Task: Search round trip flight ticket for 5 adults, 2 children, 1 infant in seat and 2 infants on lap in economy from Greenville: Pitt-greenville Airport to Springfield: Abraham Lincoln Capital Airport on 5-2-2023 and return on 5-2-2023. Choice of flights is American. Number of bags: 2 checked bags. Price is upto 82000. Outbound departure time preference is 16:00. Return departure time preference is 23:00.
Action: Mouse moved to (269, 413)
Screenshot: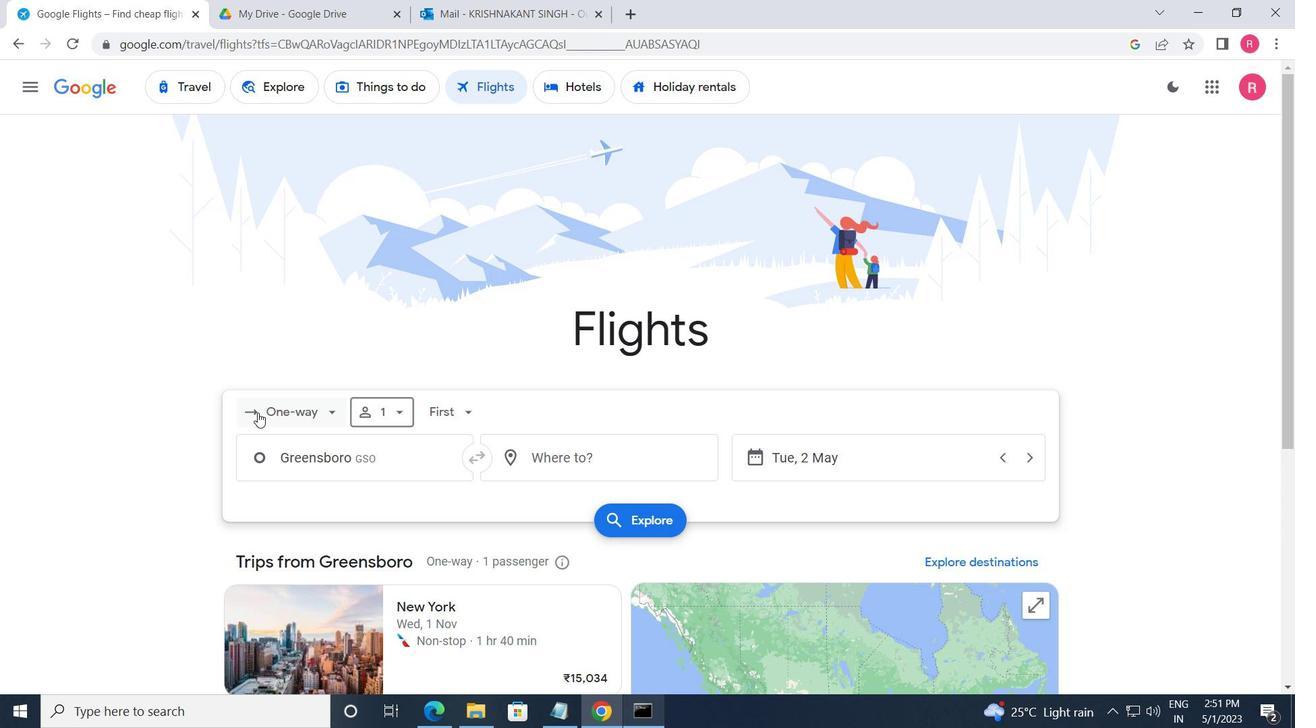 
Action: Mouse pressed left at (269, 413)
Screenshot: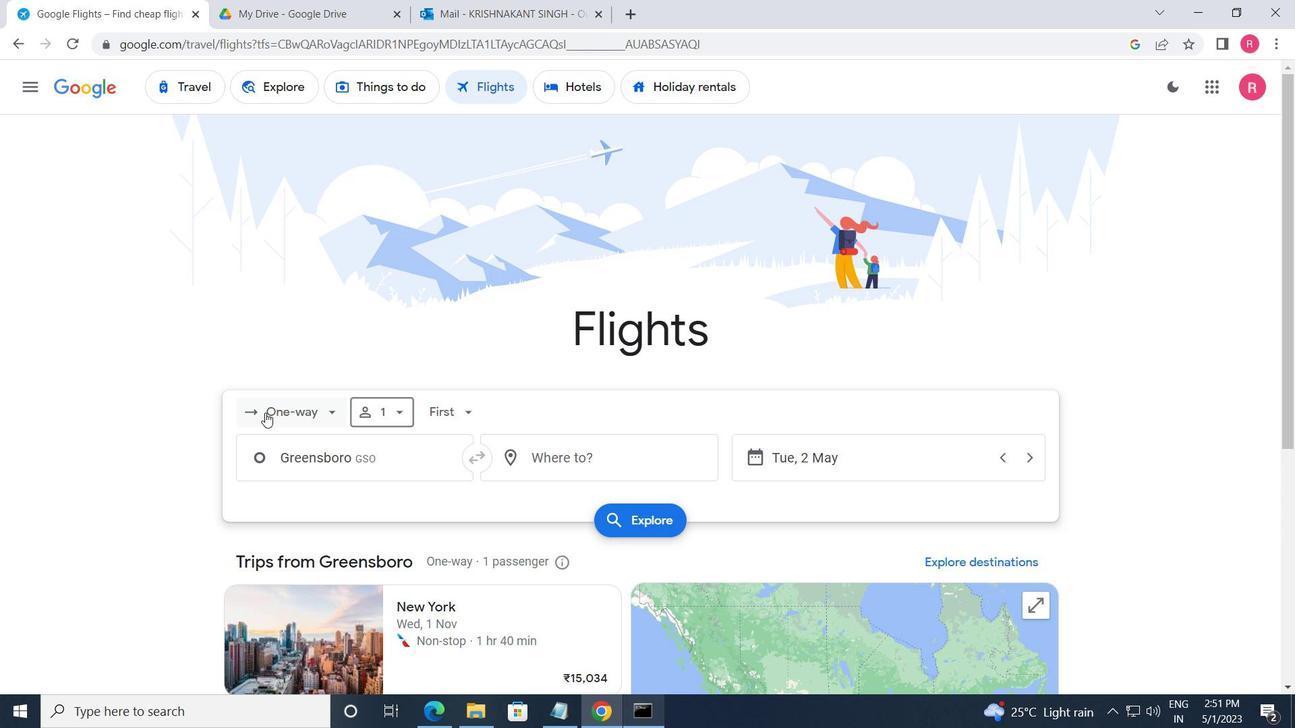 
Action: Mouse moved to (316, 454)
Screenshot: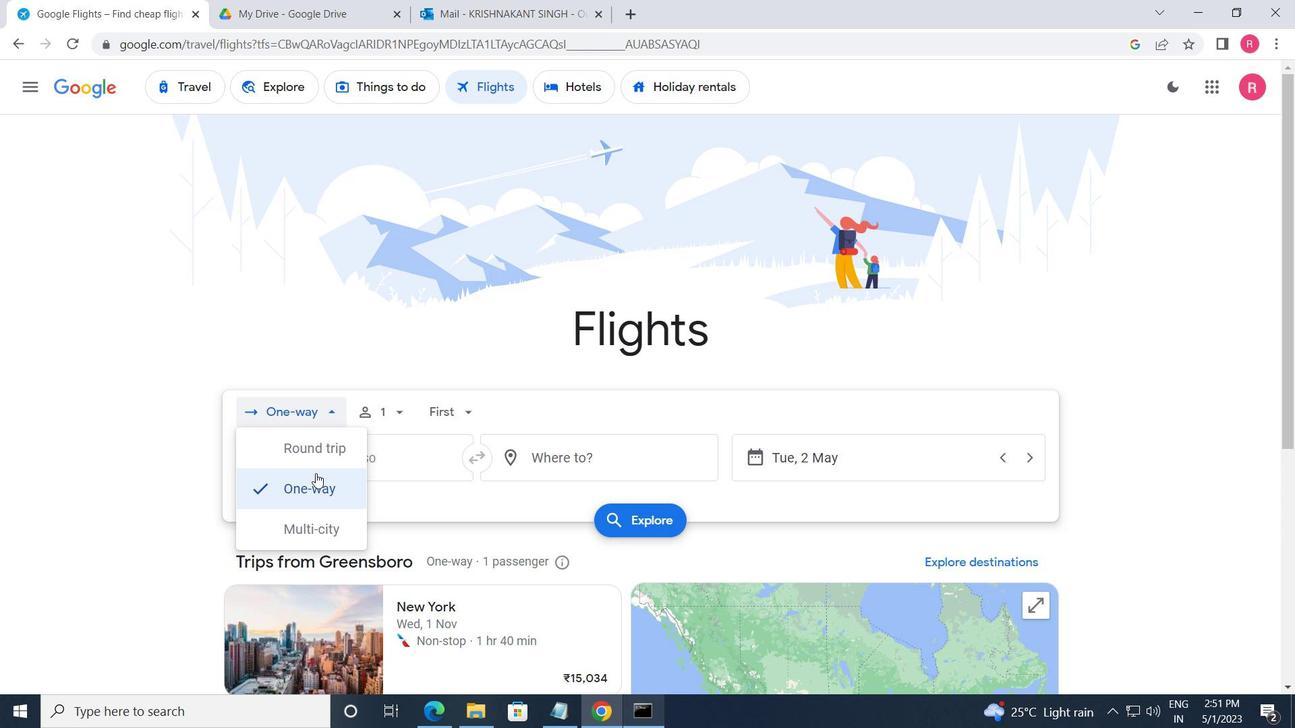 
Action: Mouse pressed left at (316, 454)
Screenshot: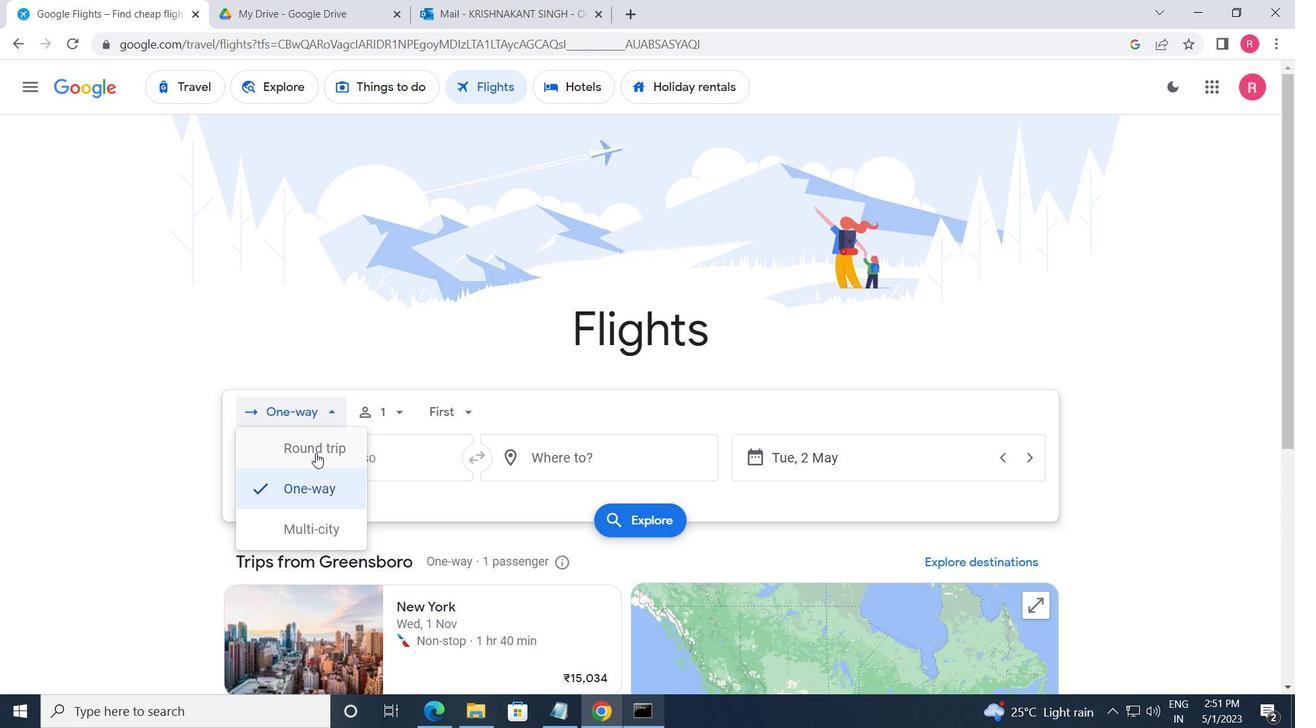 
Action: Mouse moved to (408, 417)
Screenshot: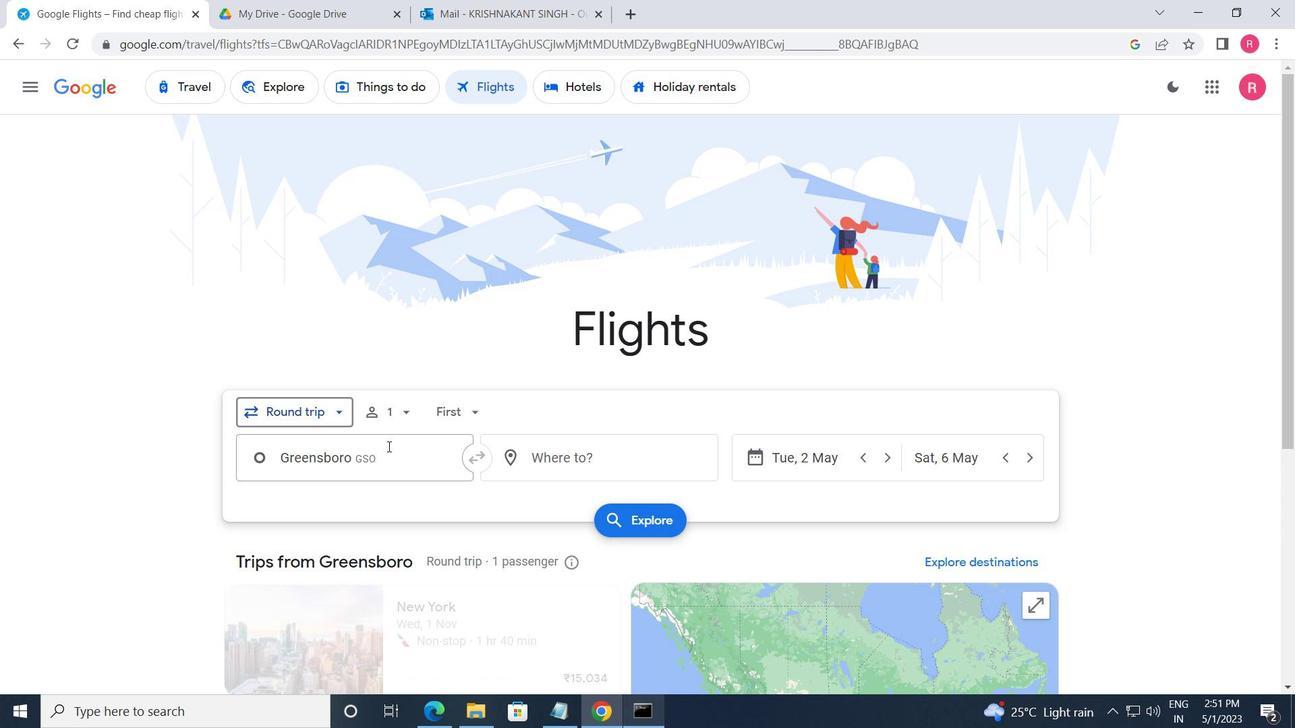 
Action: Mouse pressed left at (408, 417)
Screenshot: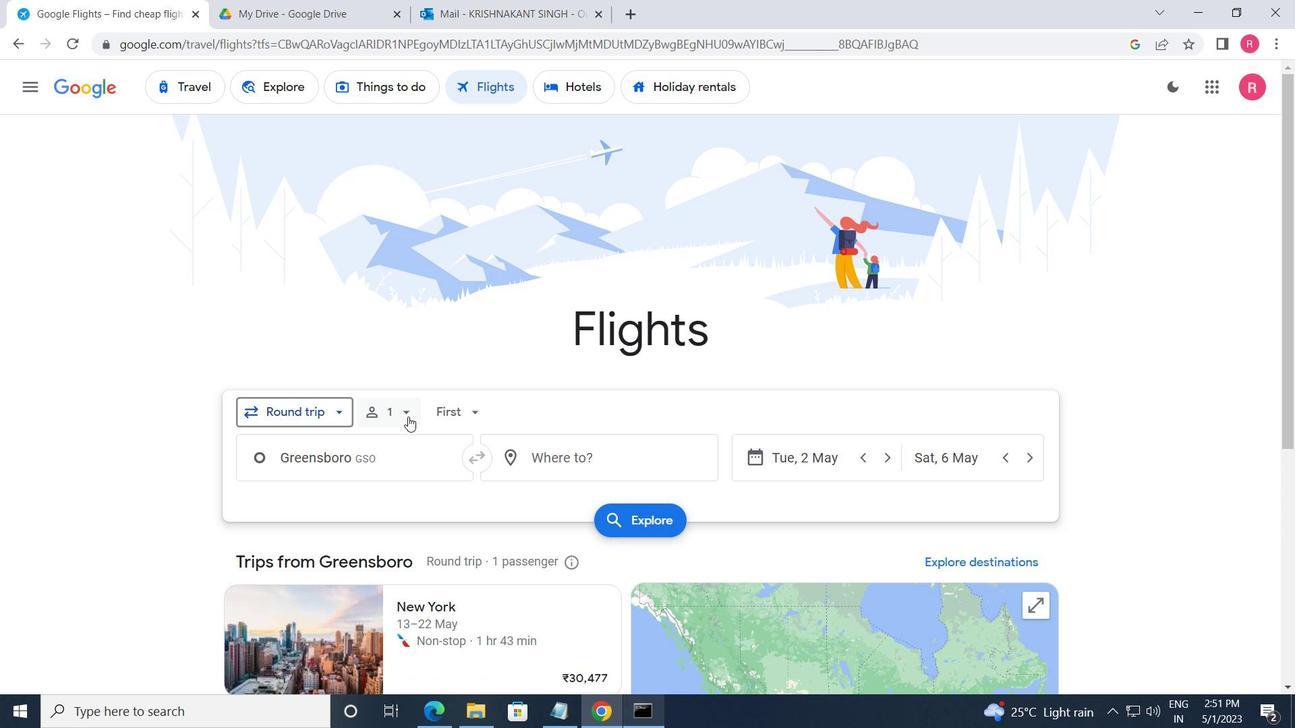 
Action: Mouse moved to (533, 454)
Screenshot: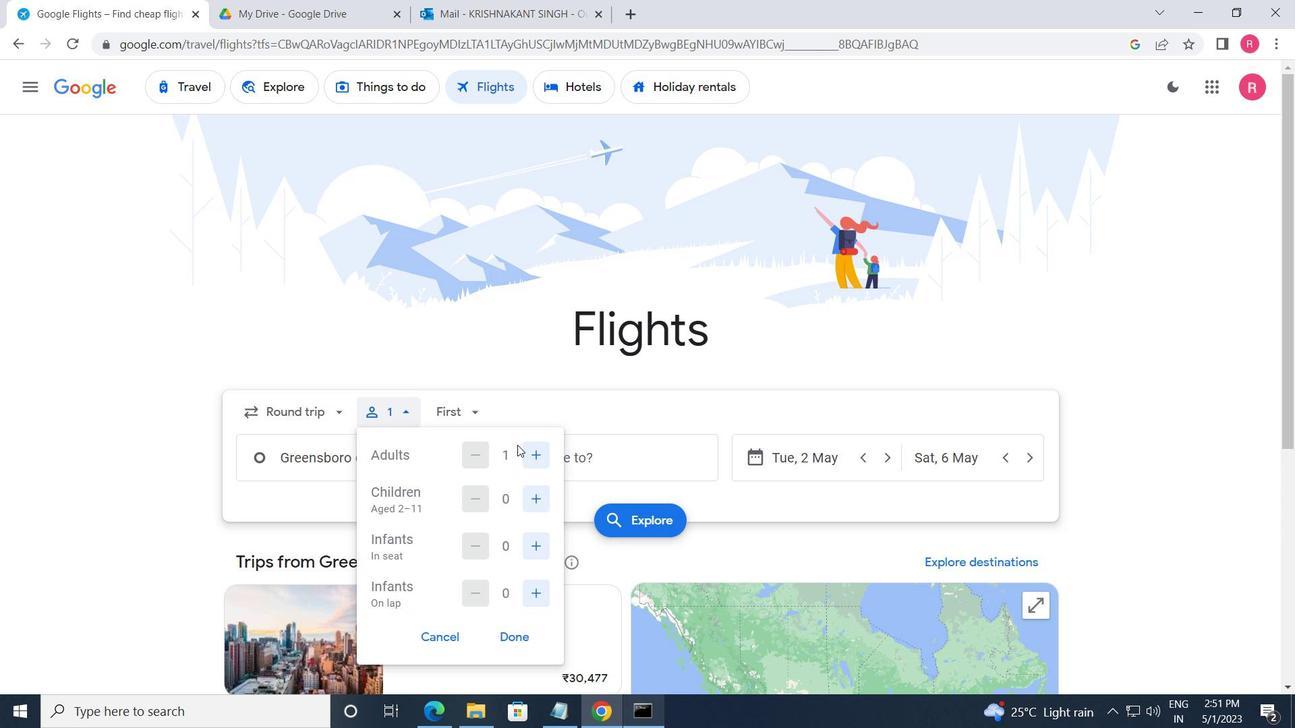 
Action: Mouse pressed left at (533, 454)
Screenshot: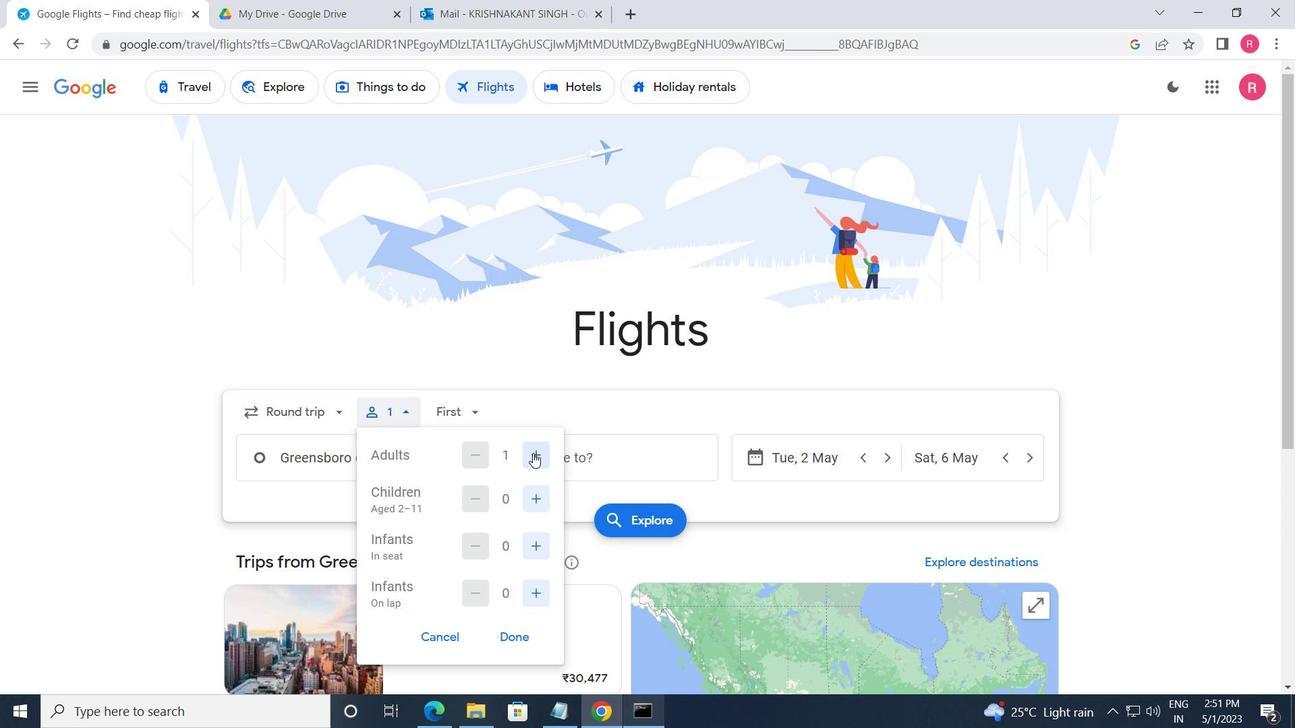 
Action: Mouse pressed left at (533, 454)
Screenshot: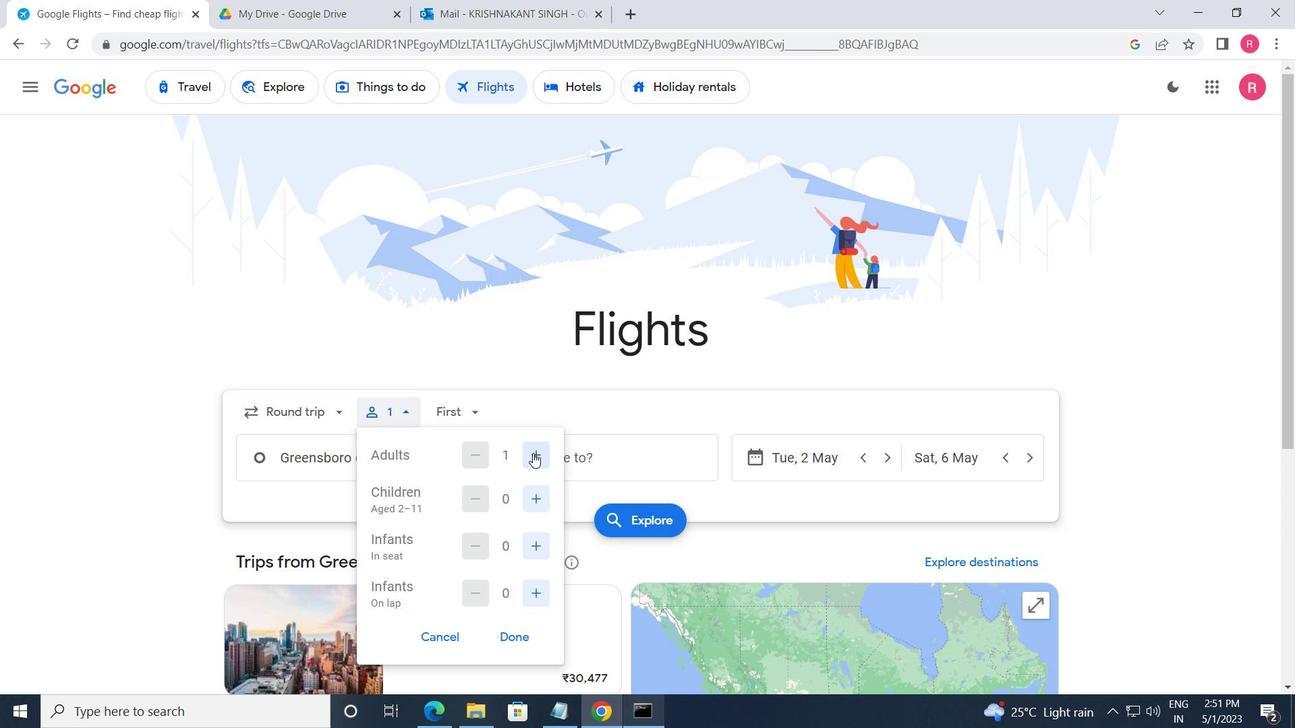 
Action: Mouse pressed left at (533, 454)
Screenshot: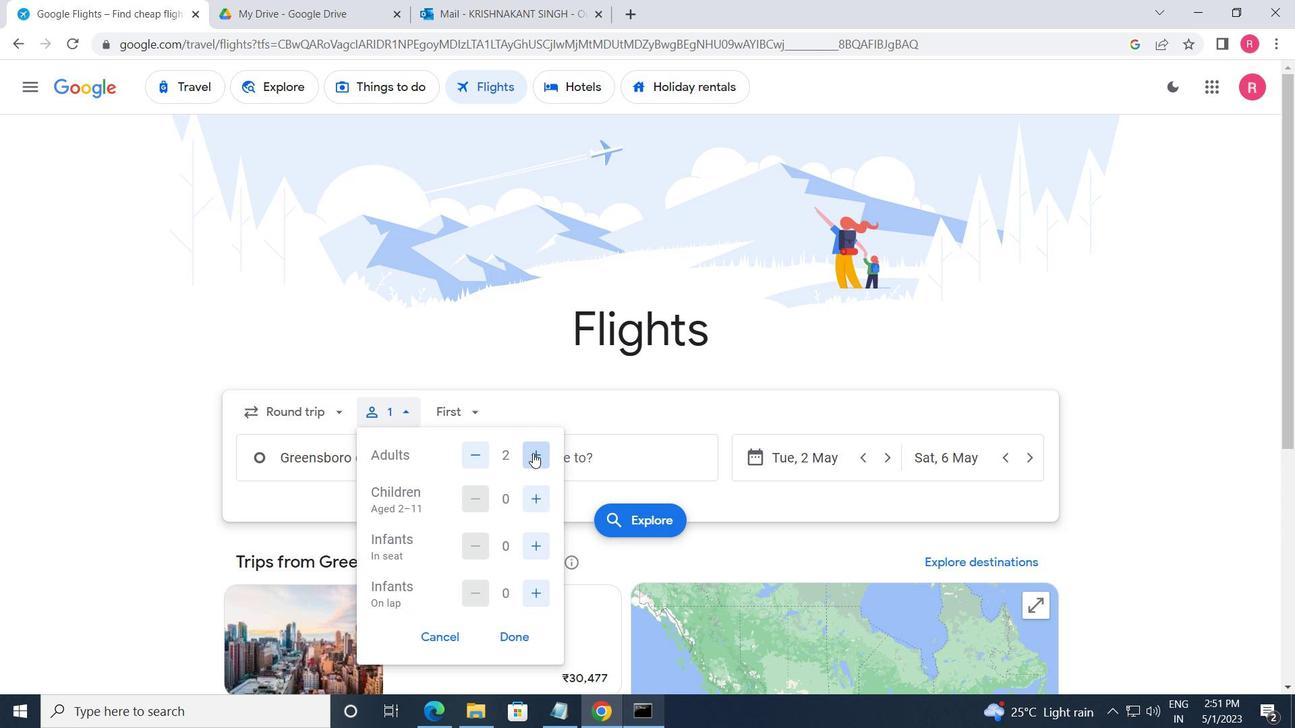 
Action: Mouse pressed left at (533, 454)
Screenshot: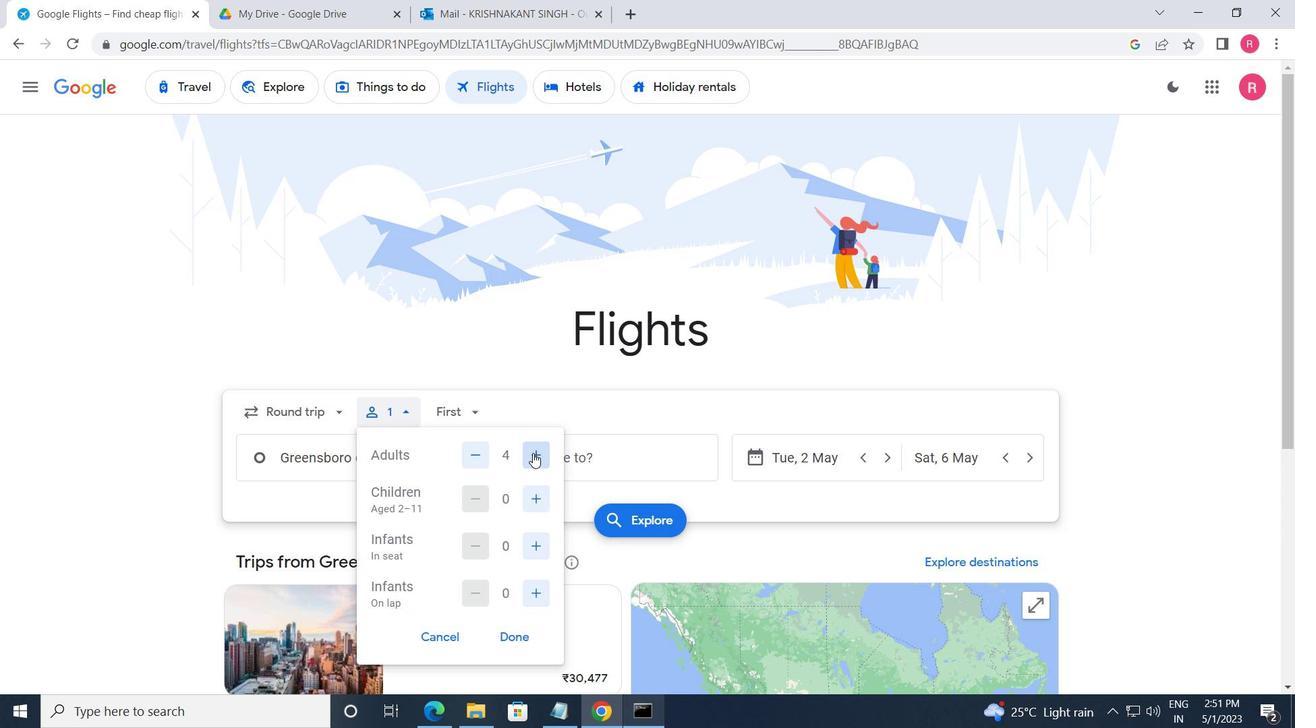 
Action: Mouse moved to (535, 499)
Screenshot: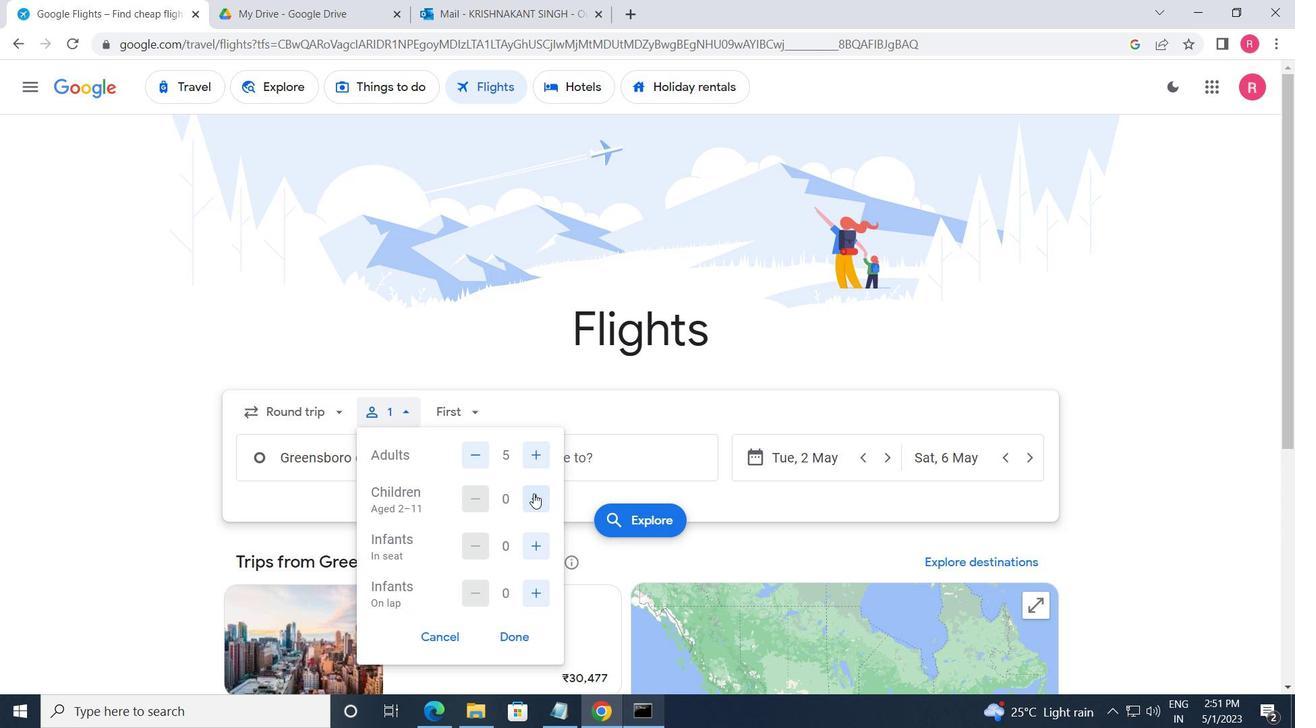 
Action: Mouse pressed left at (535, 499)
Screenshot: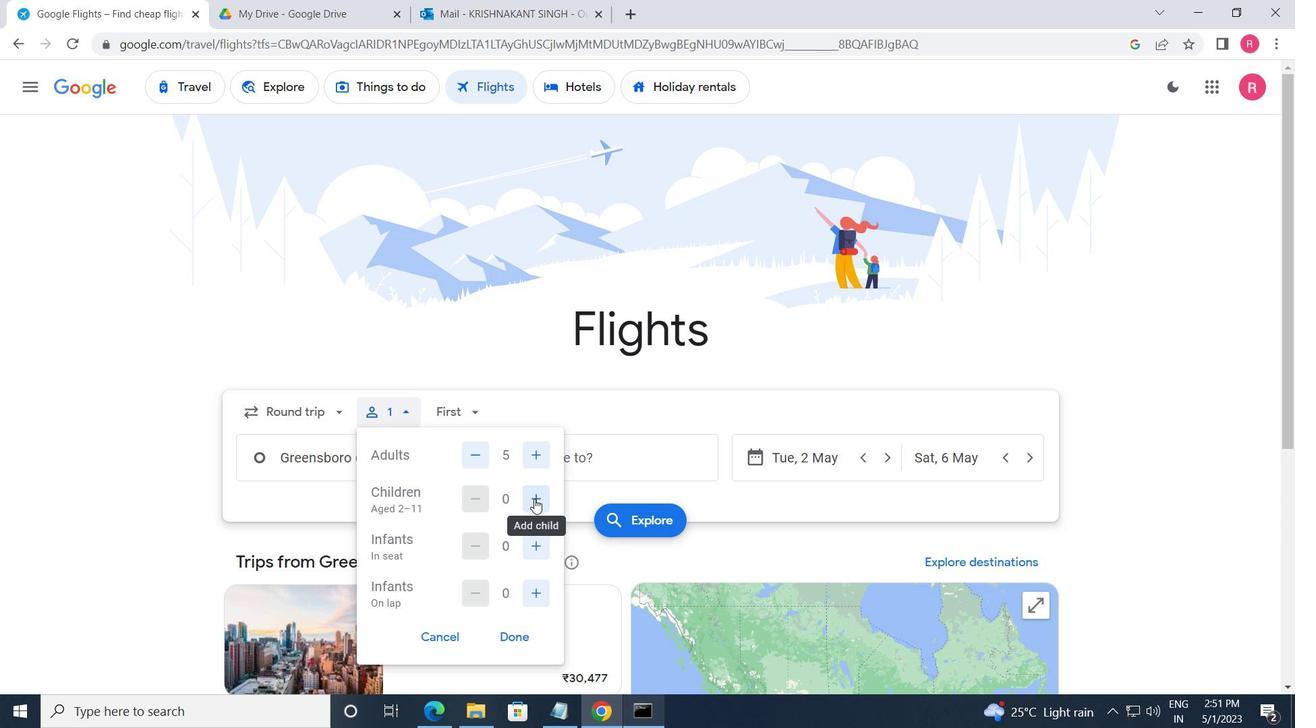 
Action: Mouse pressed left at (535, 499)
Screenshot: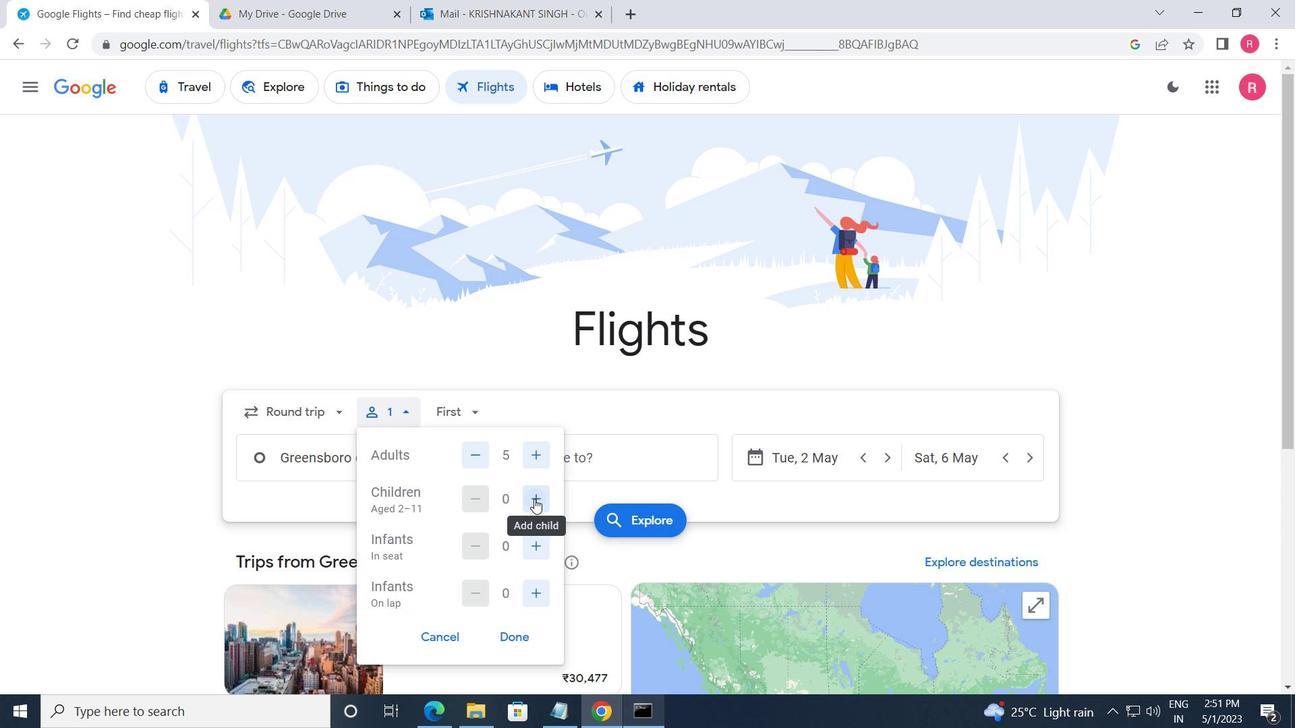 
Action: Mouse moved to (539, 548)
Screenshot: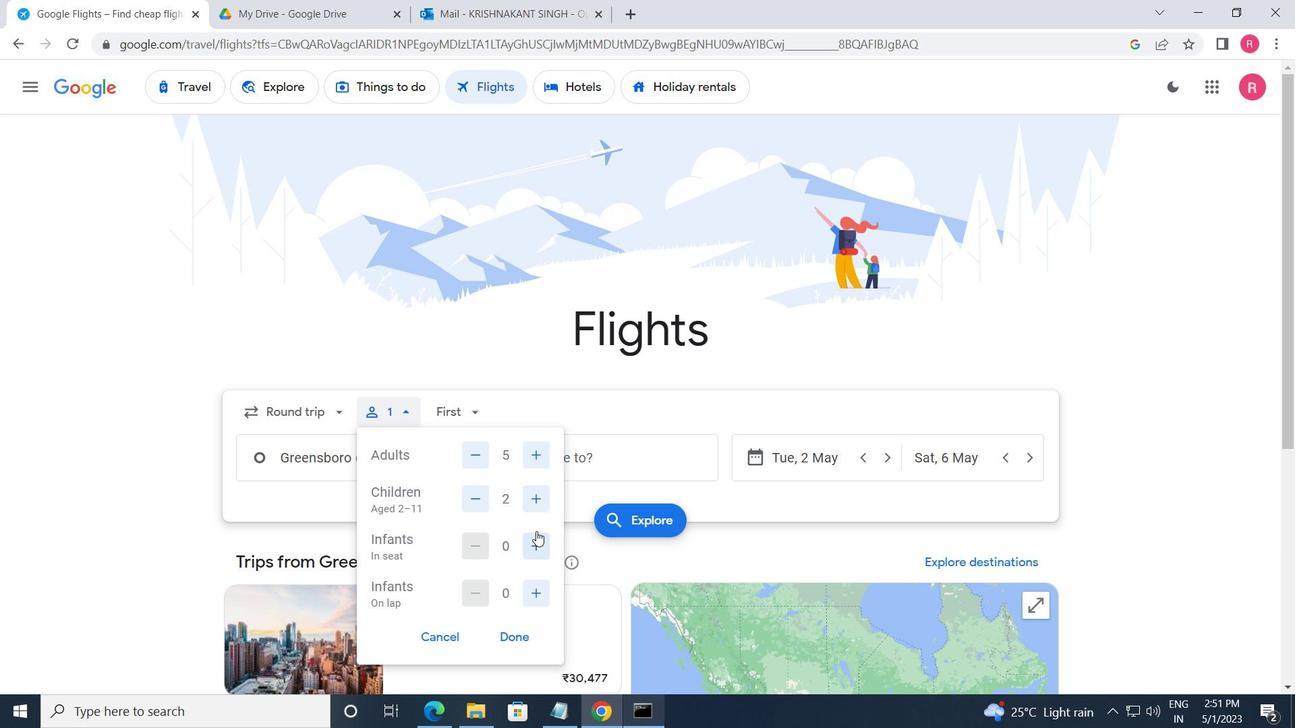 
Action: Mouse pressed left at (539, 548)
Screenshot: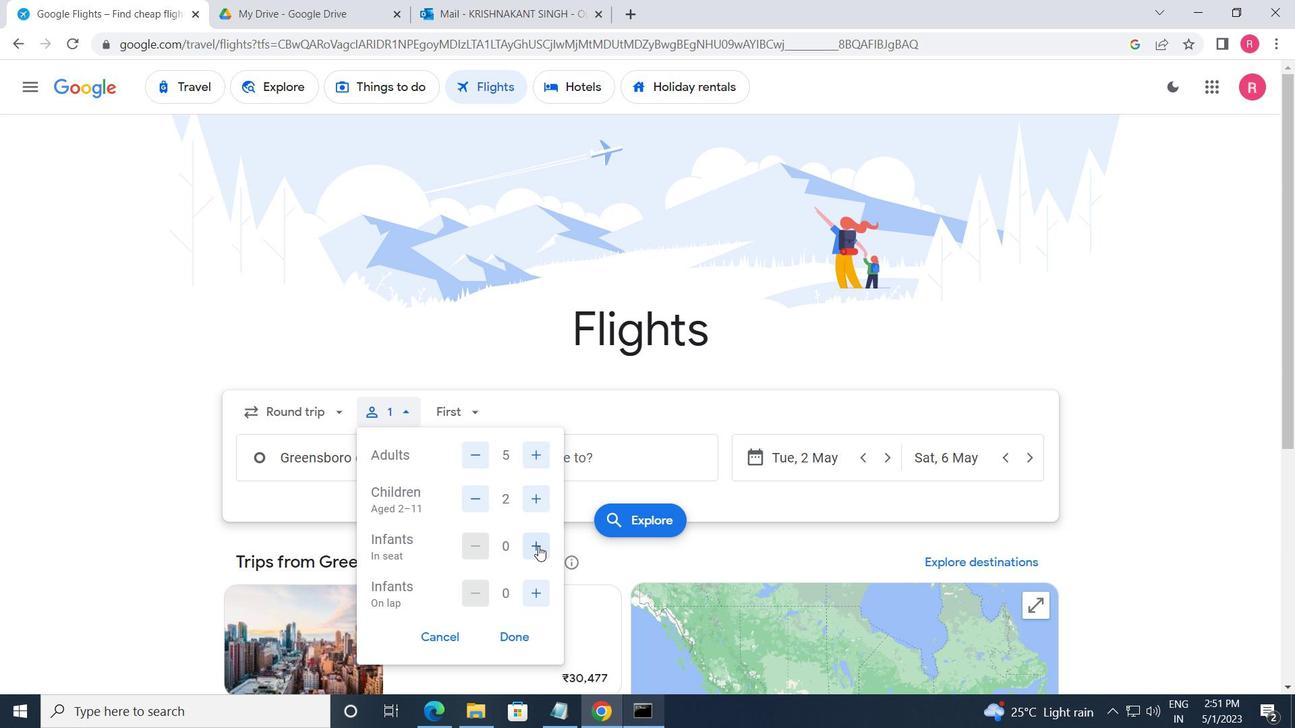 
Action: Mouse moved to (543, 586)
Screenshot: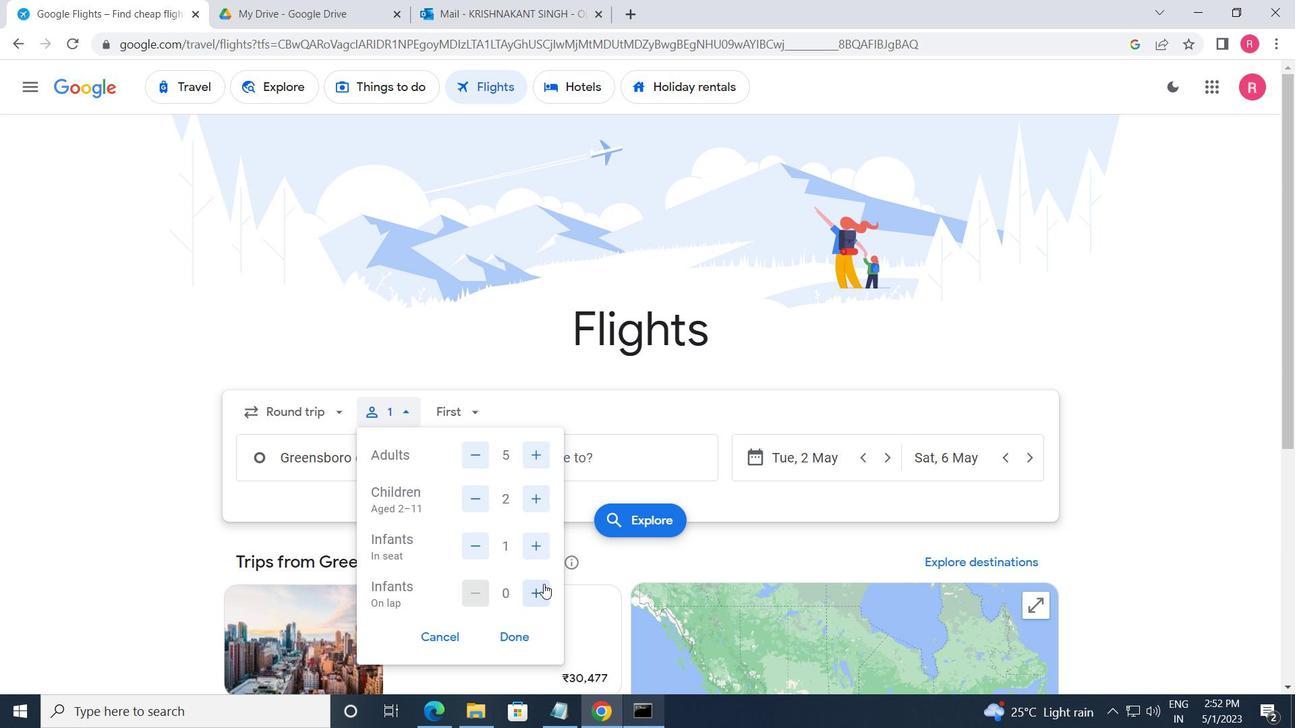 
Action: Mouse pressed left at (543, 586)
Screenshot: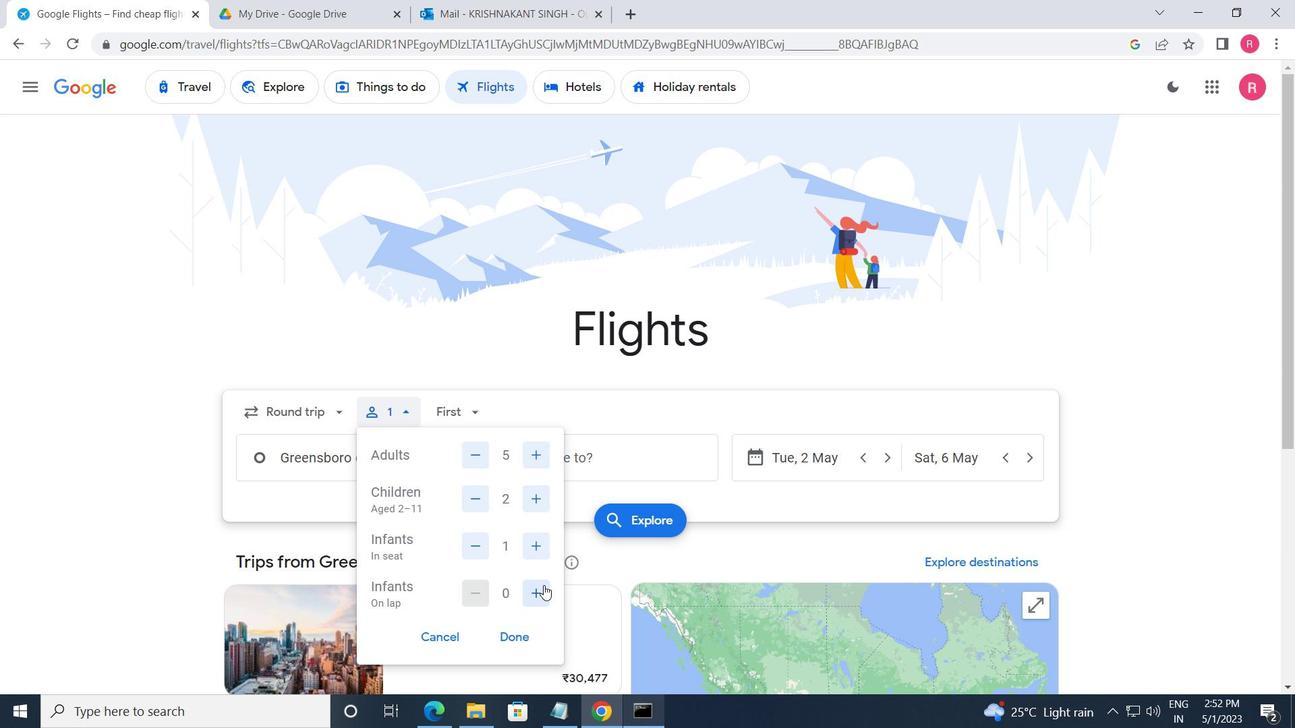 
Action: Mouse moved to (448, 416)
Screenshot: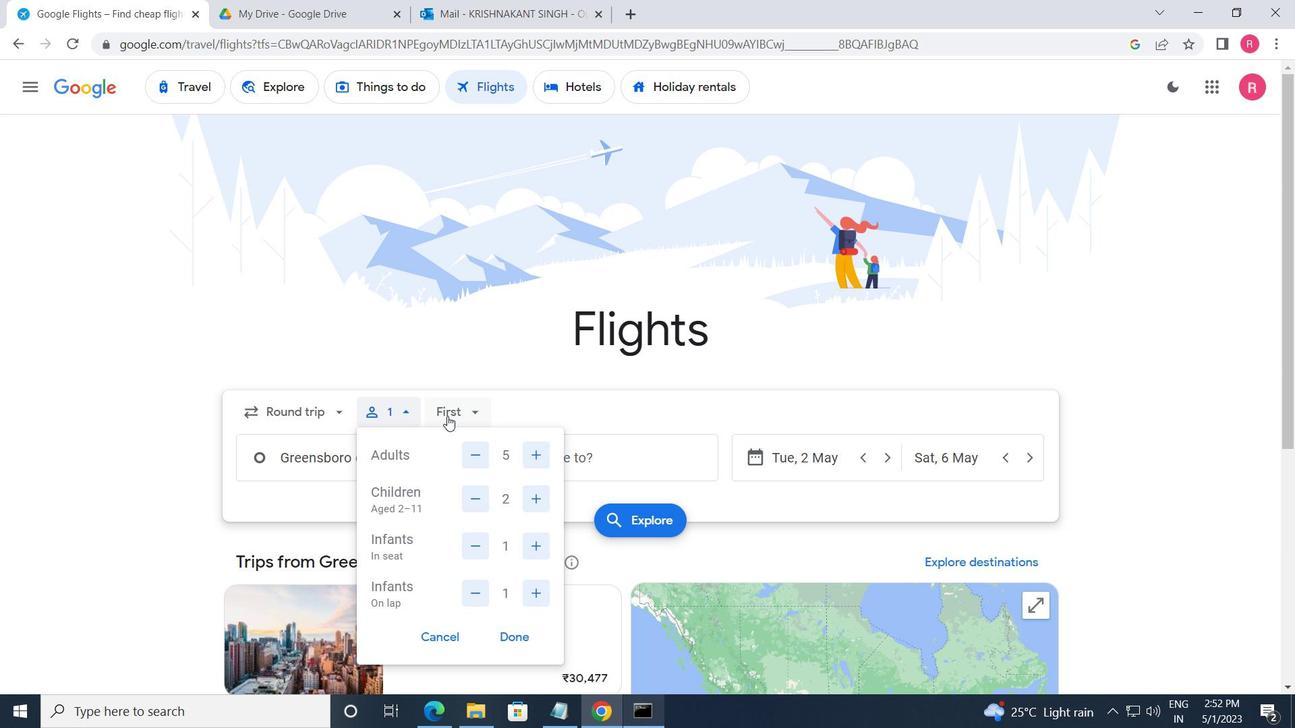 
Action: Mouse pressed left at (448, 416)
Screenshot: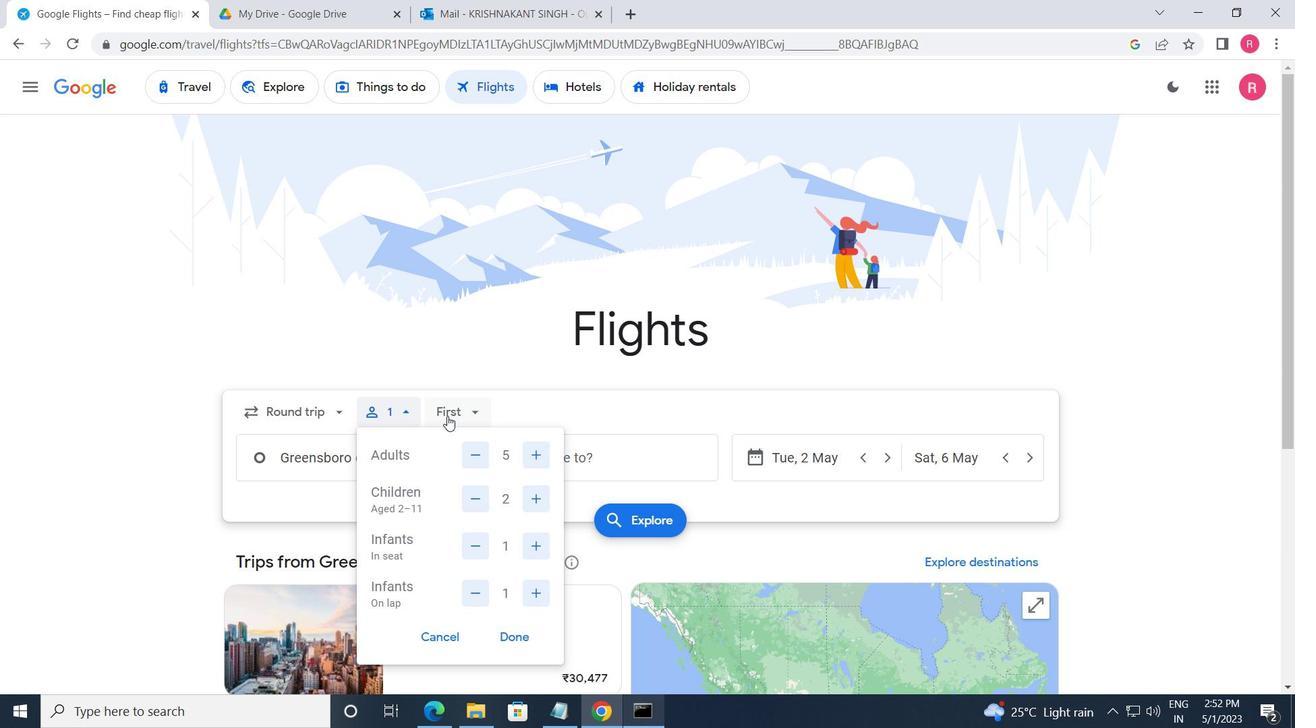 
Action: Mouse moved to (489, 463)
Screenshot: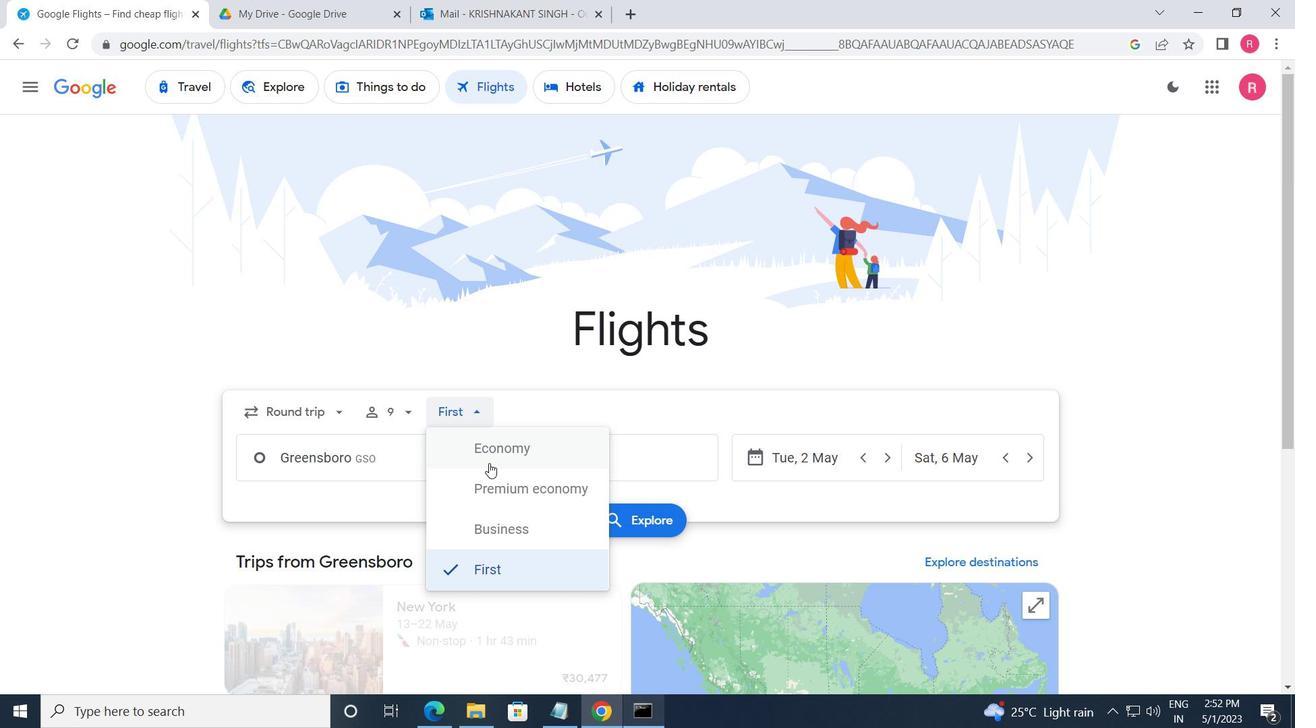 
Action: Mouse pressed left at (489, 463)
Screenshot: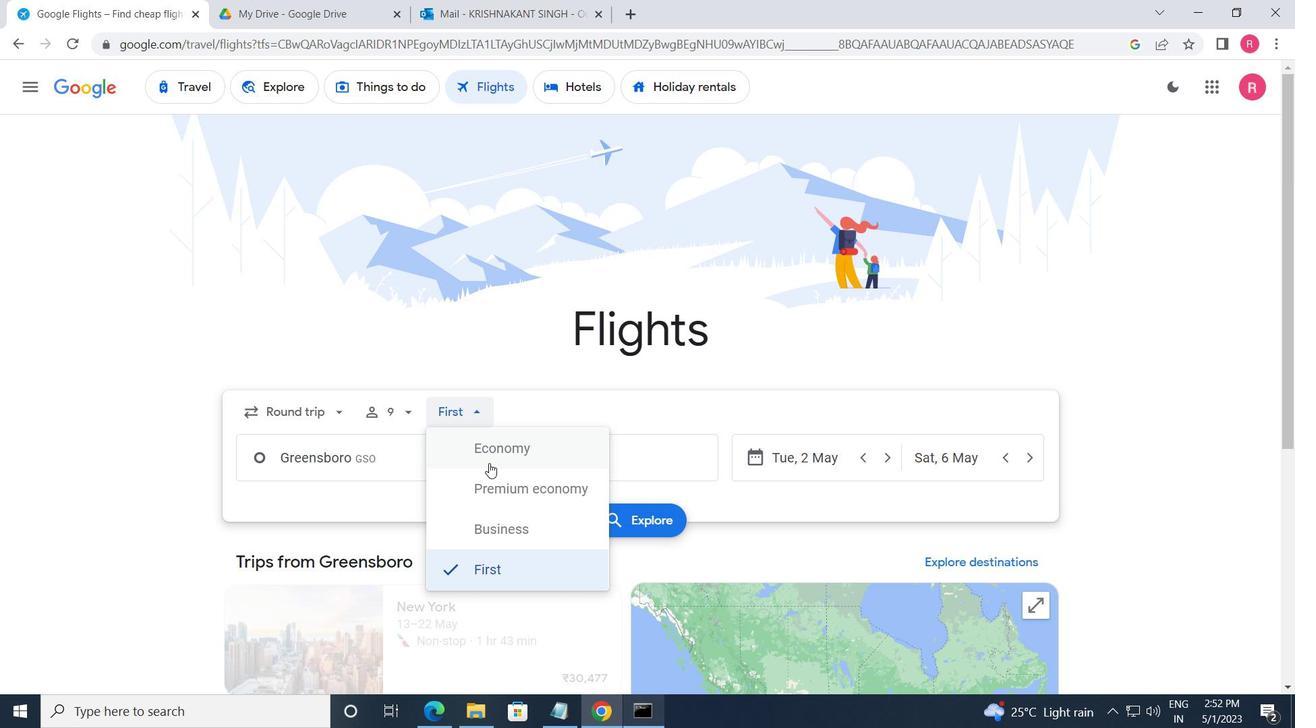 
Action: Mouse moved to (412, 467)
Screenshot: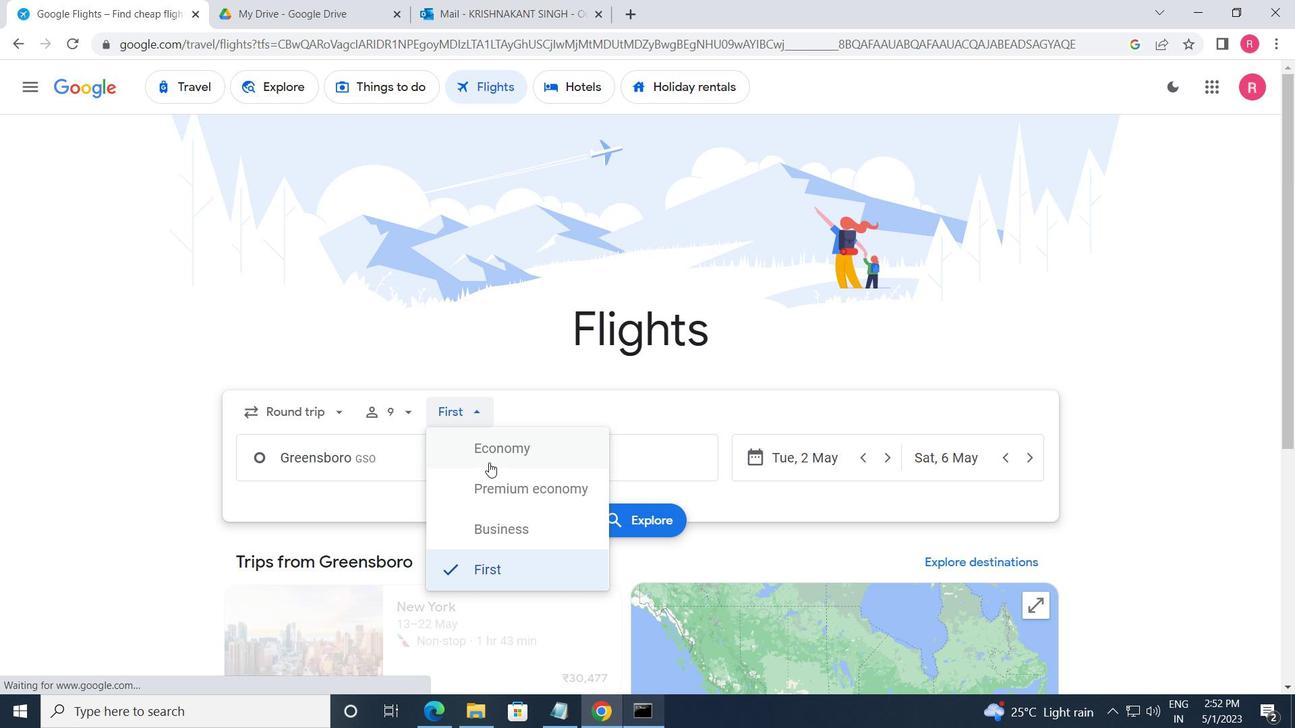 
Action: Mouse pressed left at (412, 467)
Screenshot: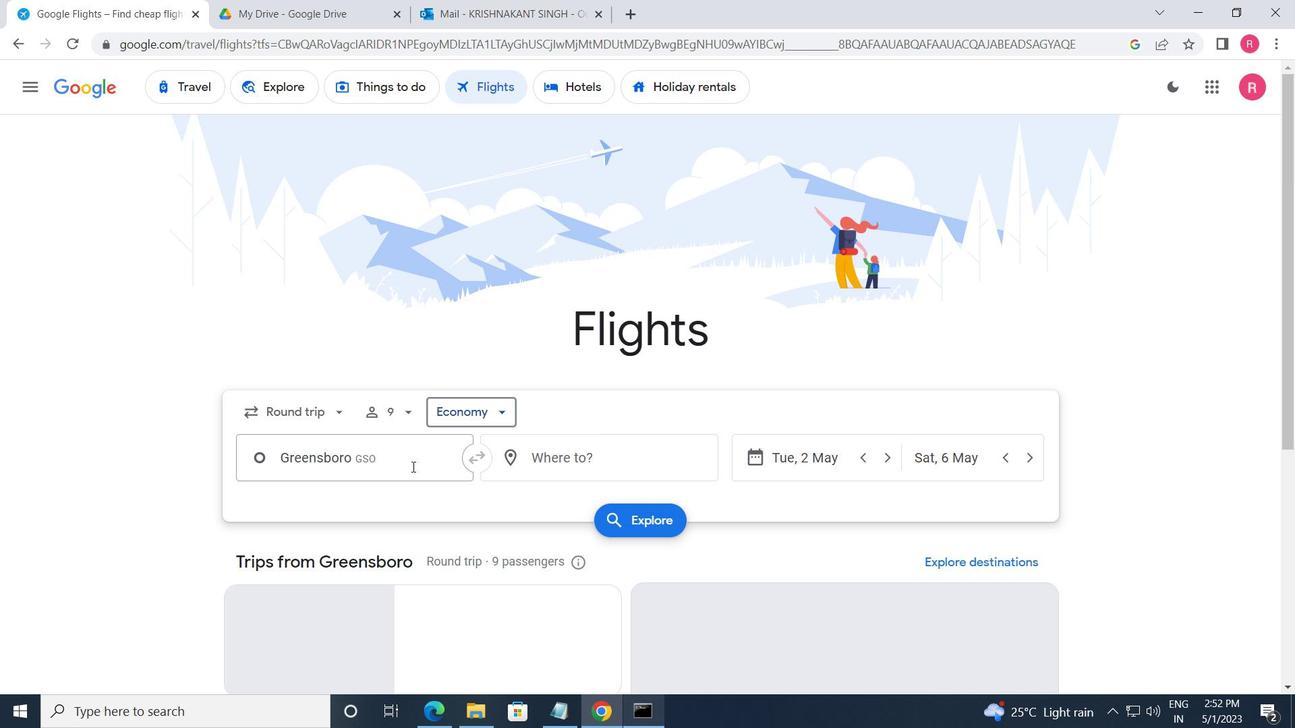 
Action: Mouse moved to (405, 521)
Screenshot: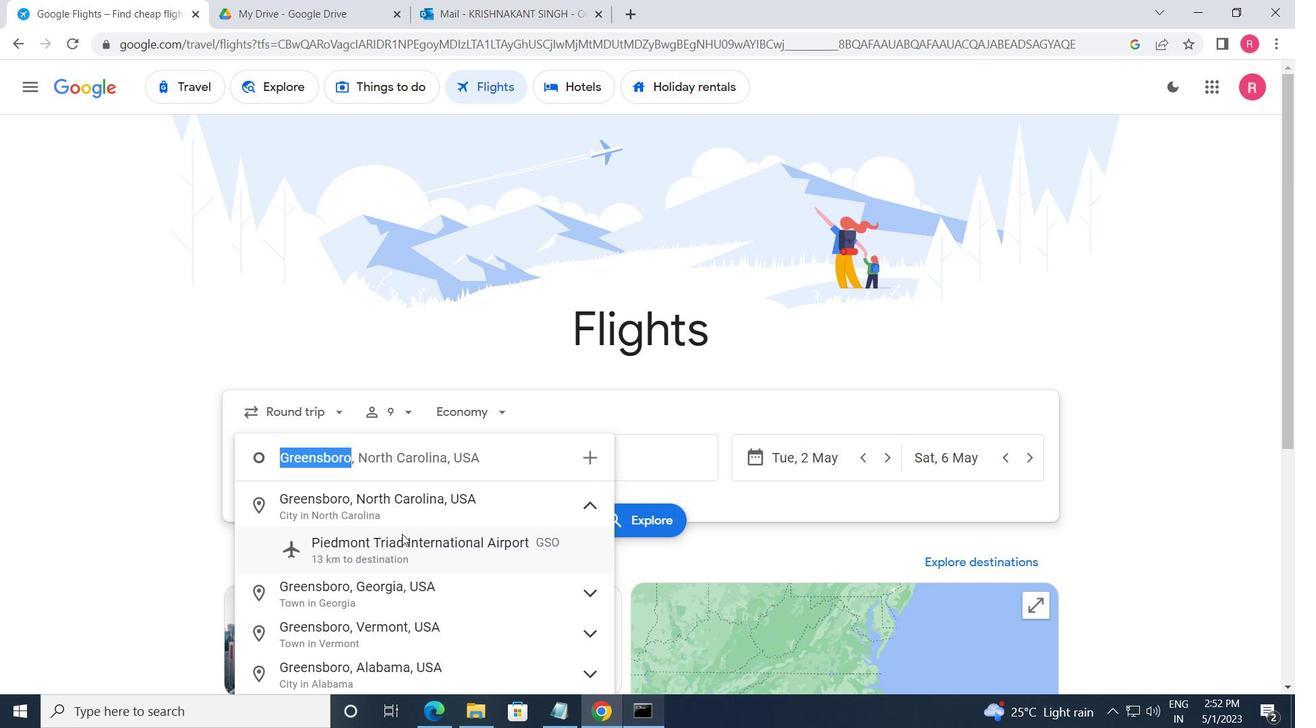 
Action: Key pressed <Key.shift_r>Pitt-
Screenshot: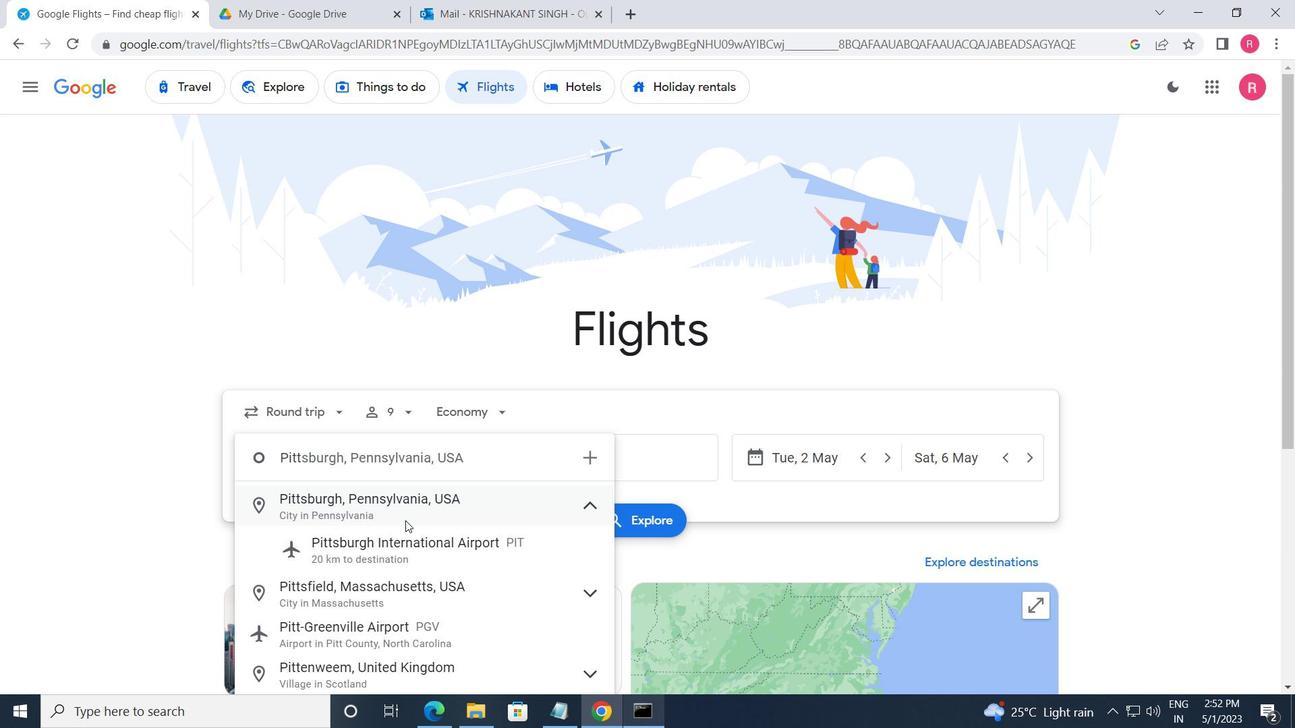 
Action: Mouse pressed left at (405, 521)
Screenshot: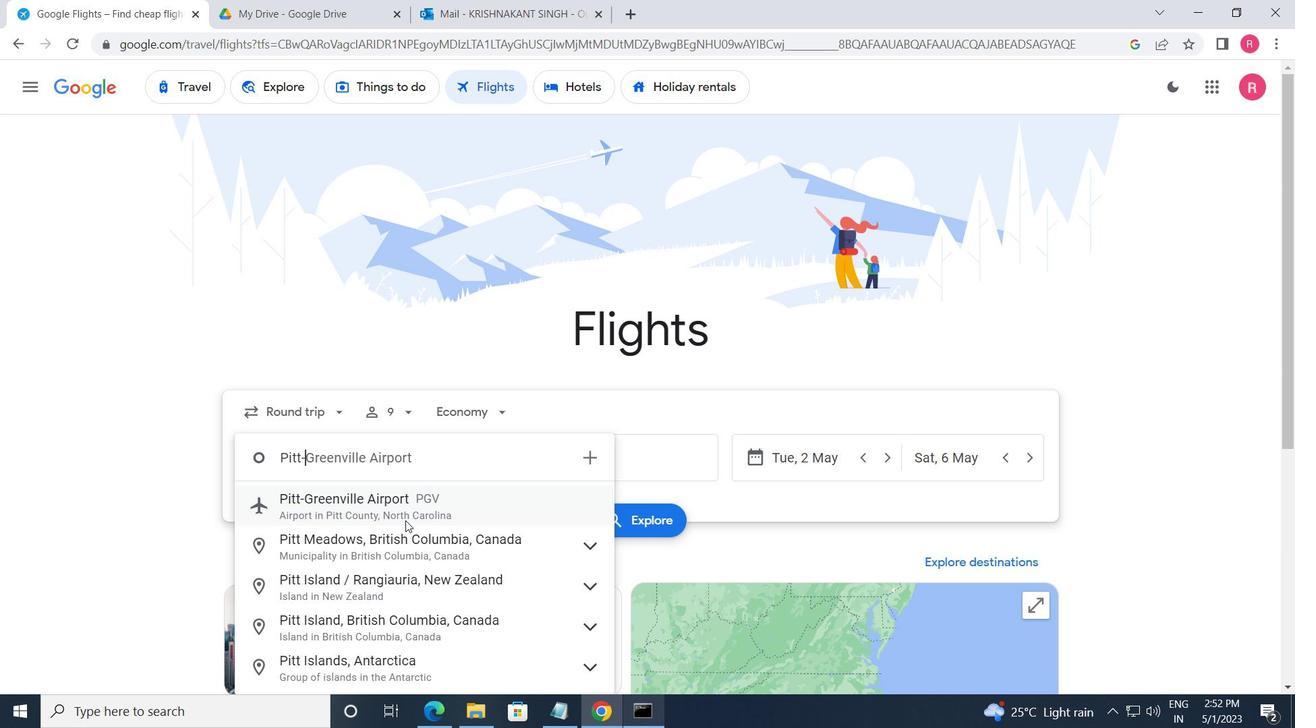 
Action: Mouse moved to (575, 454)
Screenshot: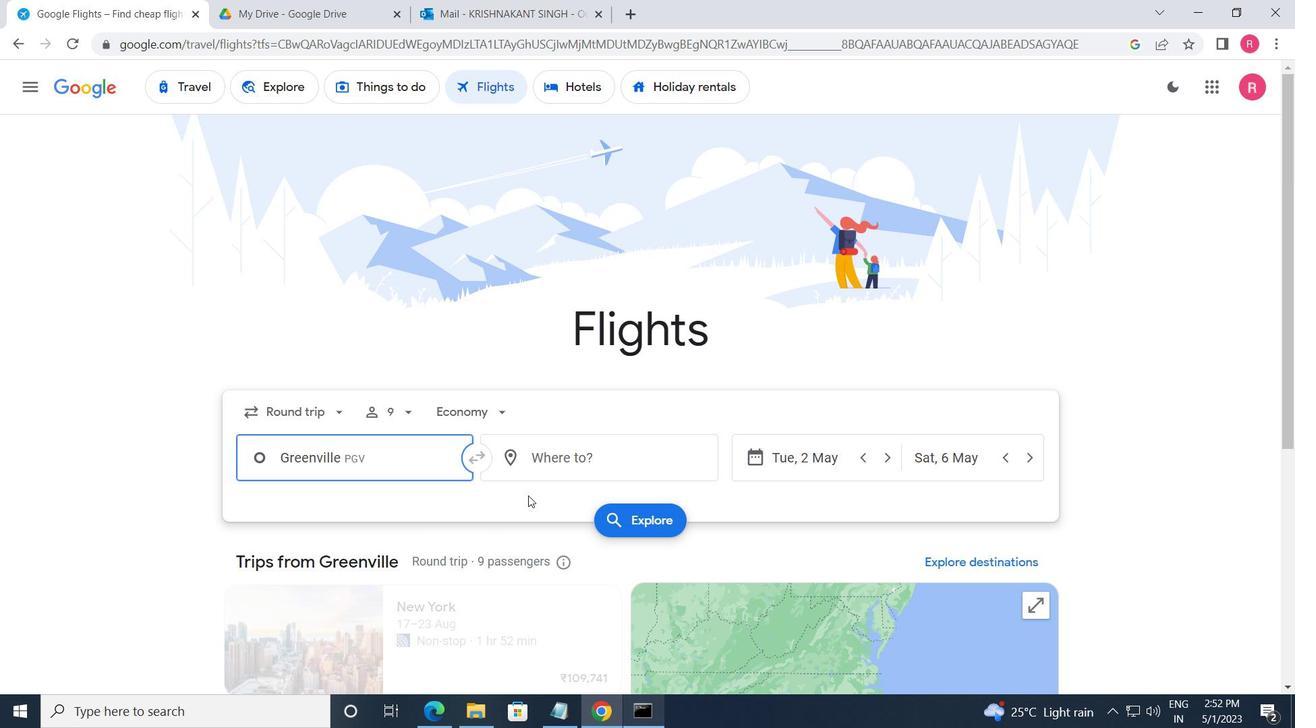 
Action: Mouse pressed left at (575, 454)
Screenshot: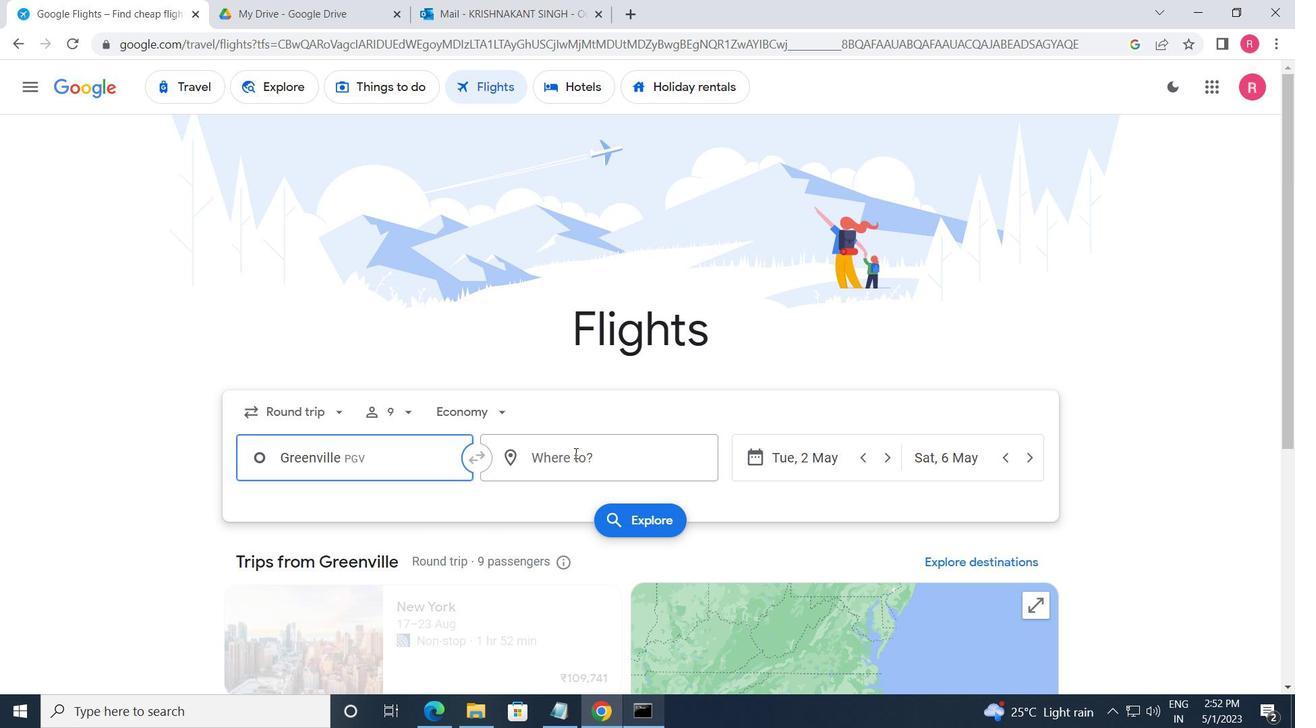 
Action: Mouse moved to (575, 639)
Screenshot: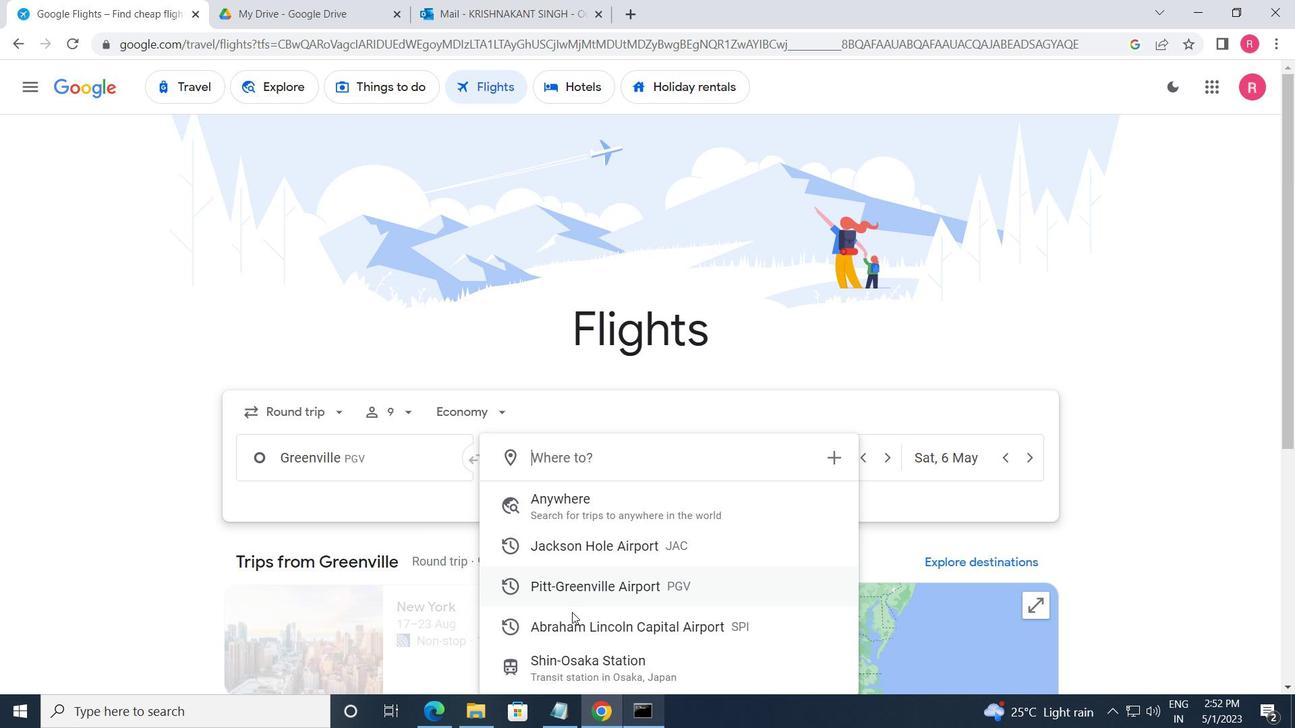 
Action: Mouse pressed left at (575, 639)
Screenshot: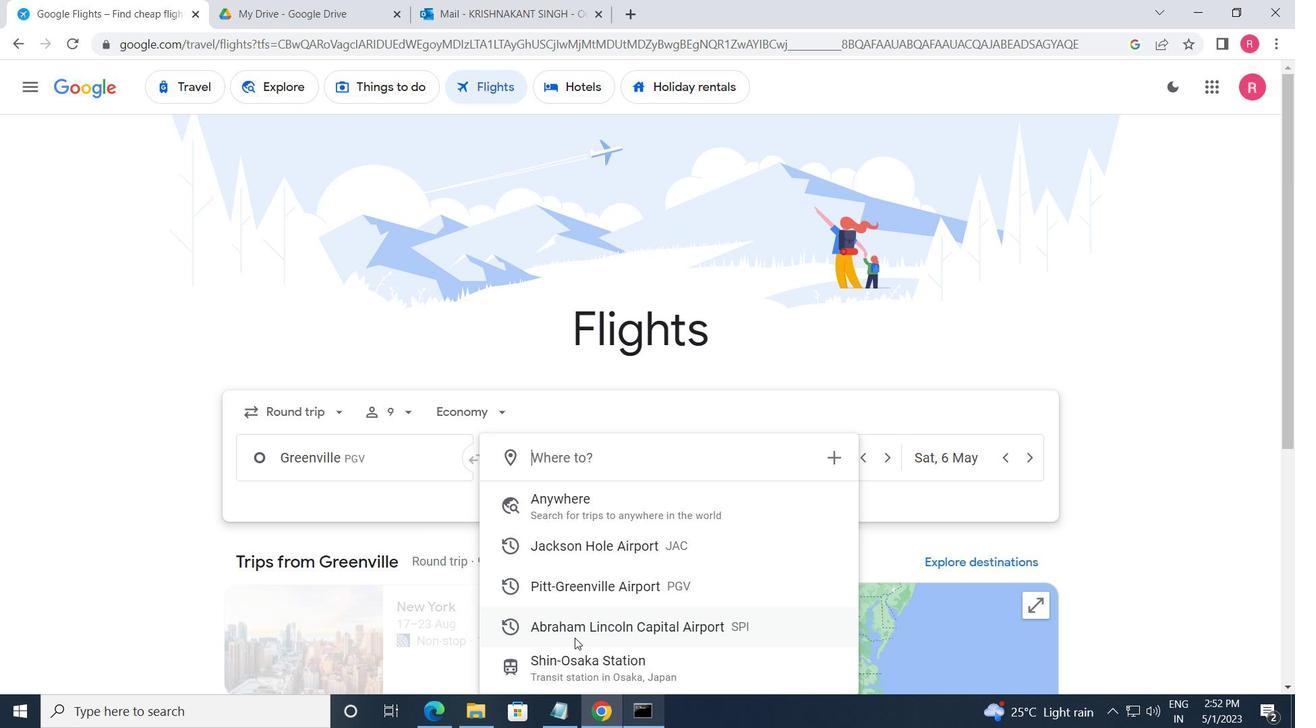 
Action: Mouse moved to (803, 468)
Screenshot: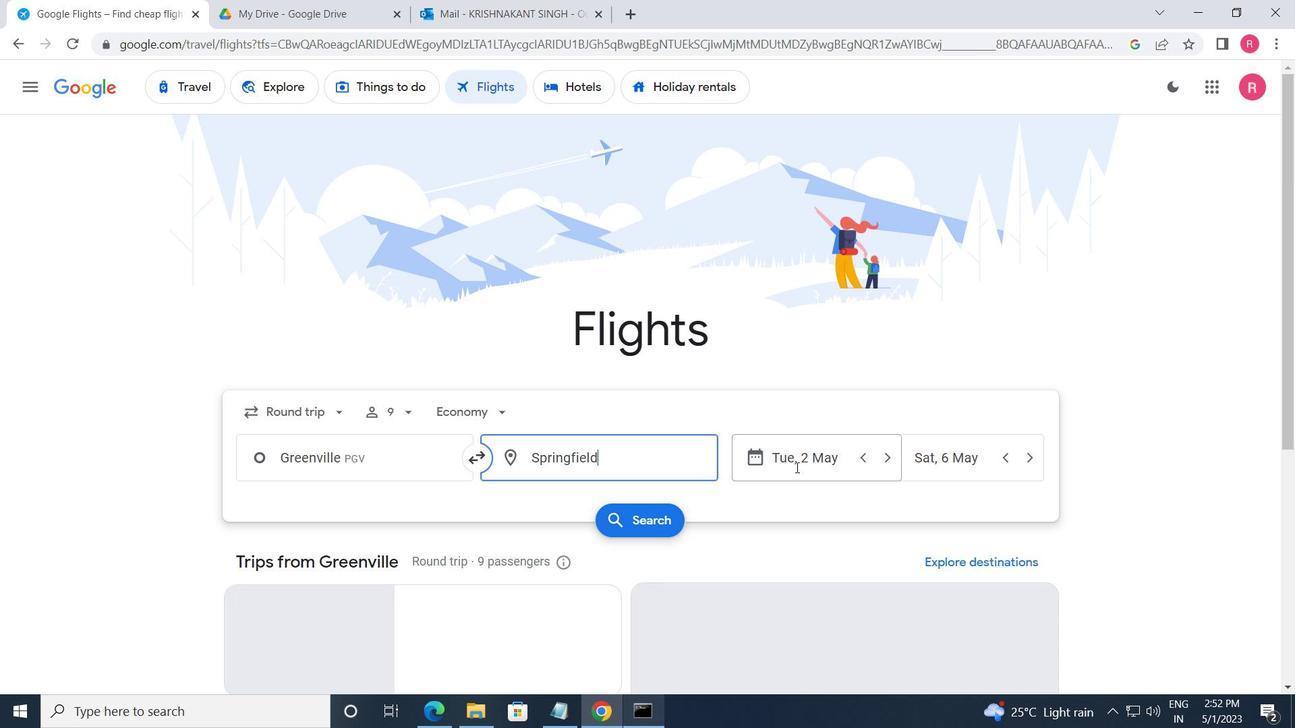 
Action: Mouse pressed left at (803, 468)
Screenshot: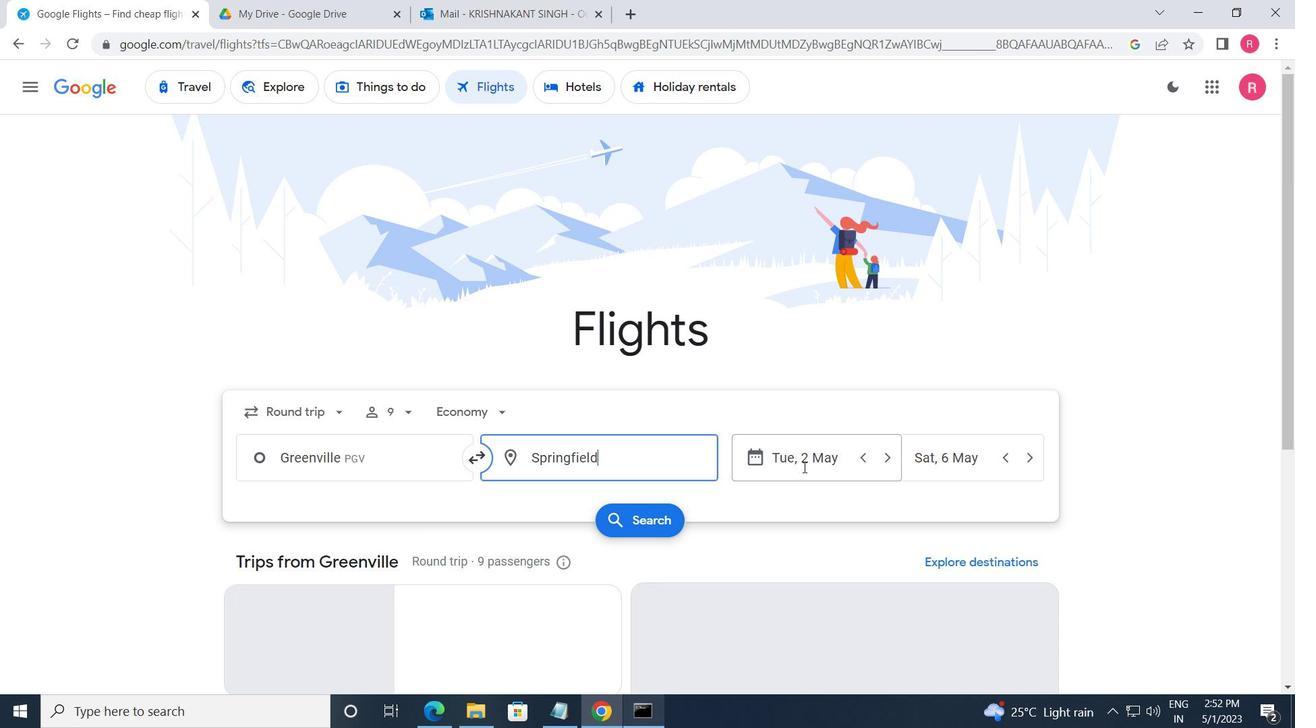 
Action: Mouse moved to (521, 396)
Screenshot: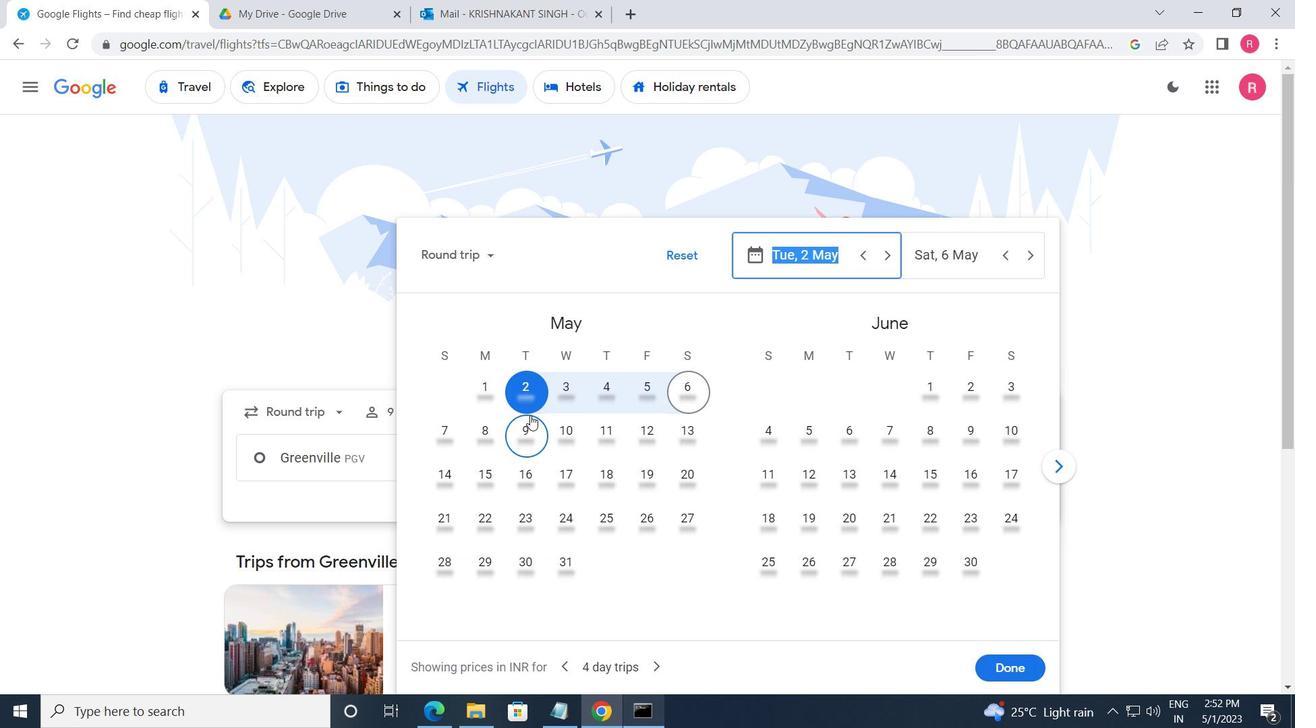 
Action: Mouse pressed left at (521, 396)
Screenshot: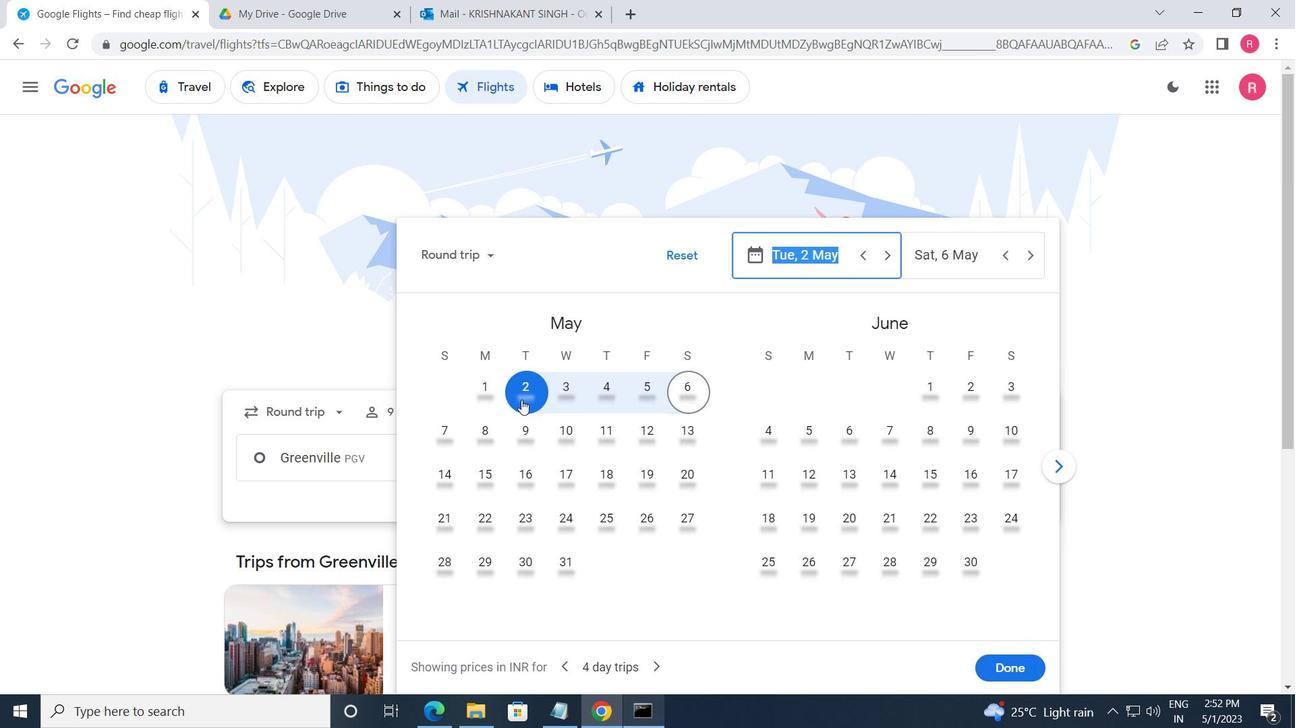 
Action: Mouse pressed left at (521, 396)
Screenshot: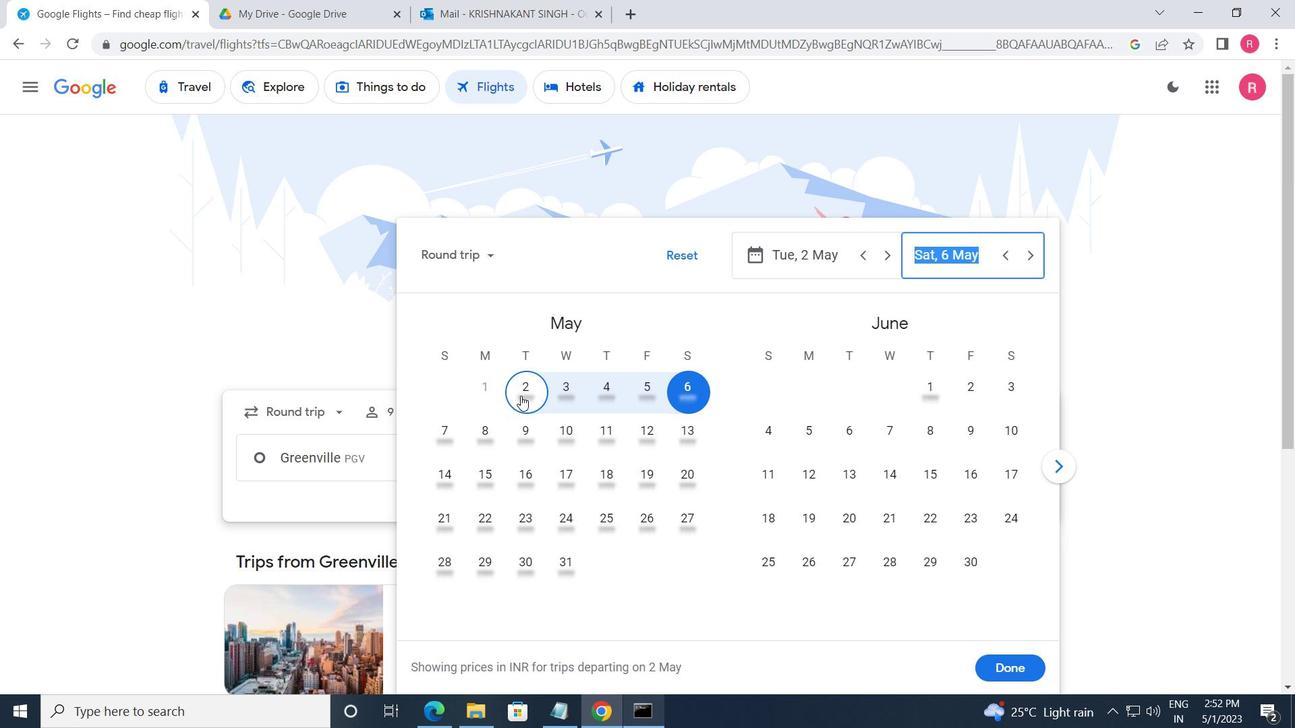 
Action: Mouse moved to (1006, 667)
Screenshot: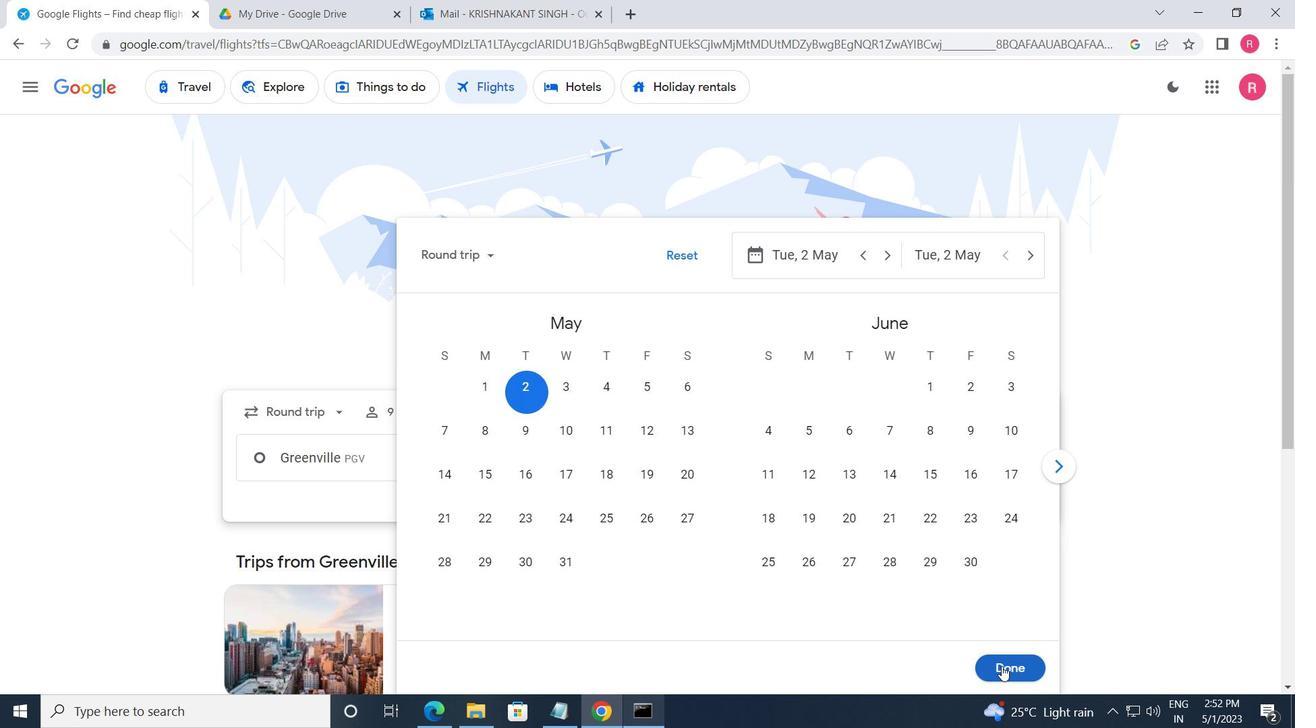 
Action: Mouse pressed left at (1006, 667)
Screenshot: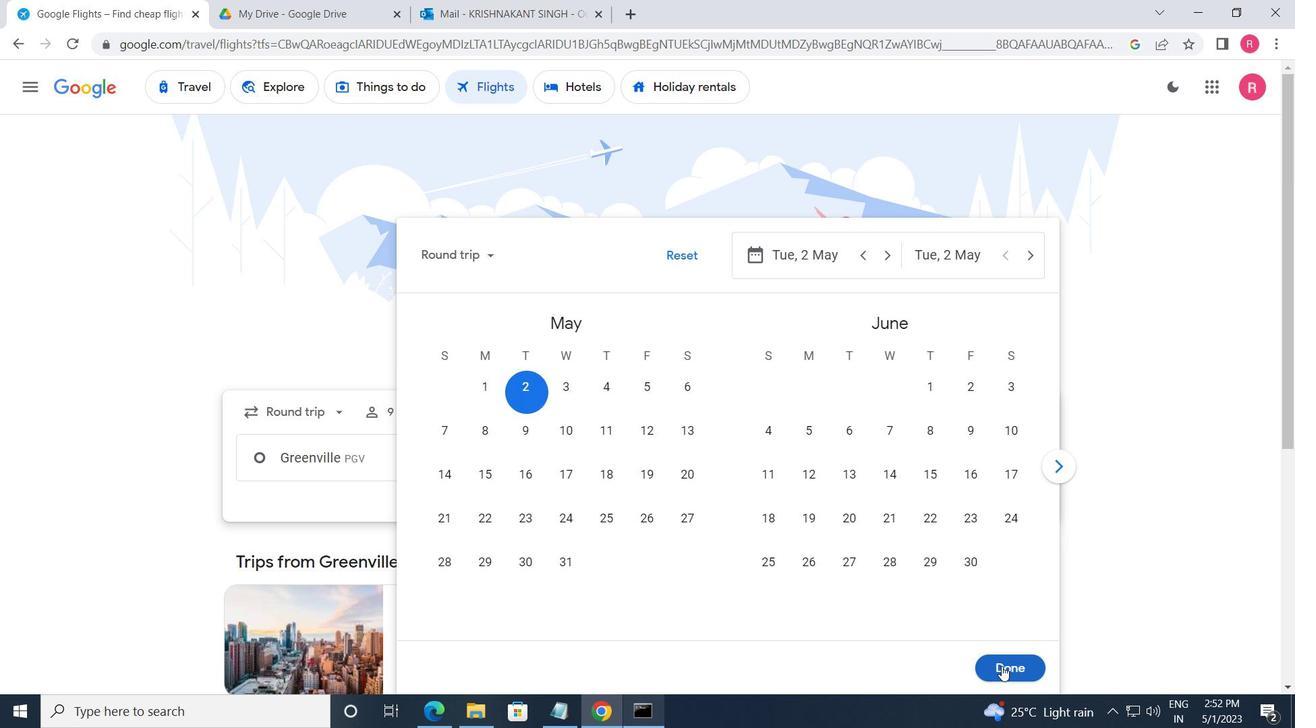 
Action: Mouse moved to (649, 533)
Screenshot: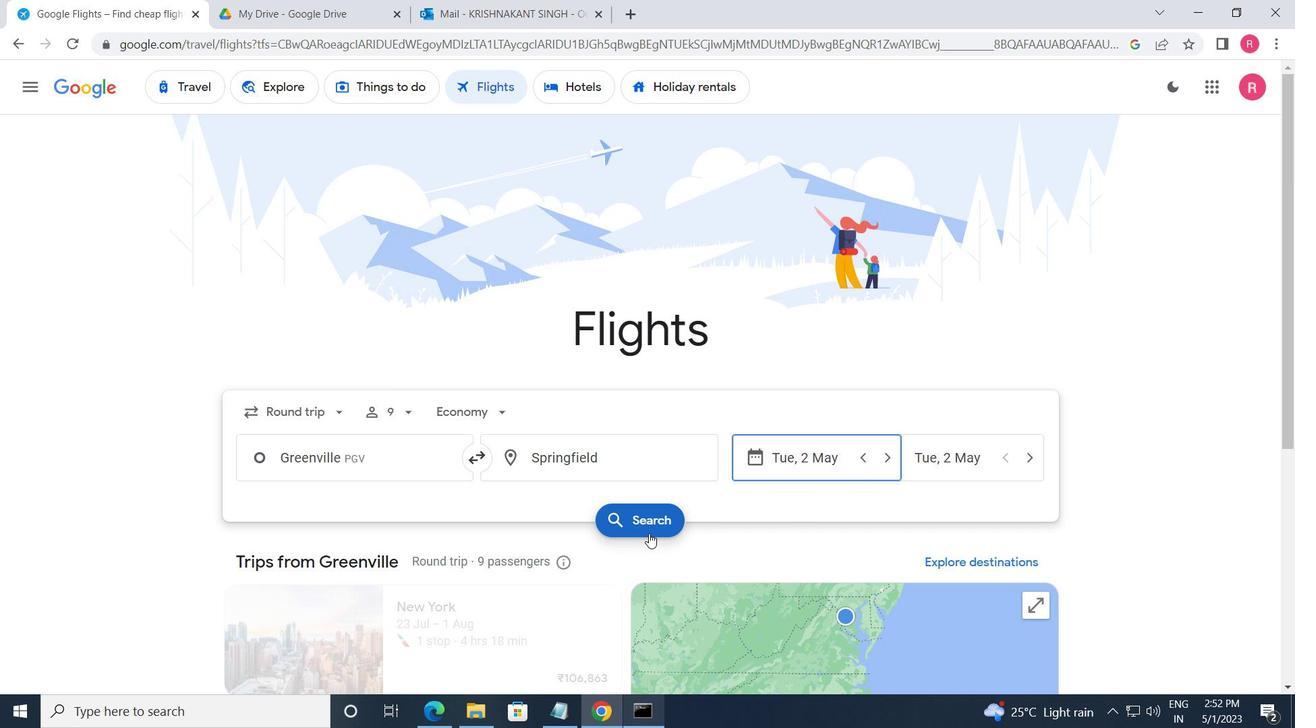 
Action: Mouse pressed left at (649, 533)
Screenshot: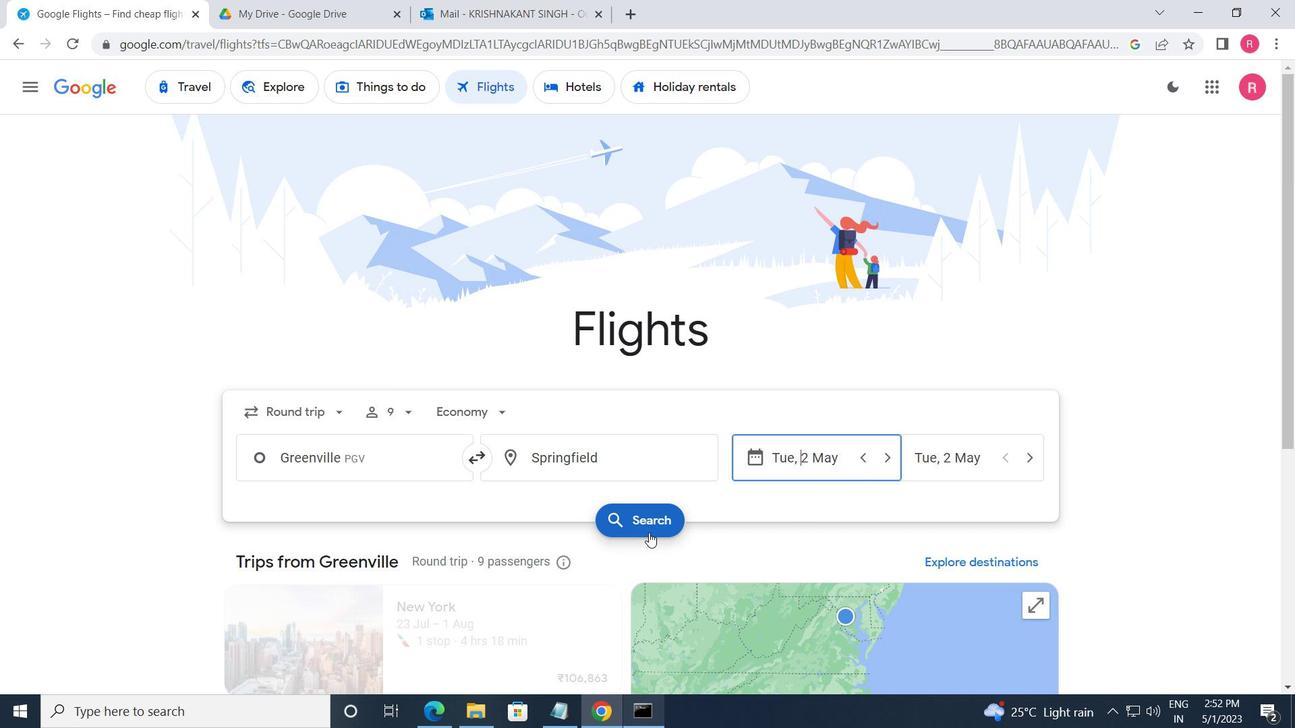 
Action: Mouse moved to (220, 236)
Screenshot: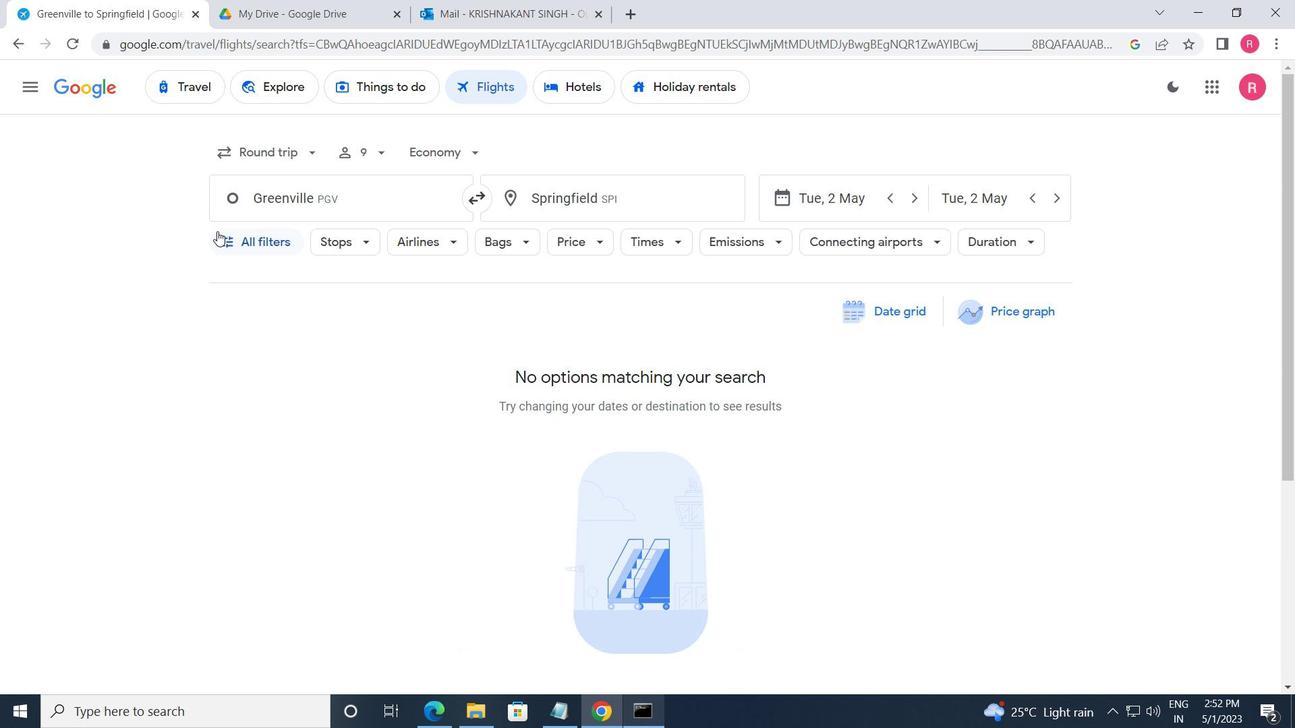 
Action: Mouse pressed left at (220, 236)
Screenshot: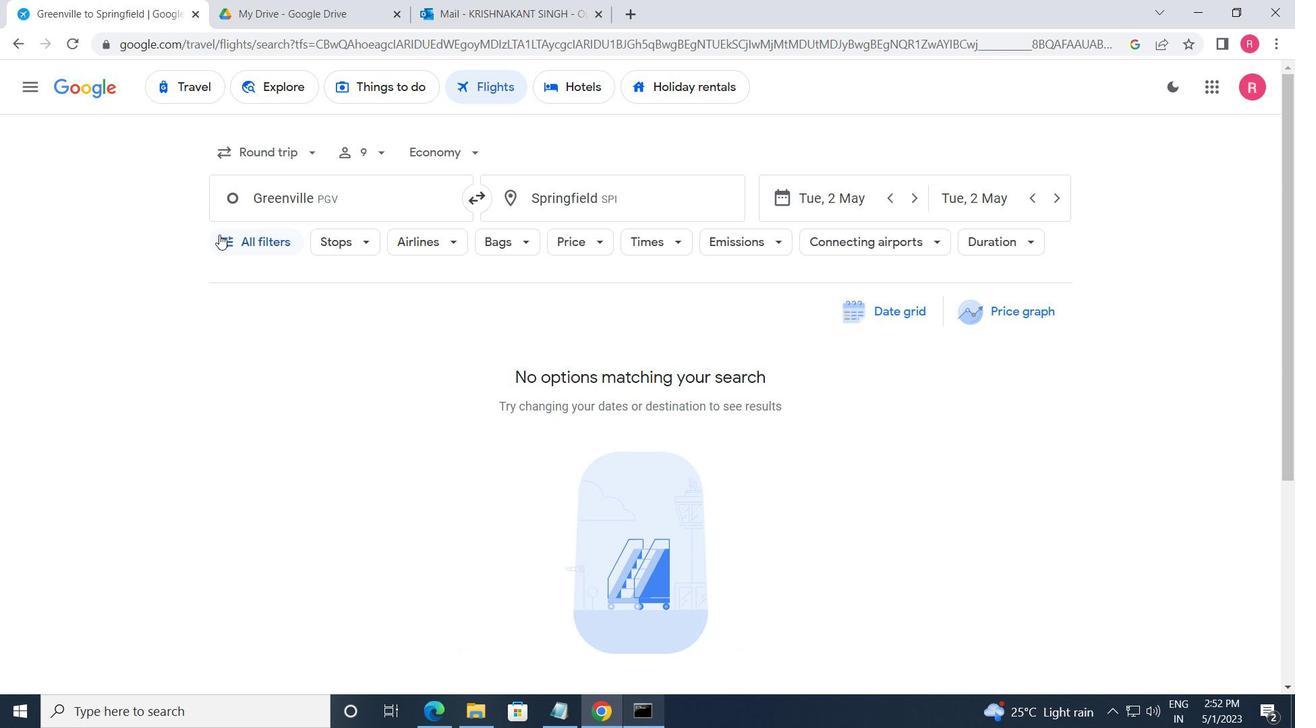 
Action: Mouse moved to (276, 415)
Screenshot: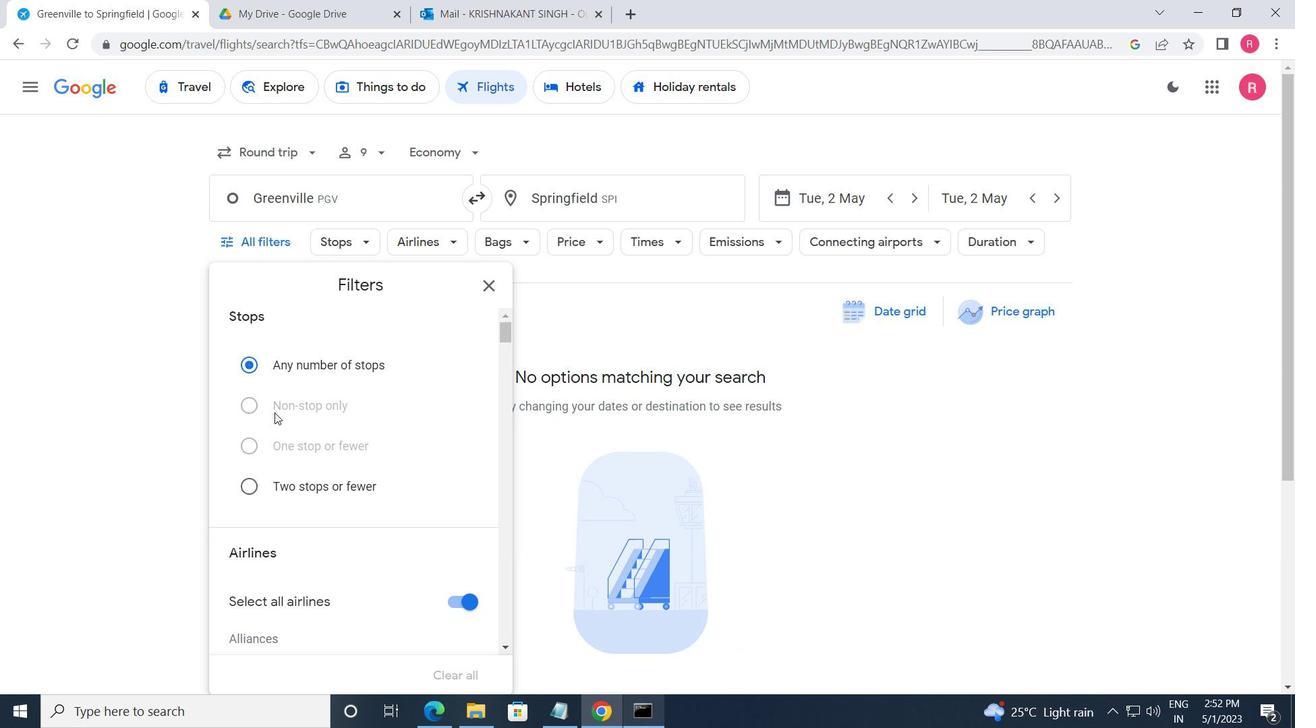 
Action: Mouse scrolled (276, 415) with delta (0, 0)
Screenshot: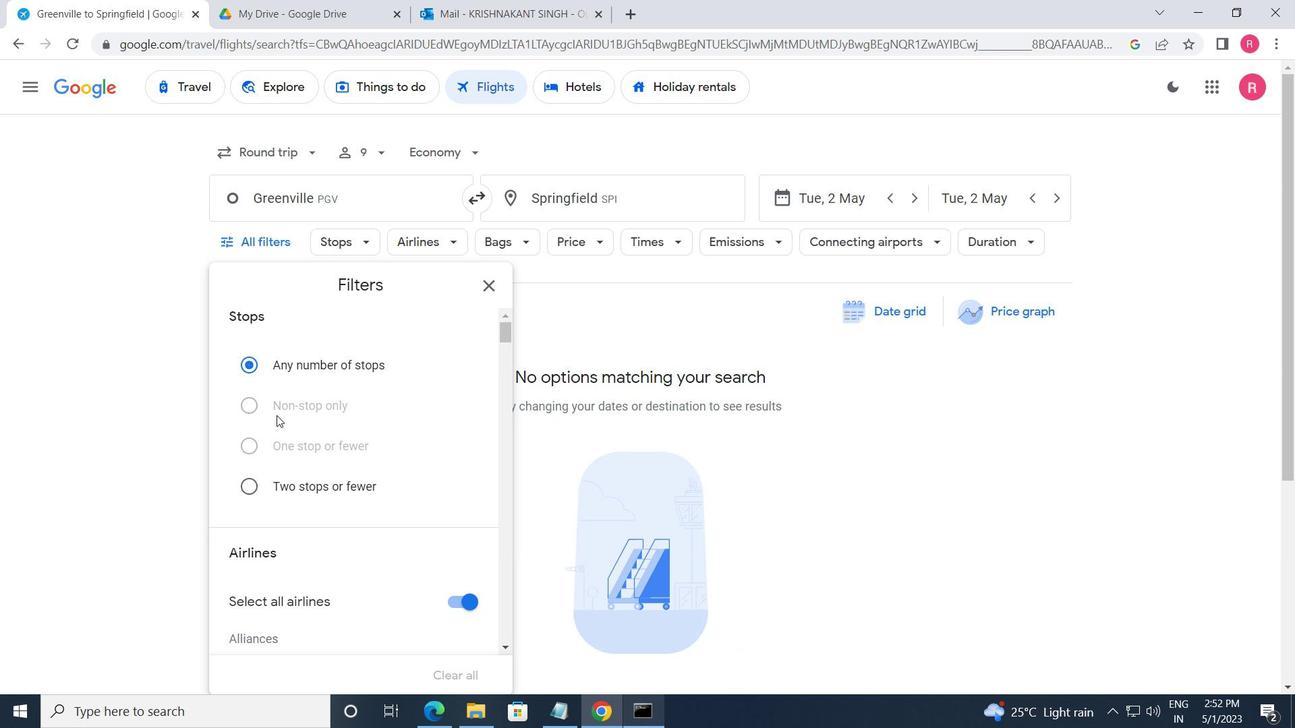 
Action: Mouse scrolled (276, 415) with delta (0, 0)
Screenshot: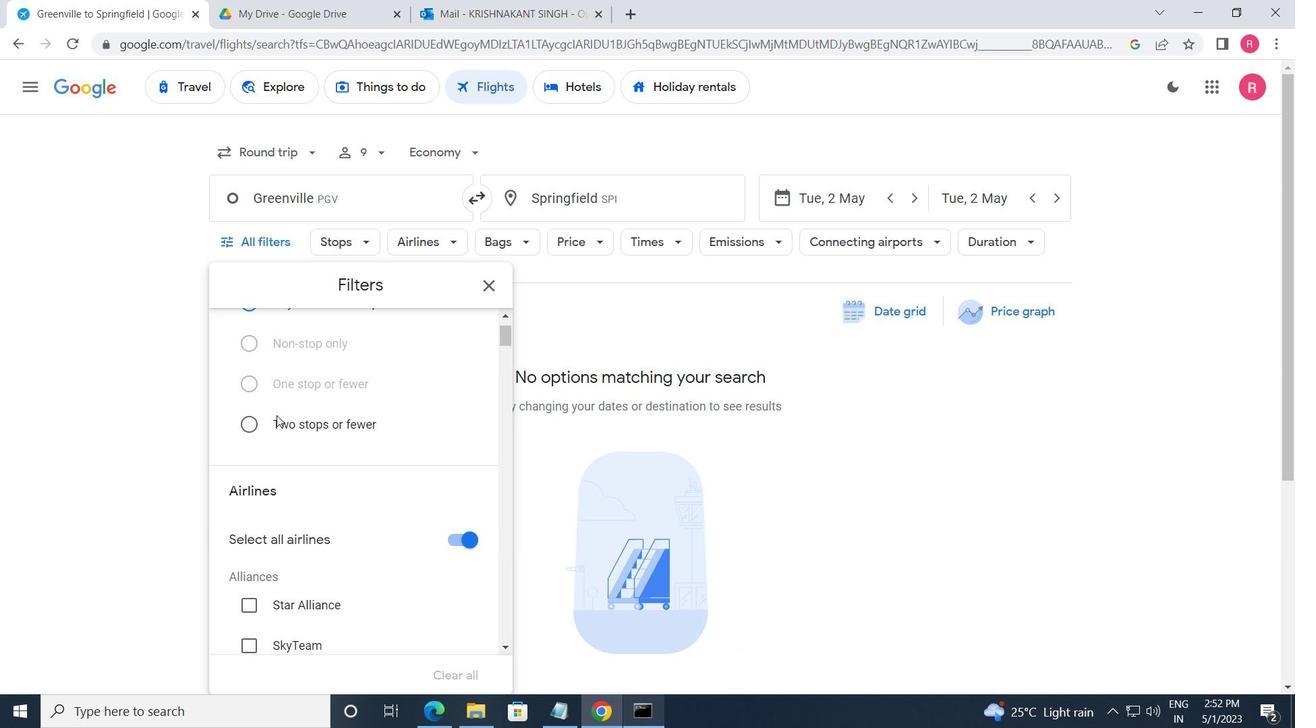 
Action: Mouse scrolled (276, 415) with delta (0, 0)
Screenshot: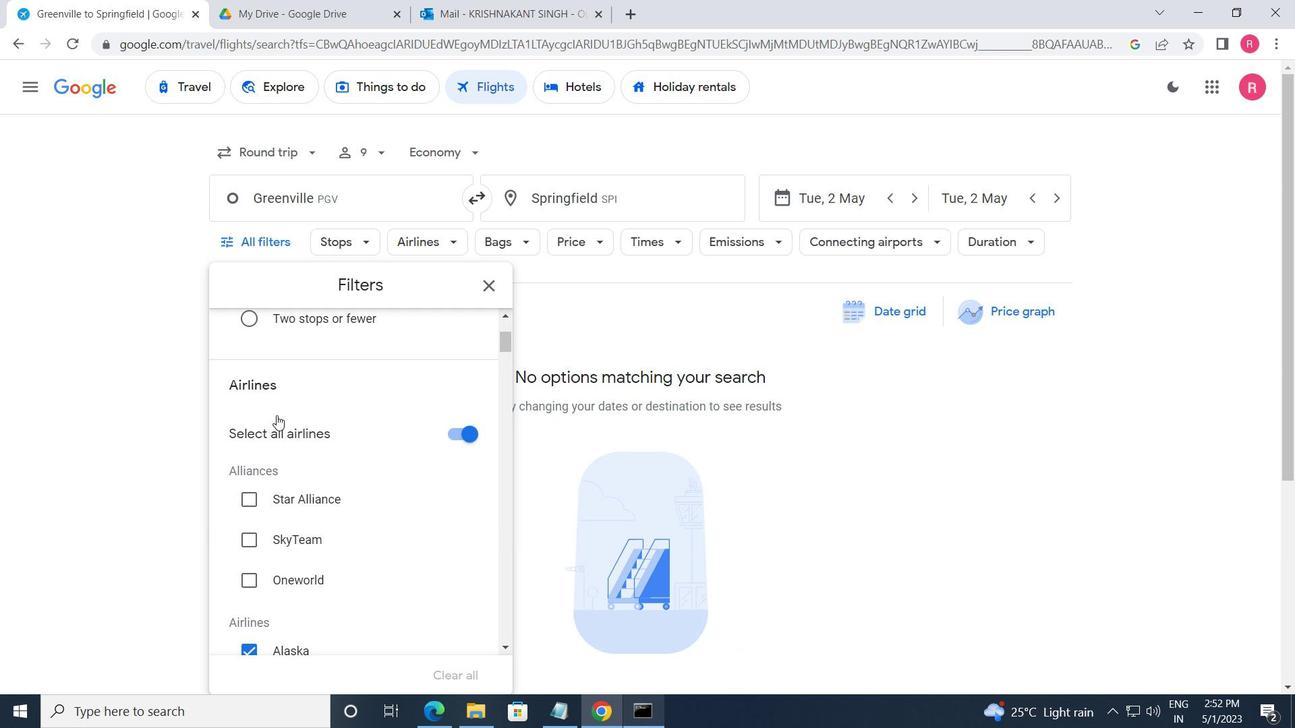 
Action: Mouse scrolled (276, 415) with delta (0, 0)
Screenshot: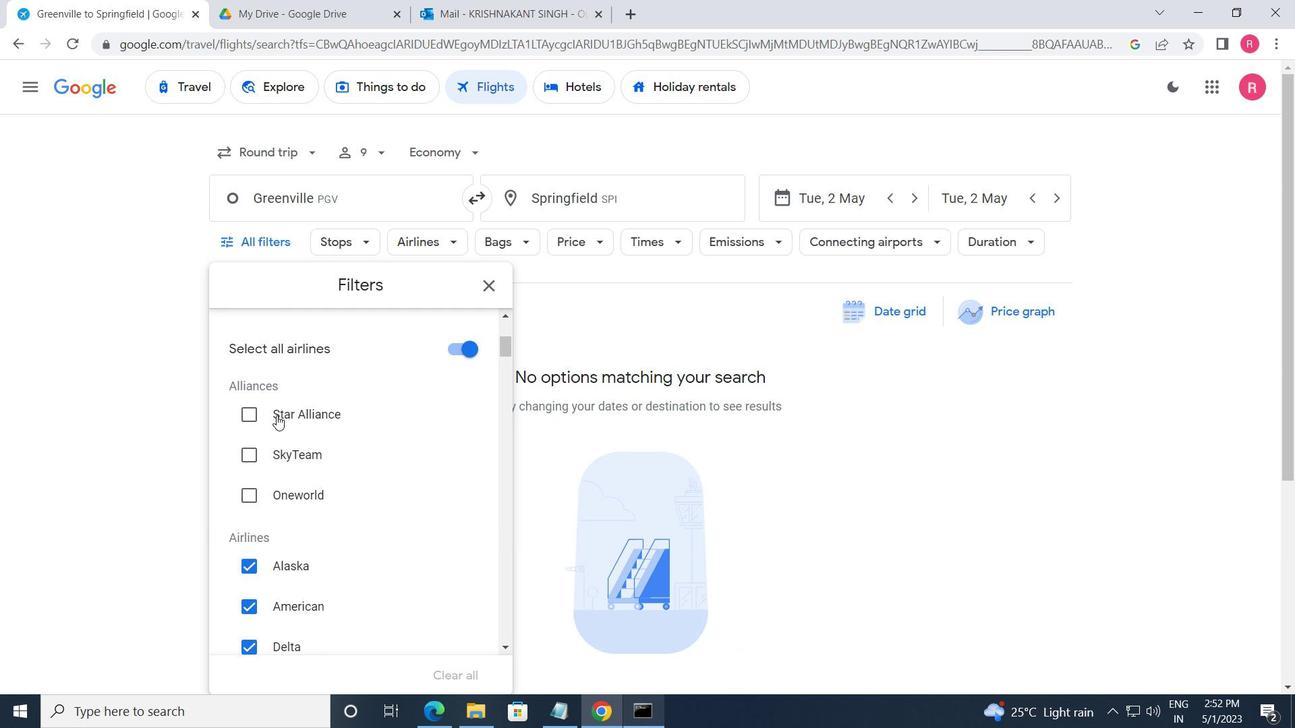 
Action: Mouse scrolled (276, 415) with delta (0, 0)
Screenshot: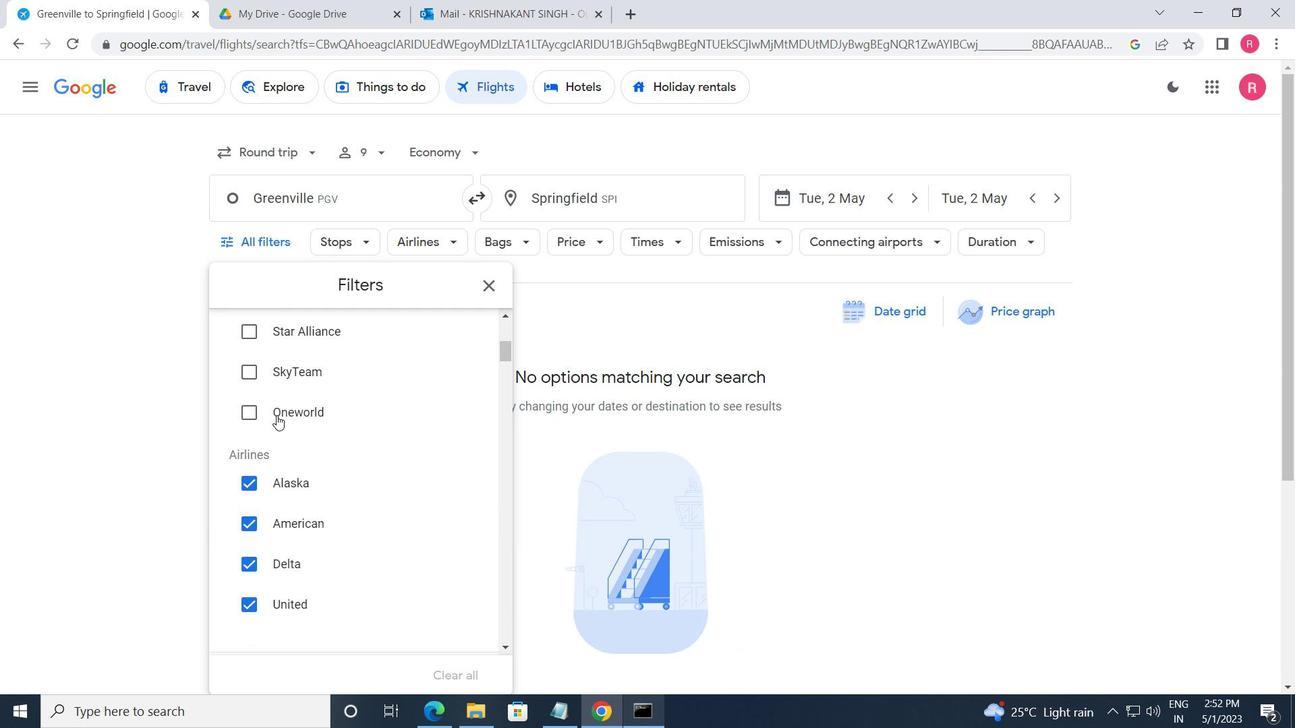 
Action: Mouse moved to (350, 486)
Screenshot: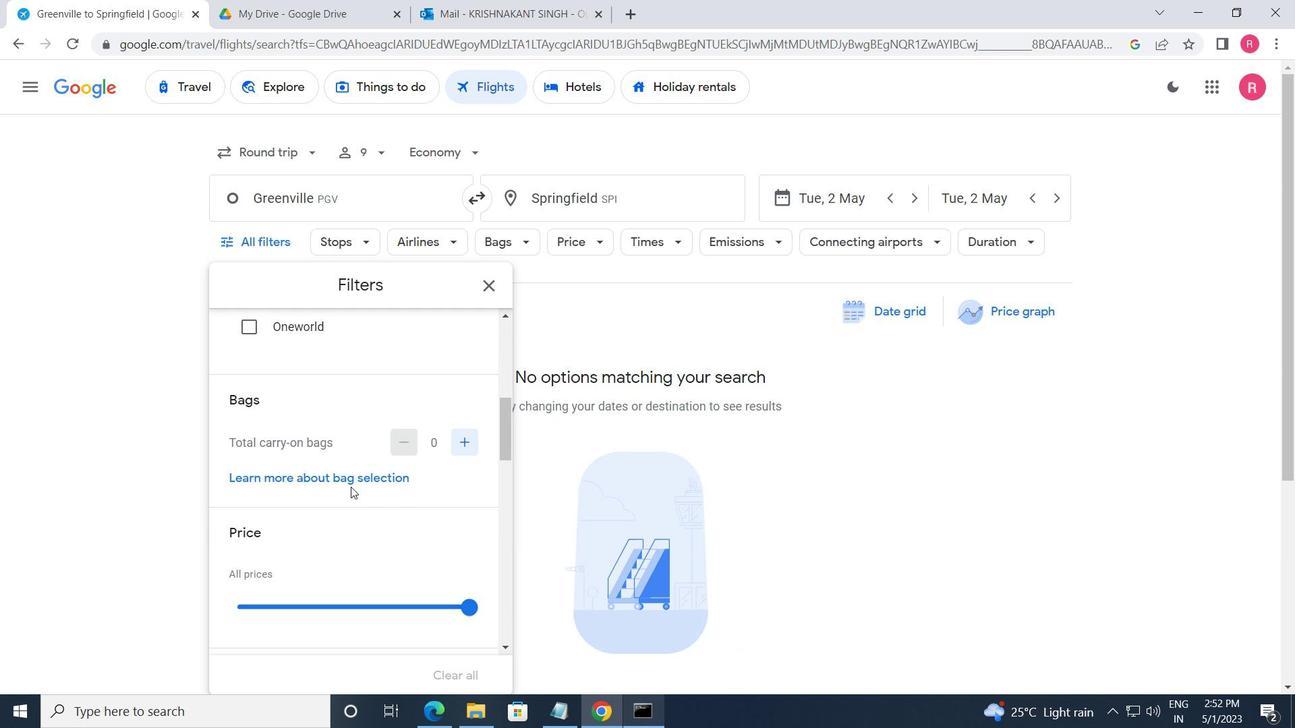 
Action: Mouse scrolled (350, 487) with delta (0, 0)
Screenshot: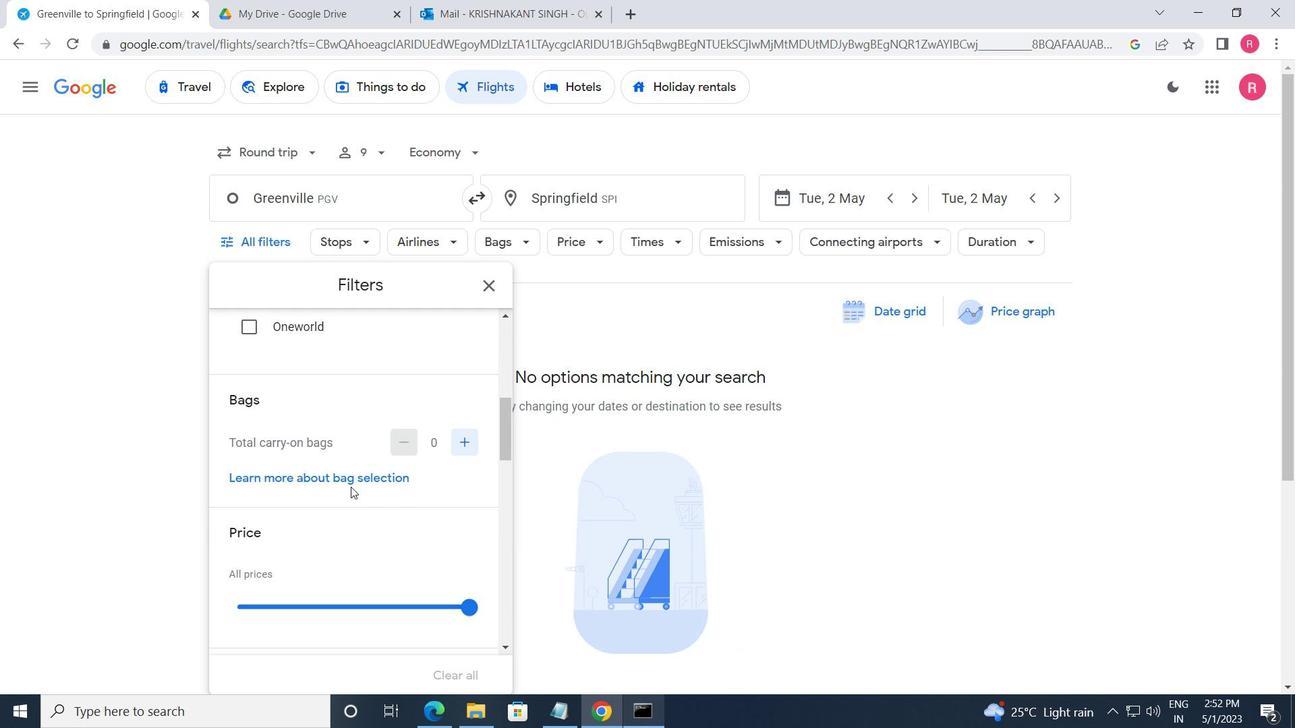 
Action: Mouse moved to (350, 486)
Screenshot: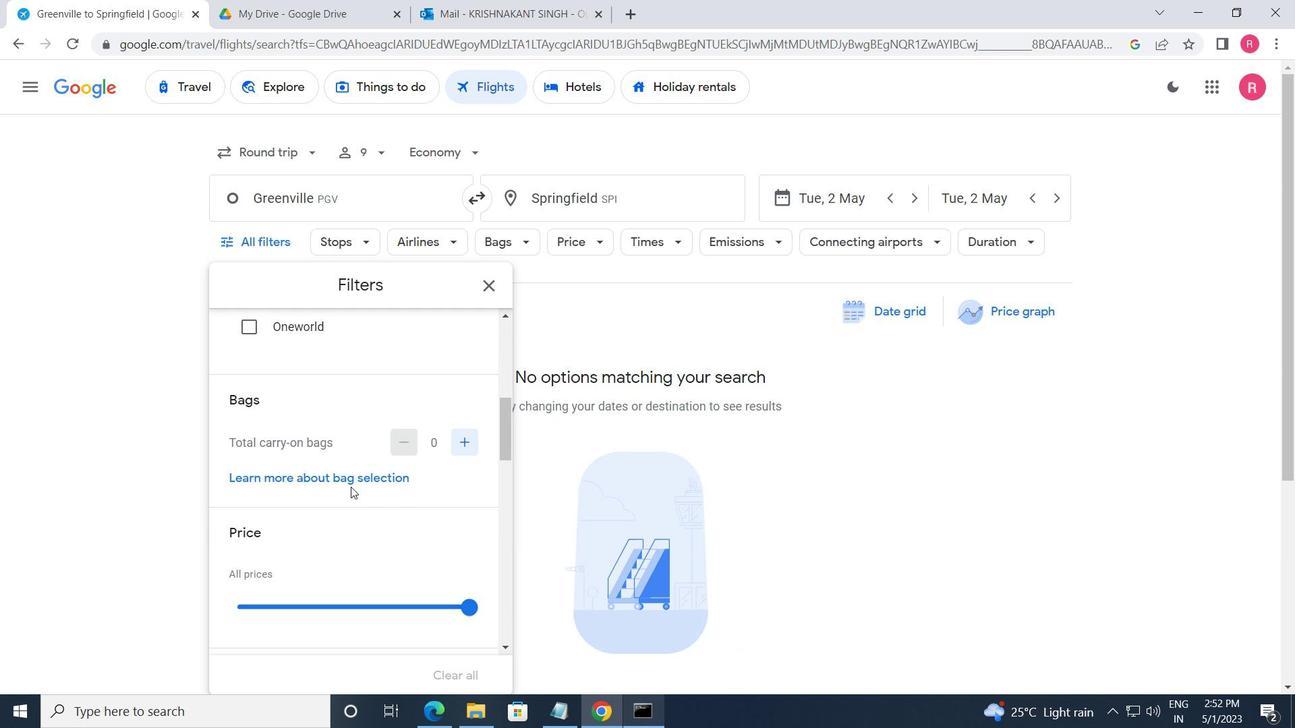 
Action: Mouse scrolled (350, 487) with delta (0, 0)
Screenshot: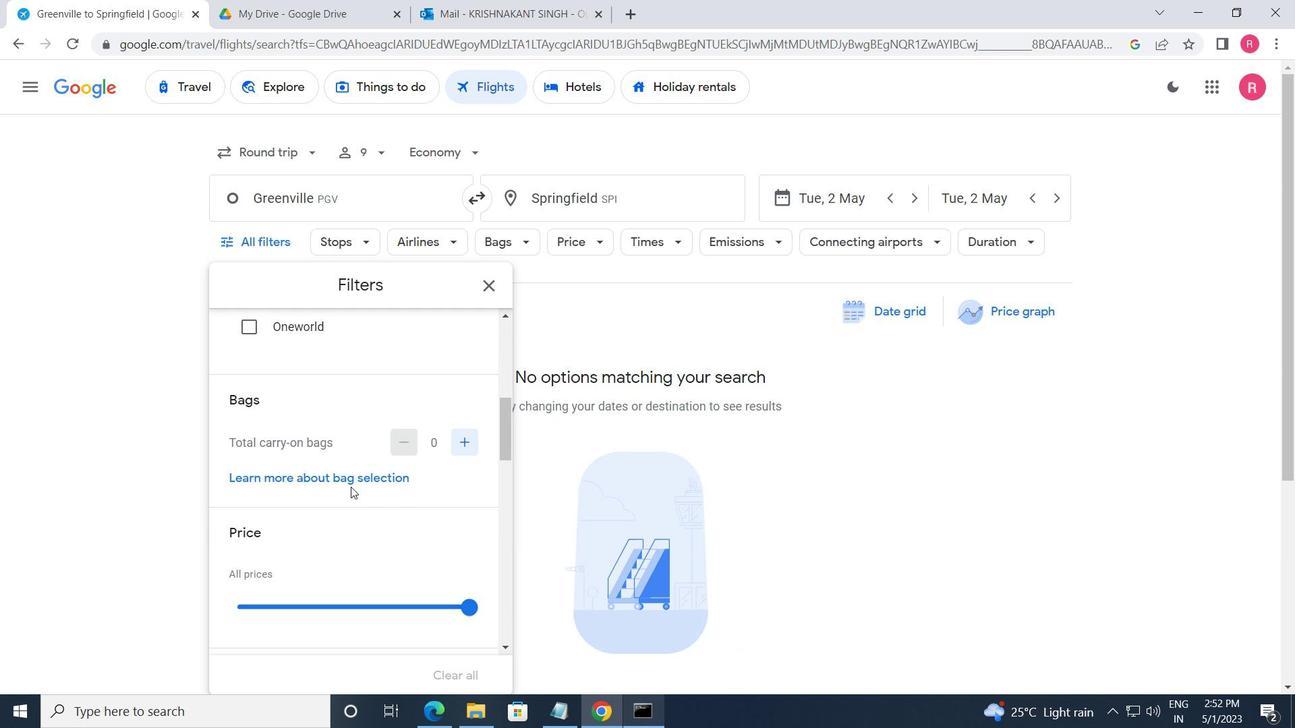 
Action: Mouse moved to (381, 450)
Screenshot: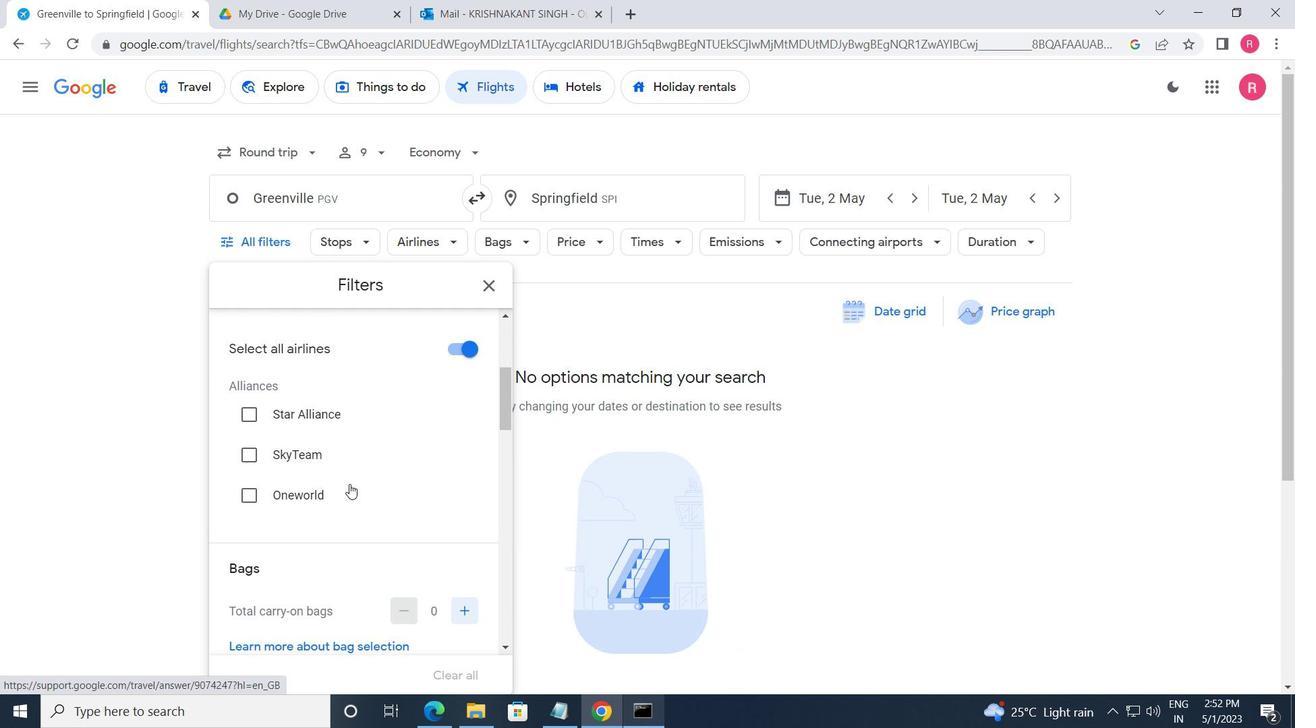 
Action: Mouse scrolled (381, 451) with delta (0, 0)
Screenshot: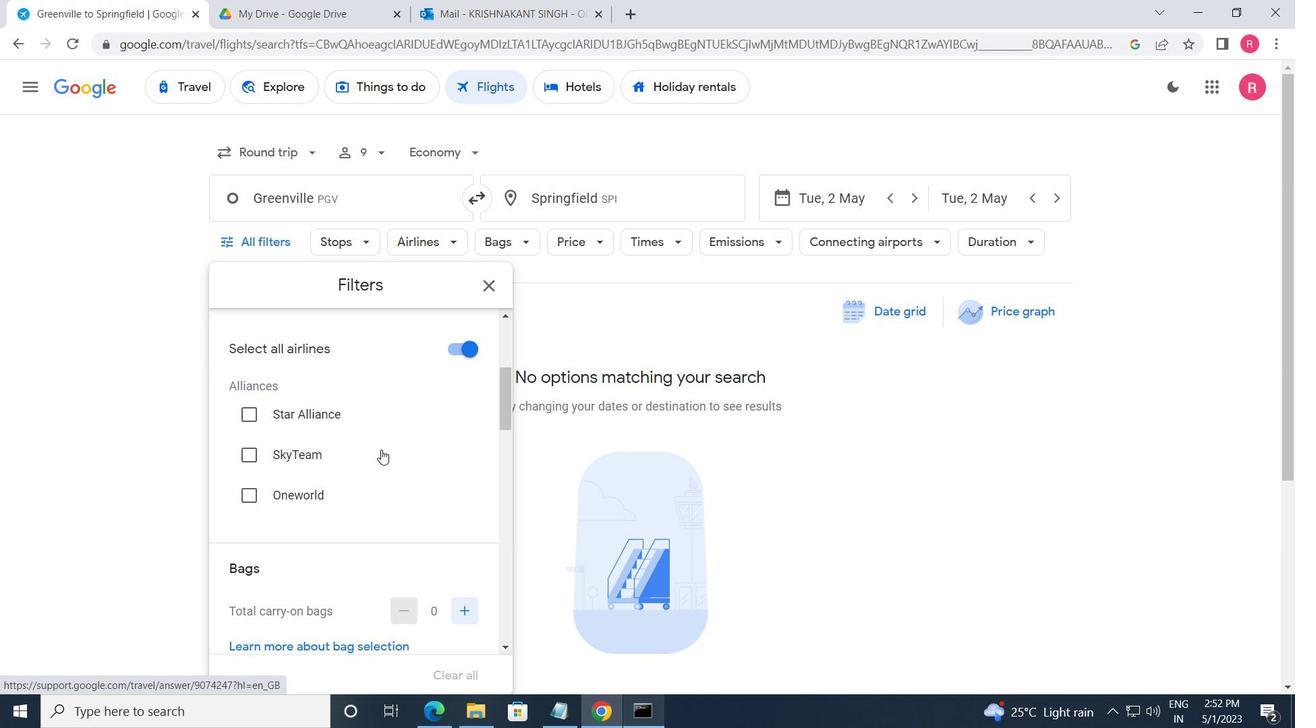 
Action: Mouse scrolled (381, 451) with delta (0, 0)
Screenshot: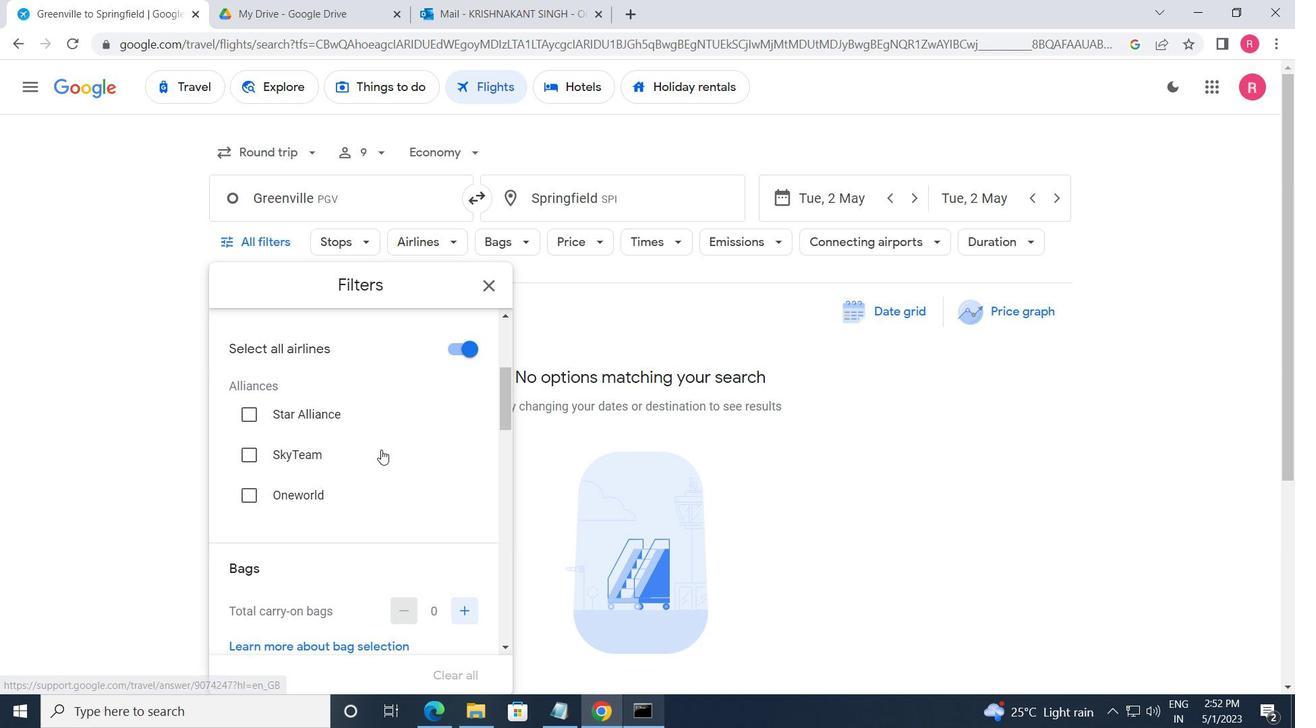 
Action: Mouse scrolled (381, 451) with delta (0, 0)
Screenshot: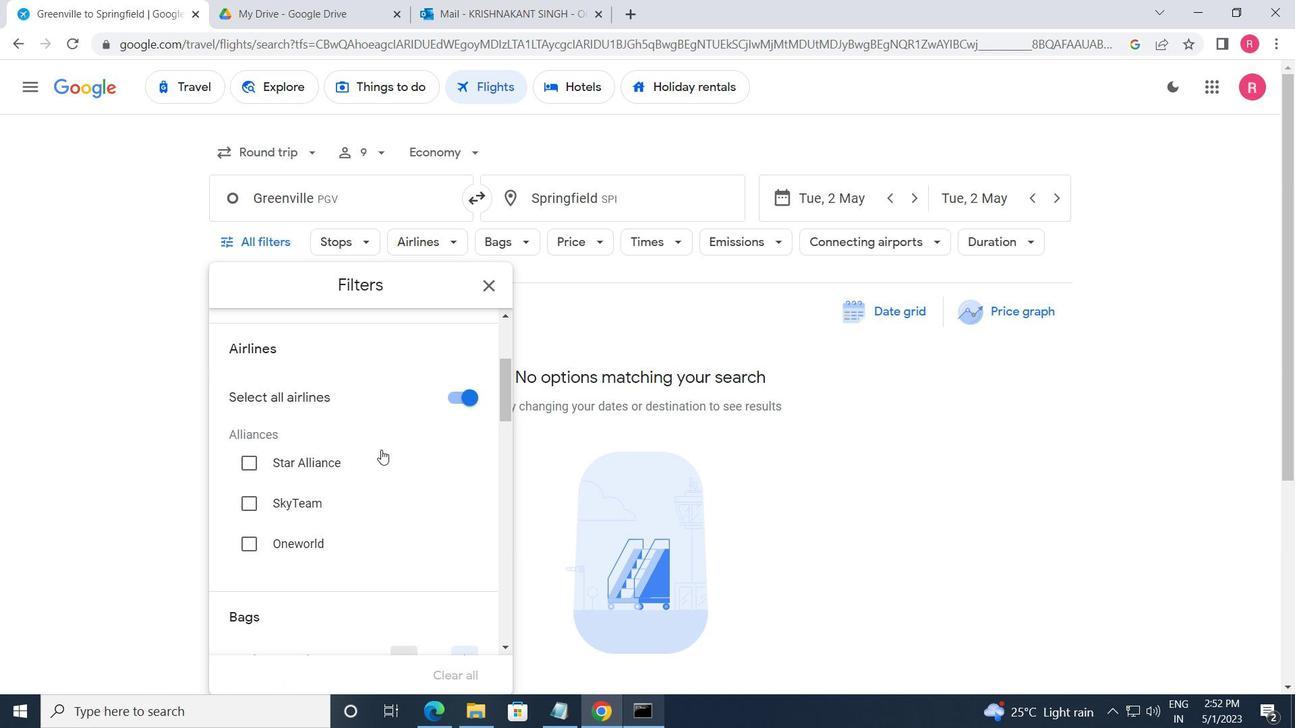 
Action: Mouse scrolled (381, 450) with delta (0, 0)
Screenshot: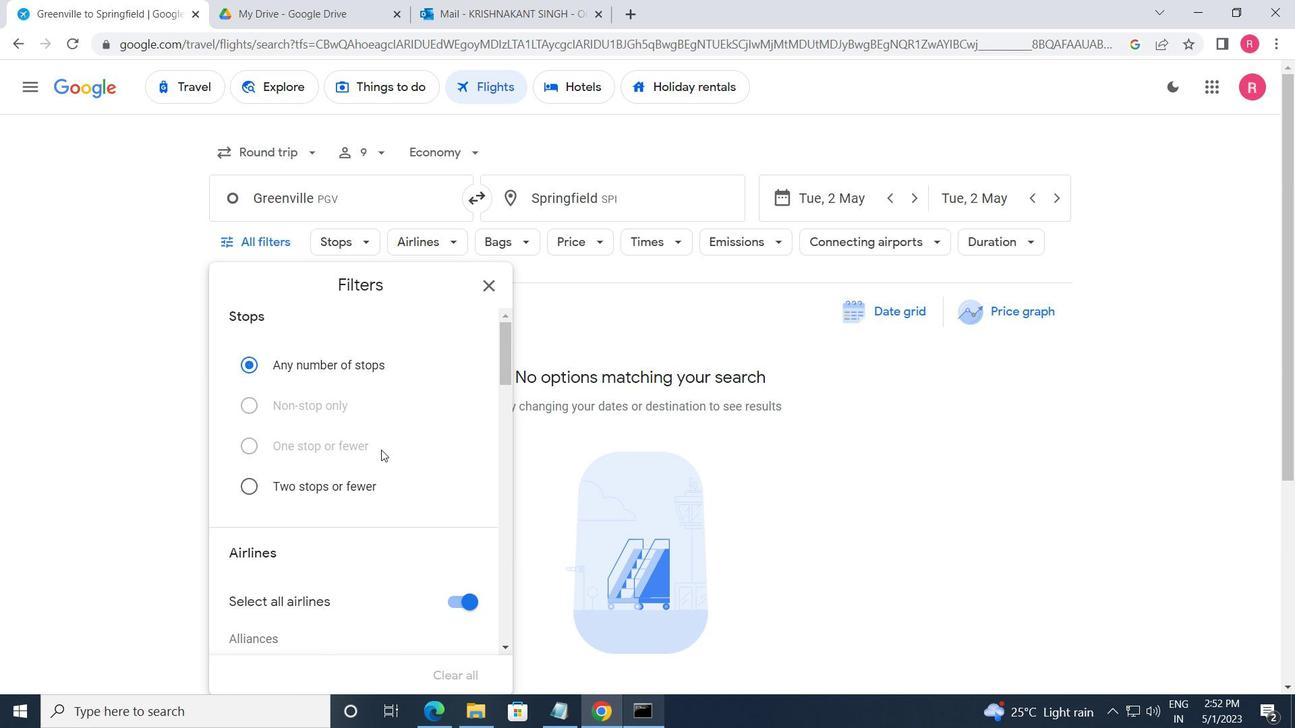 
Action: Mouse scrolled (381, 450) with delta (0, 0)
Screenshot: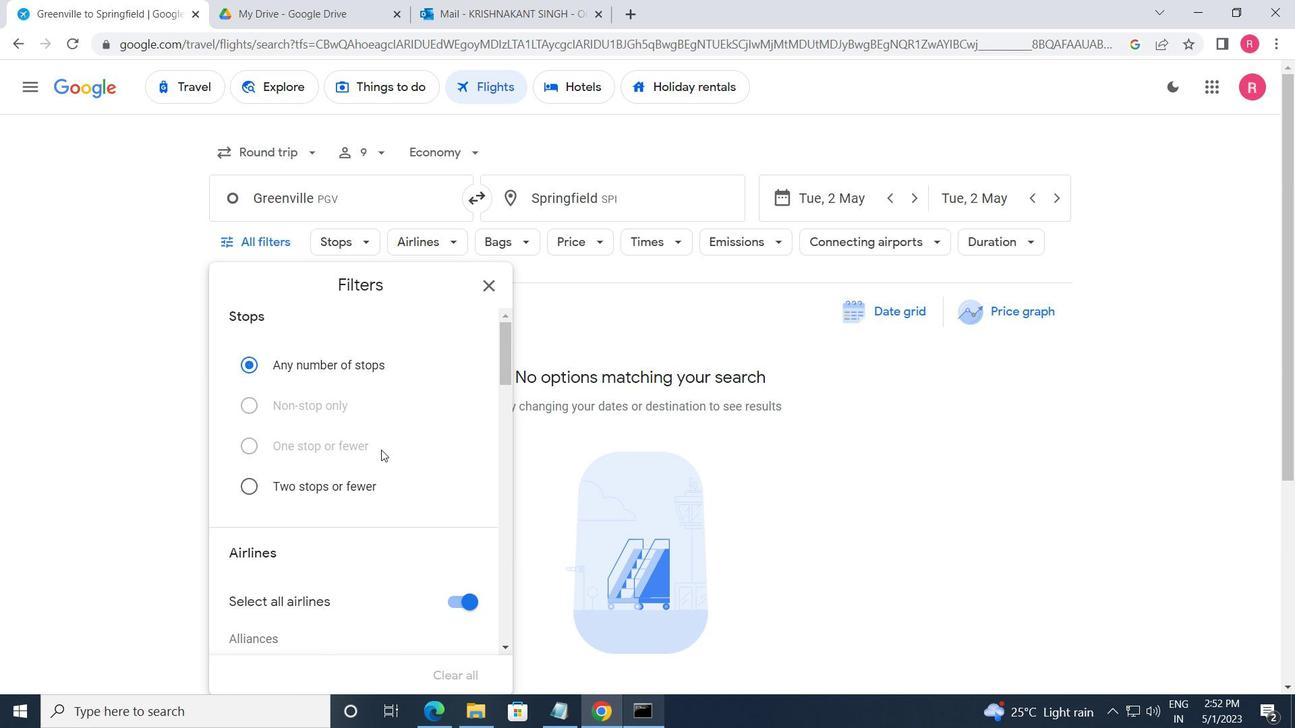 
Action: Mouse scrolled (381, 450) with delta (0, 0)
Screenshot: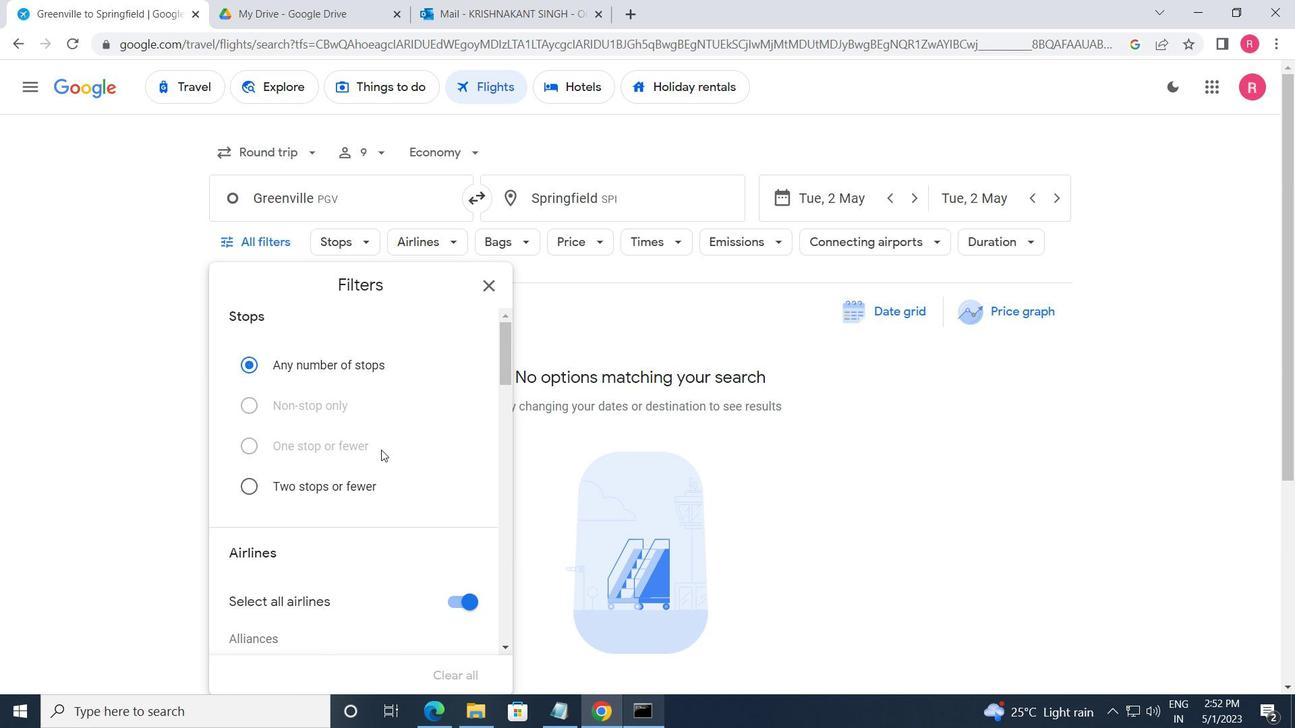 
Action: Mouse scrolled (381, 450) with delta (0, 0)
Screenshot: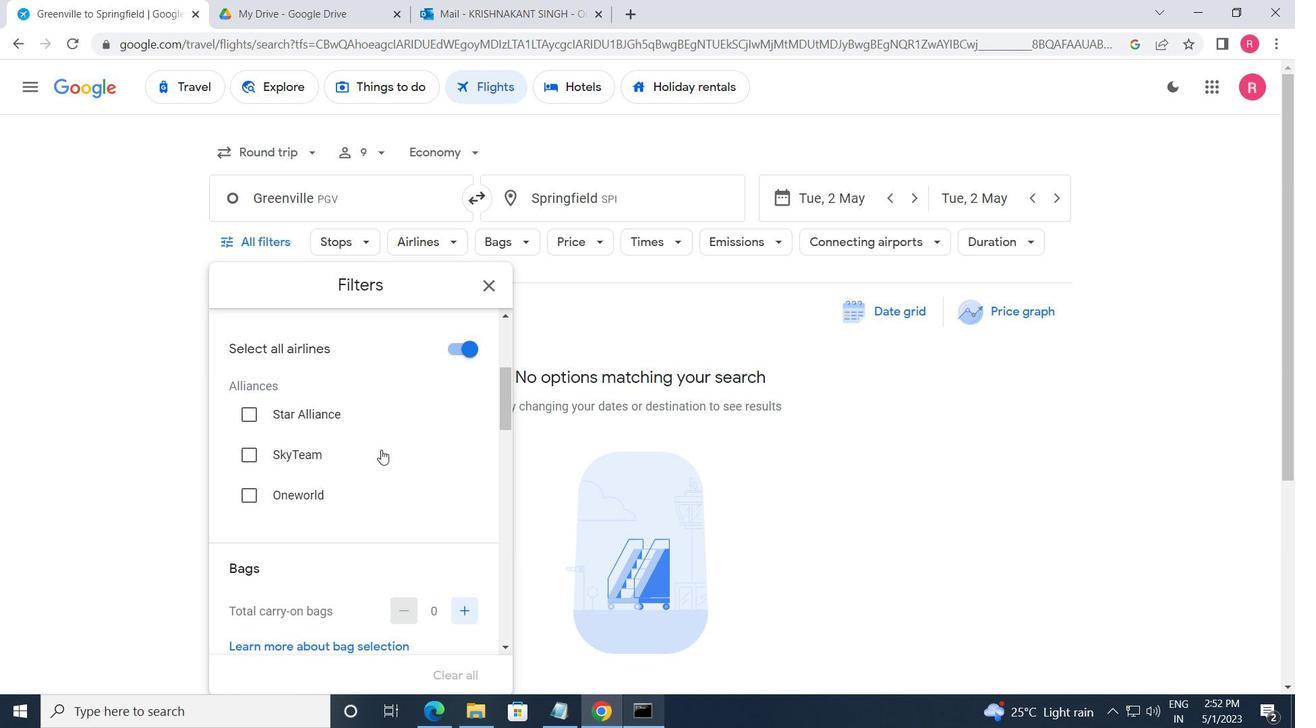 
Action: Mouse scrolled (381, 450) with delta (0, 0)
Screenshot: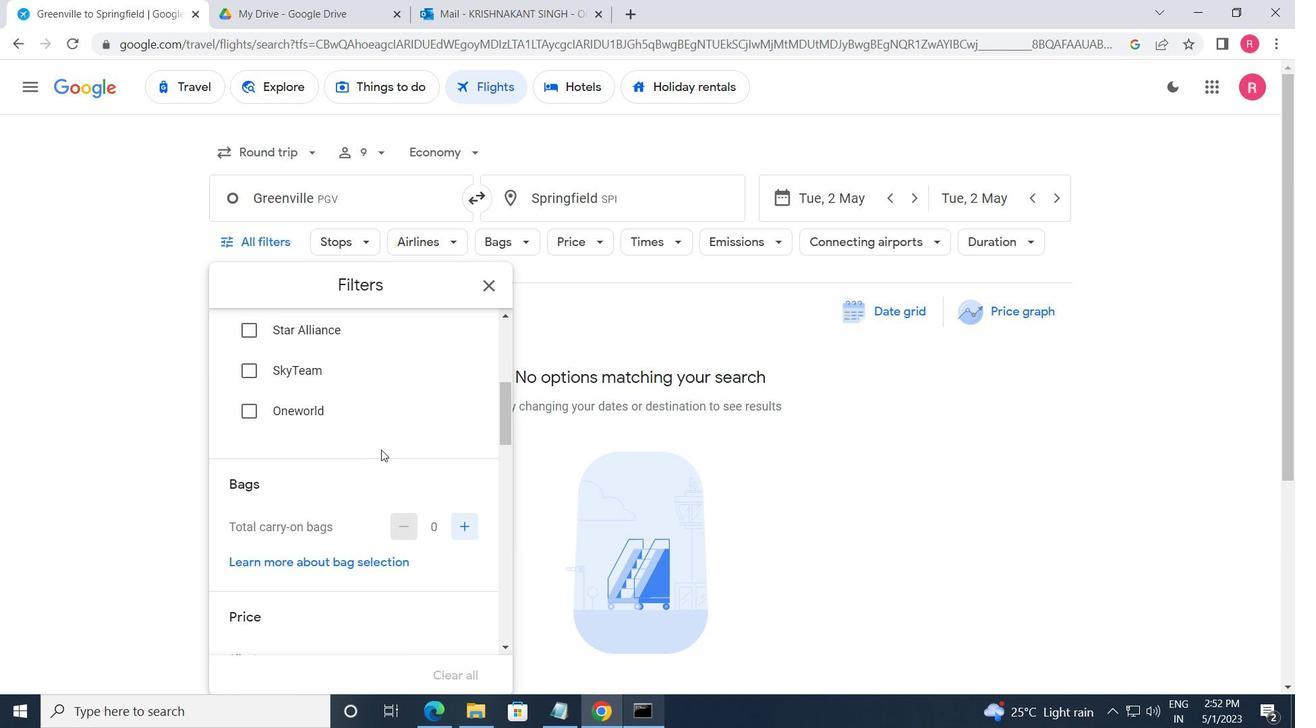
Action: Mouse moved to (369, 511)
Screenshot: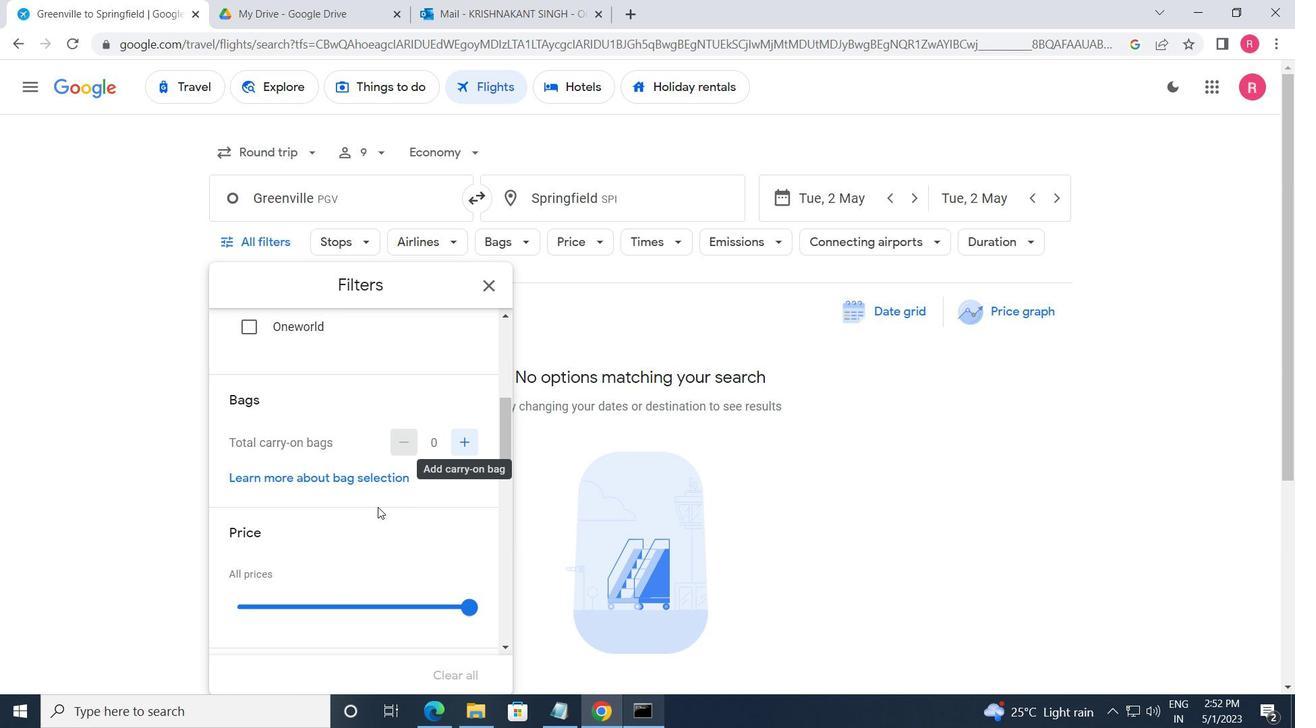 
Action: Mouse scrolled (369, 510) with delta (0, 0)
Screenshot: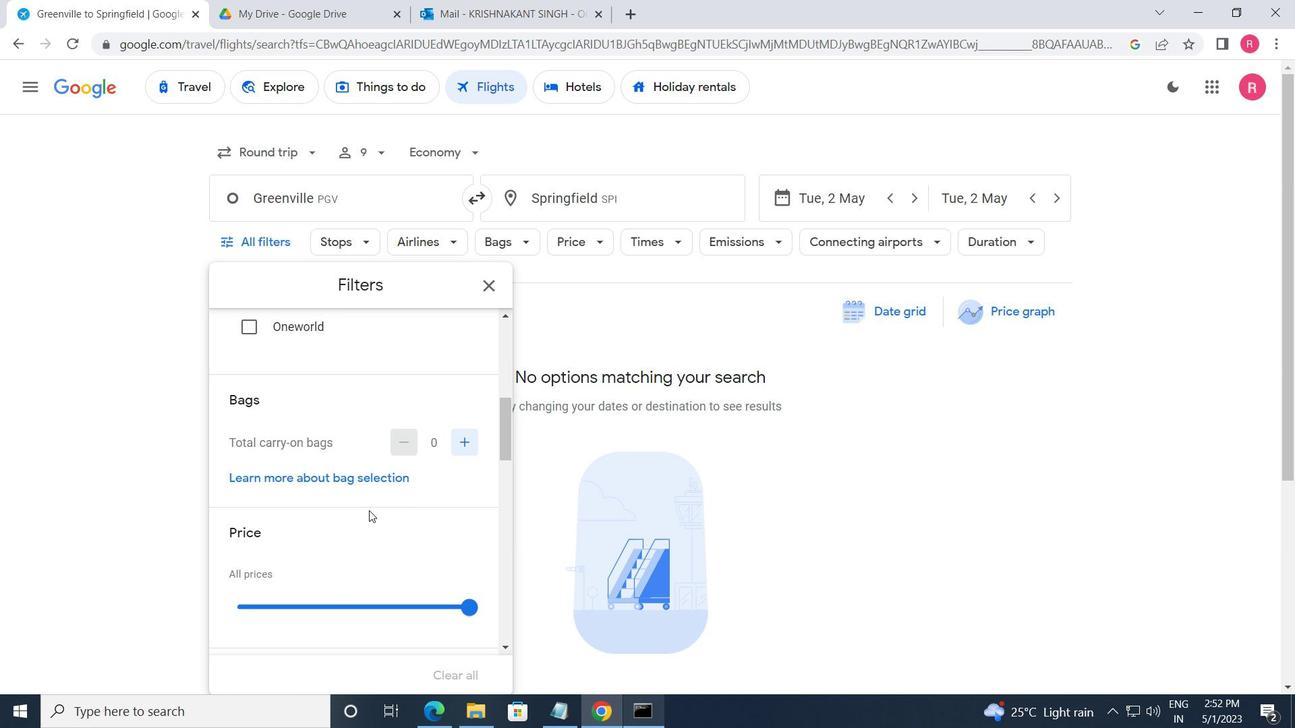 
Action: Mouse scrolled (369, 510) with delta (0, 0)
Screenshot: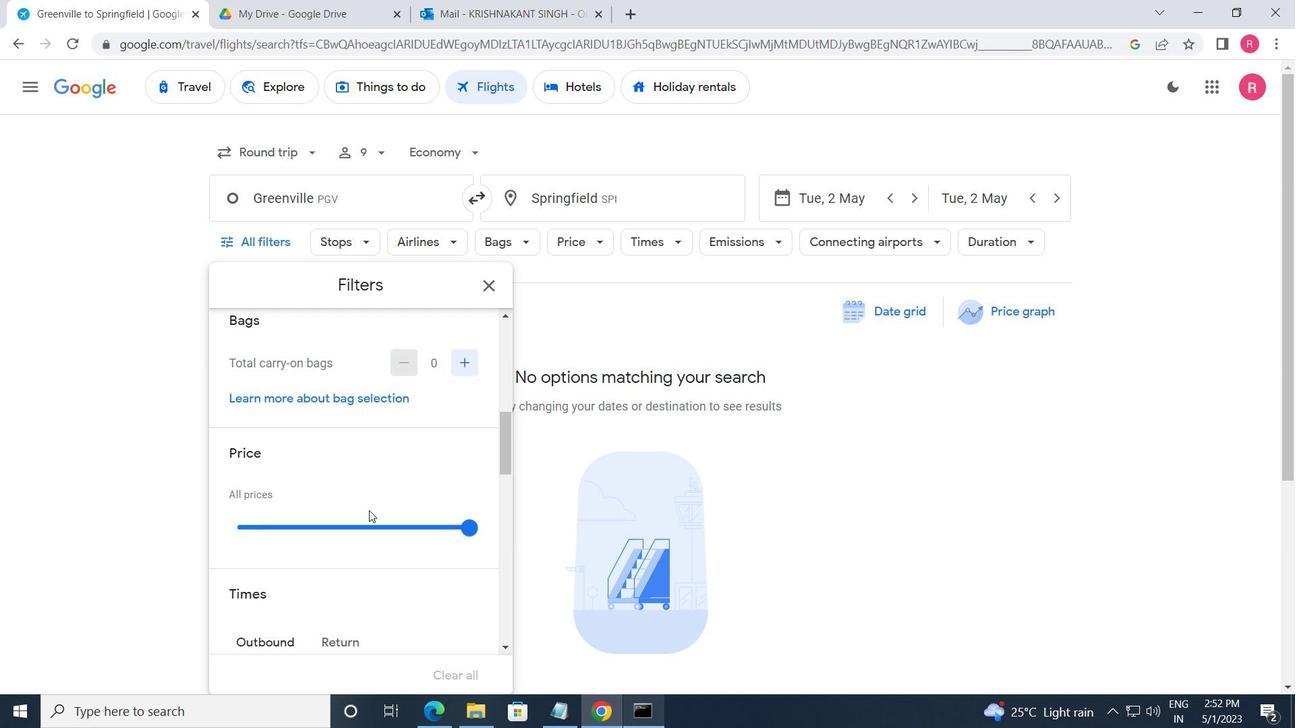 
Action: Mouse moved to (465, 436)
Screenshot: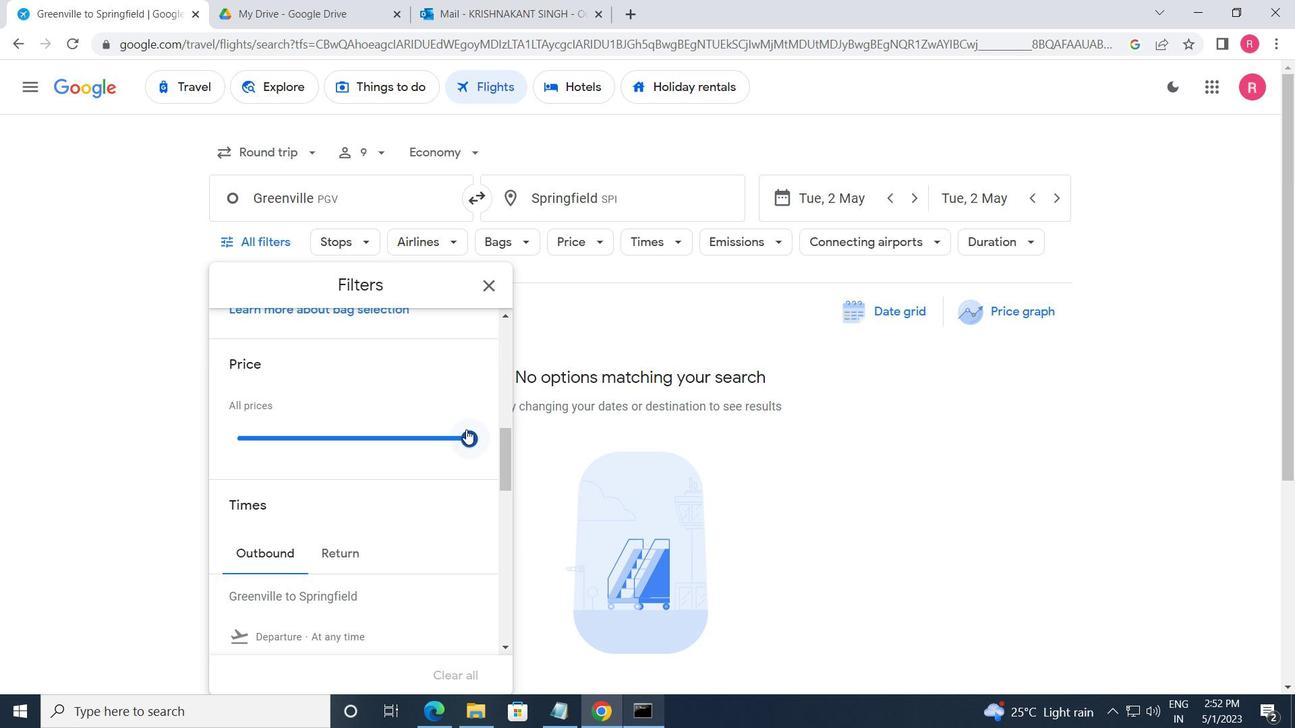 
Action: Mouse pressed left at (465, 436)
Screenshot: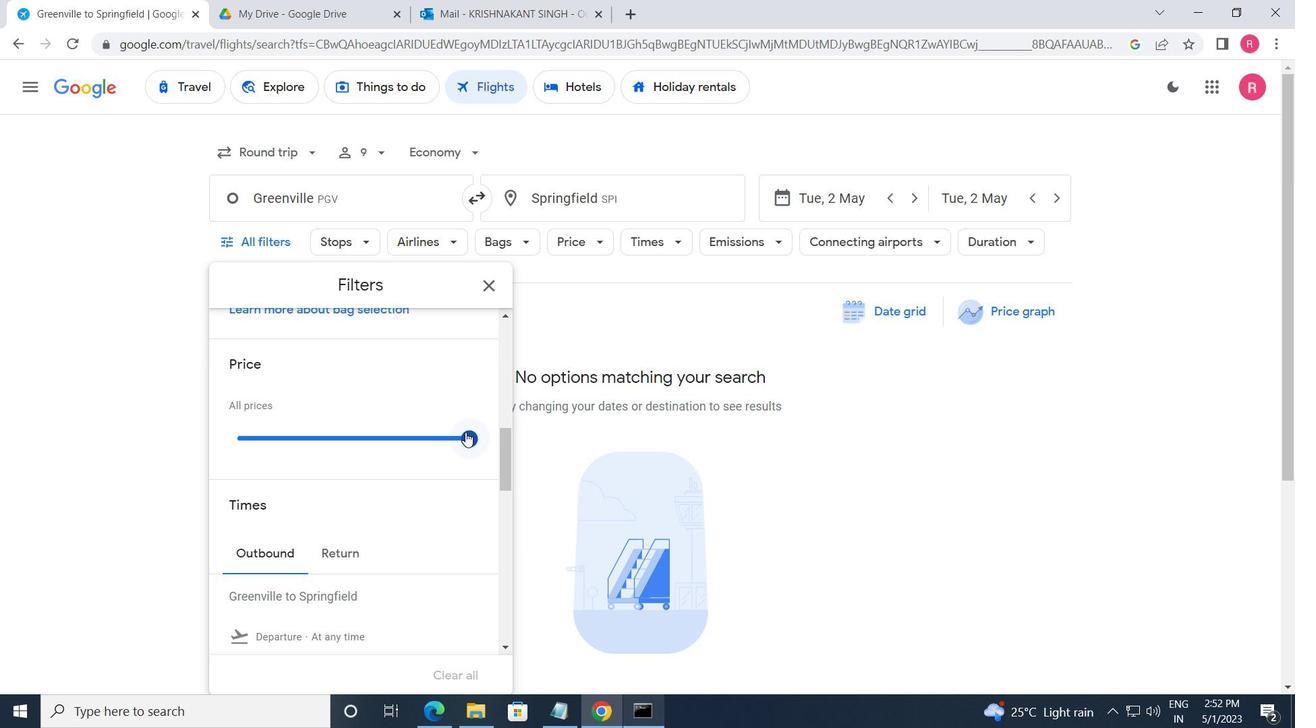 
Action: Mouse moved to (236, 483)
Screenshot: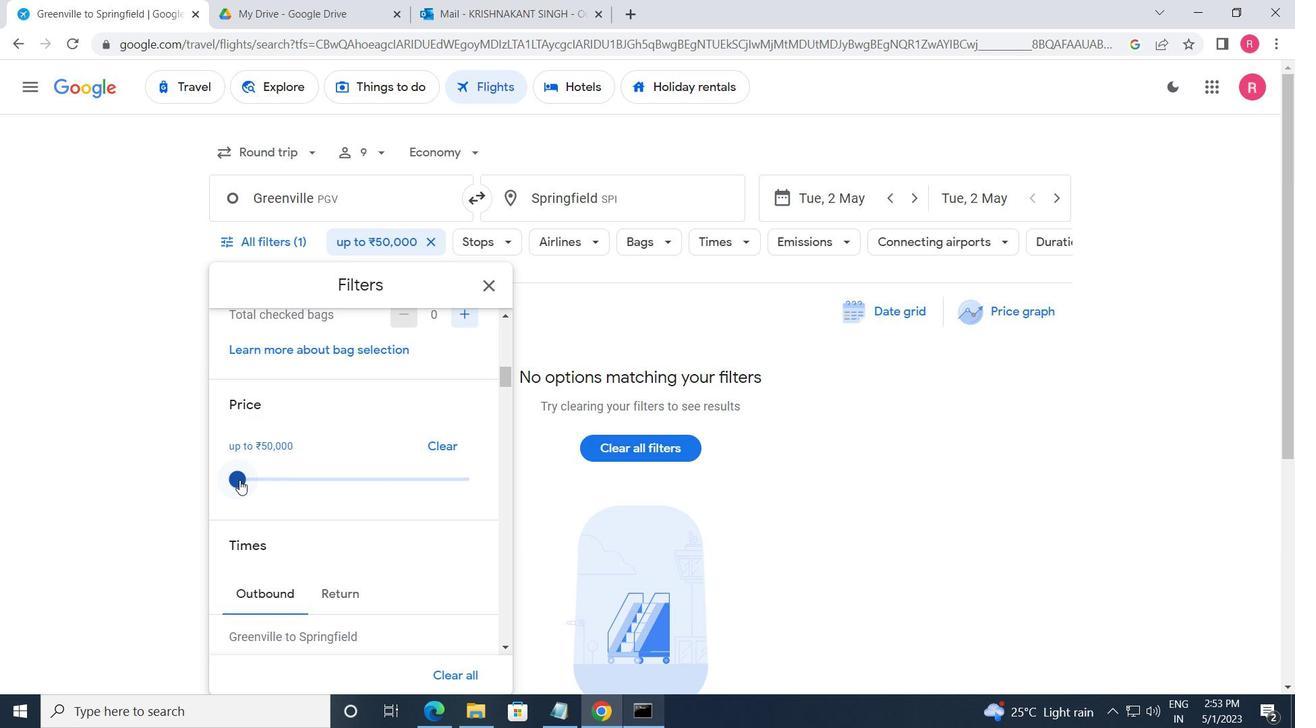 
Action: Mouse pressed left at (236, 483)
Screenshot: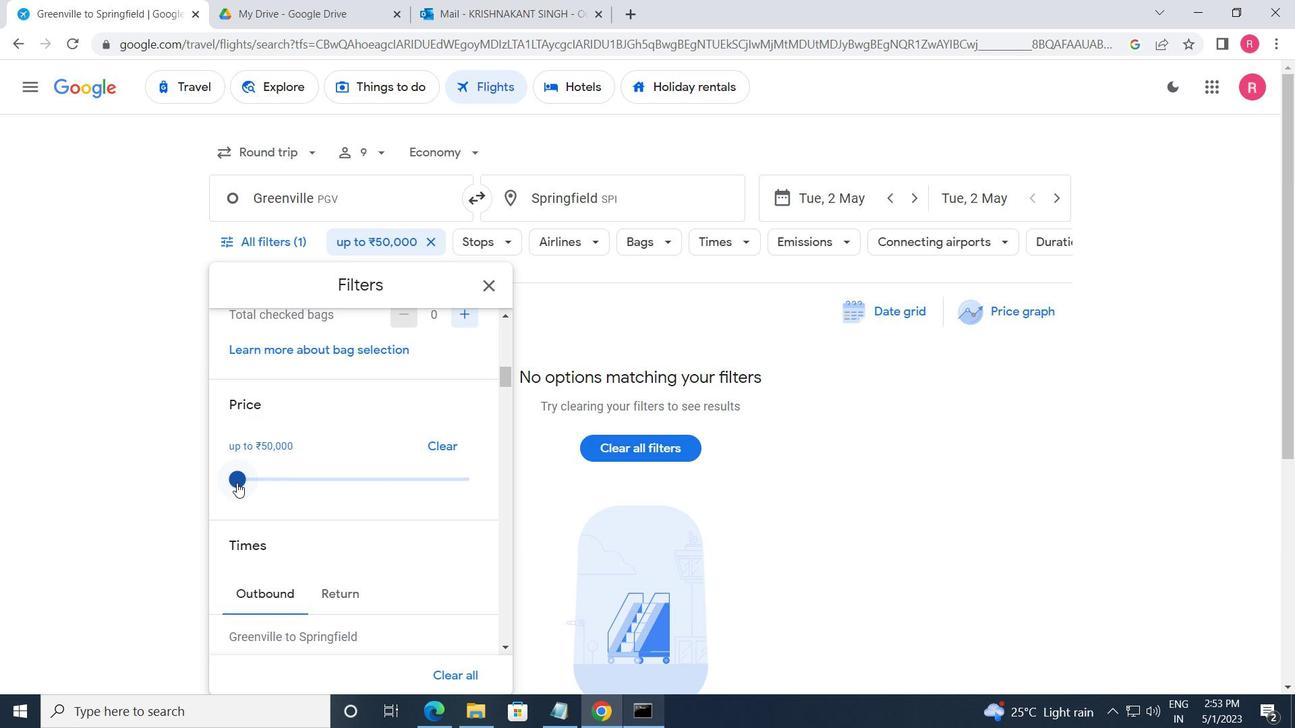 
Action: Mouse moved to (280, 499)
Screenshot: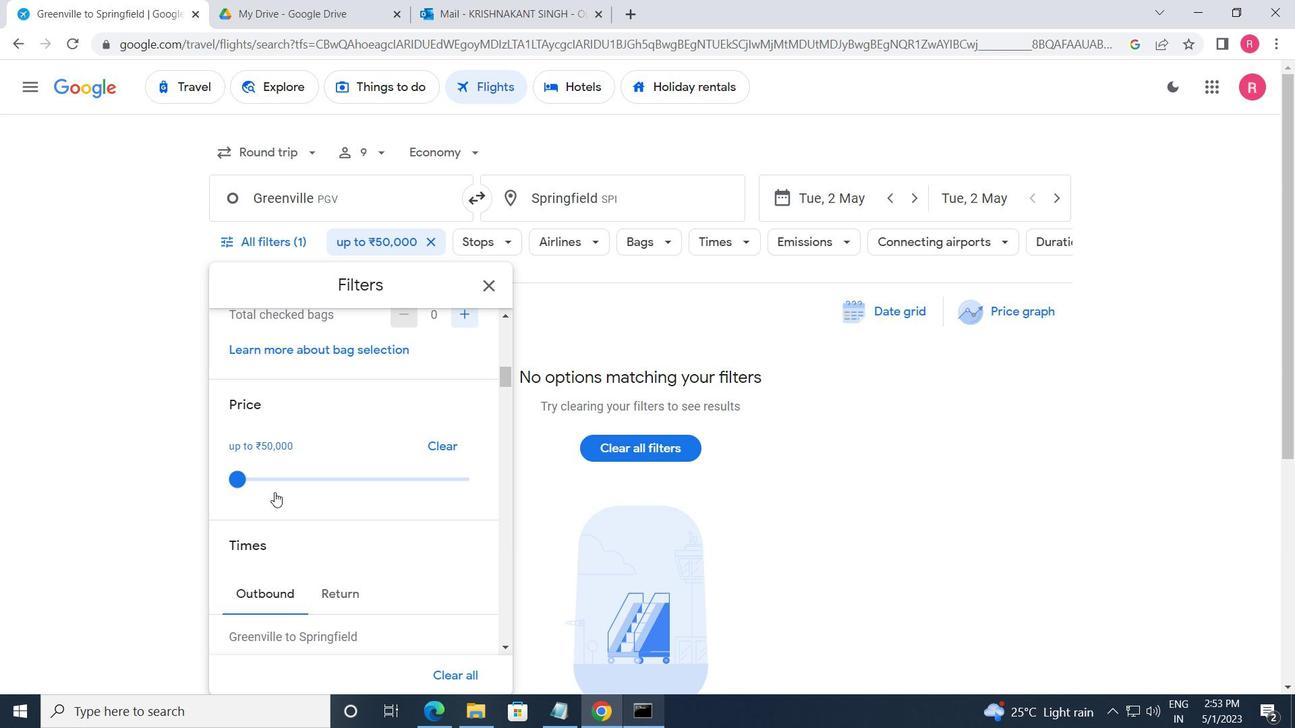 
Action: Mouse scrolled (280, 498) with delta (0, 0)
Screenshot: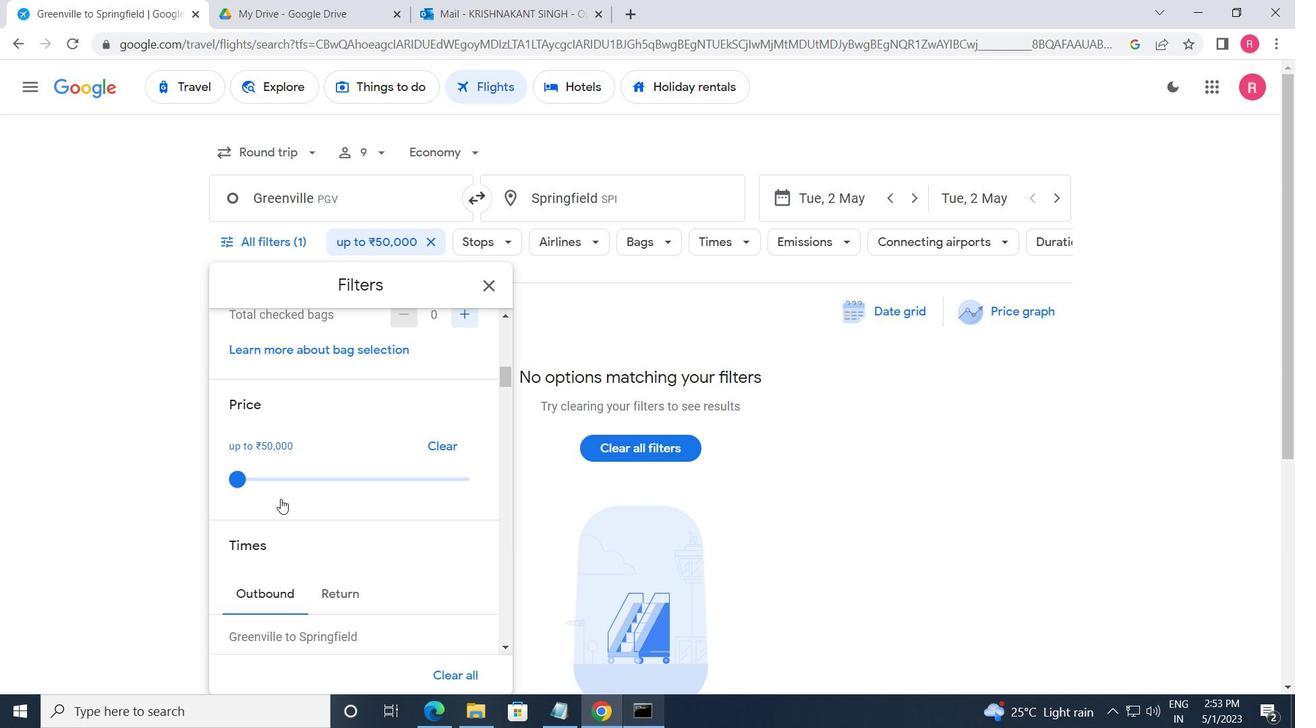 
Action: Mouse moved to (280, 511)
Screenshot: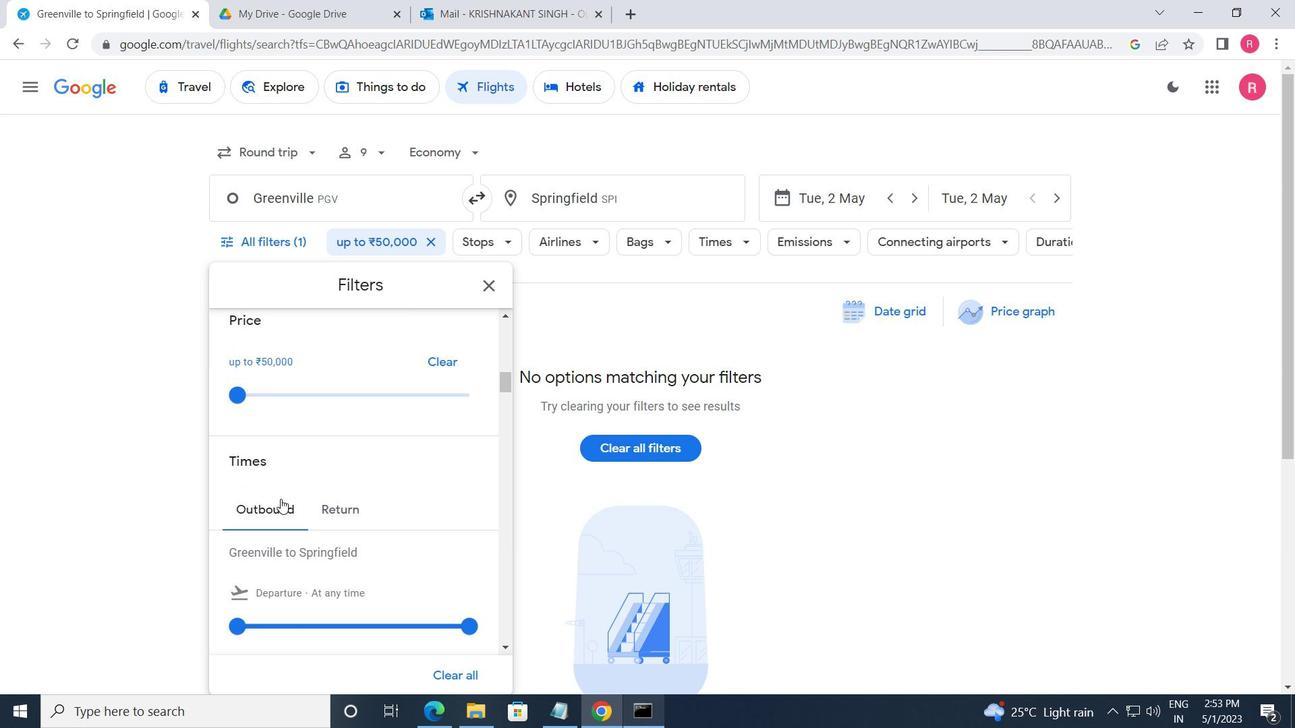 
Action: Mouse scrolled (280, 510) with delta (0, 0)
Screenshot: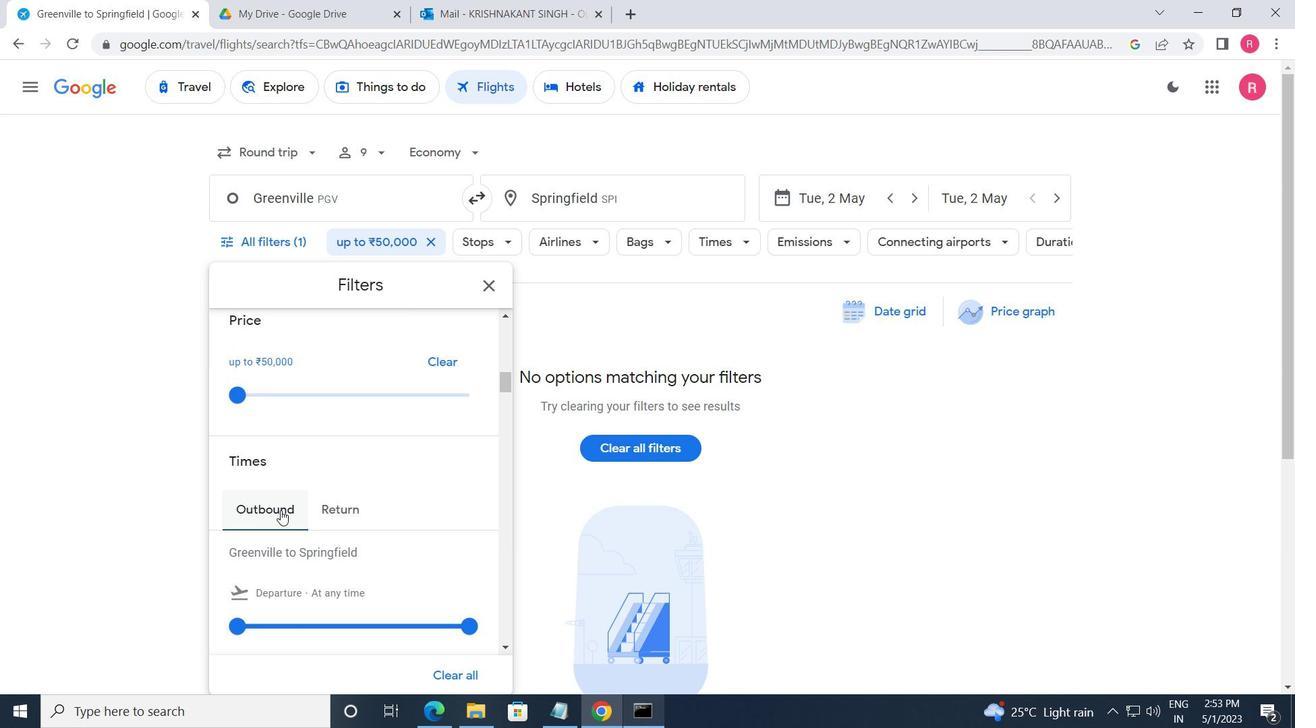 
Action: Mouse moved to (281, 512)
Screenshot: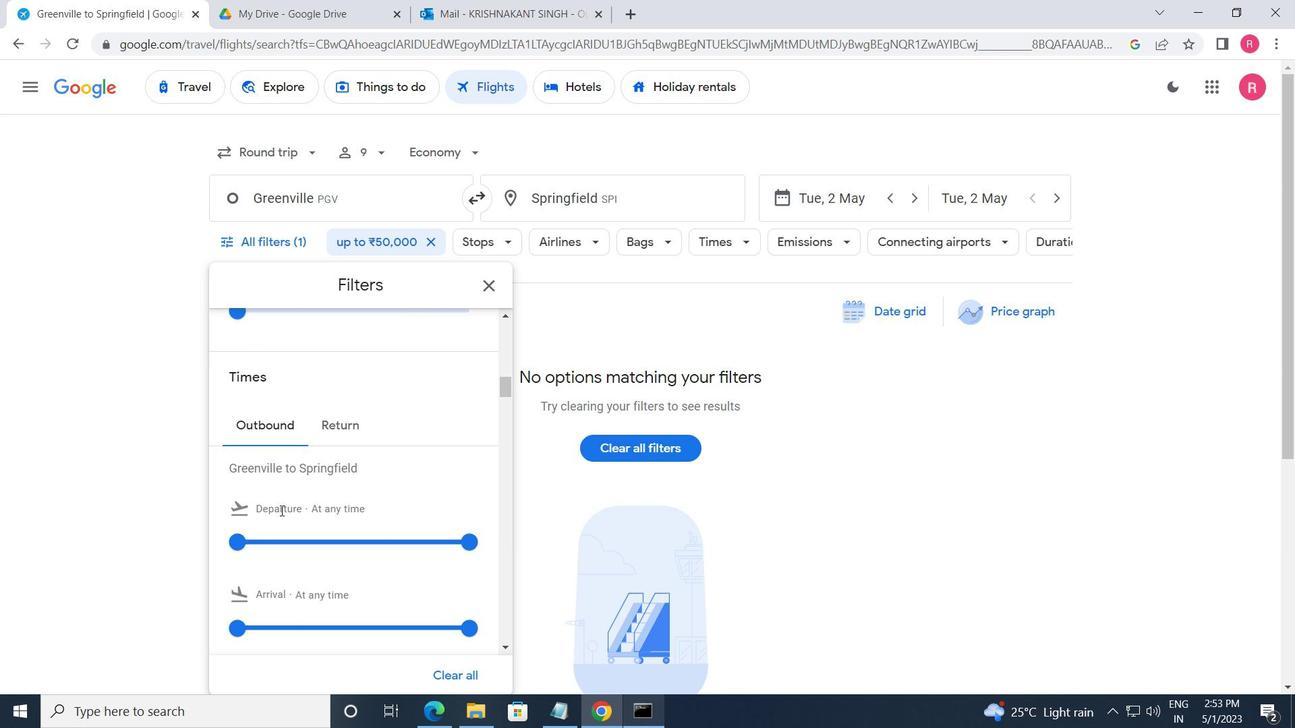 
Action: Mouse scrolled (281, 511) with delta (0, 0)
Screenshot: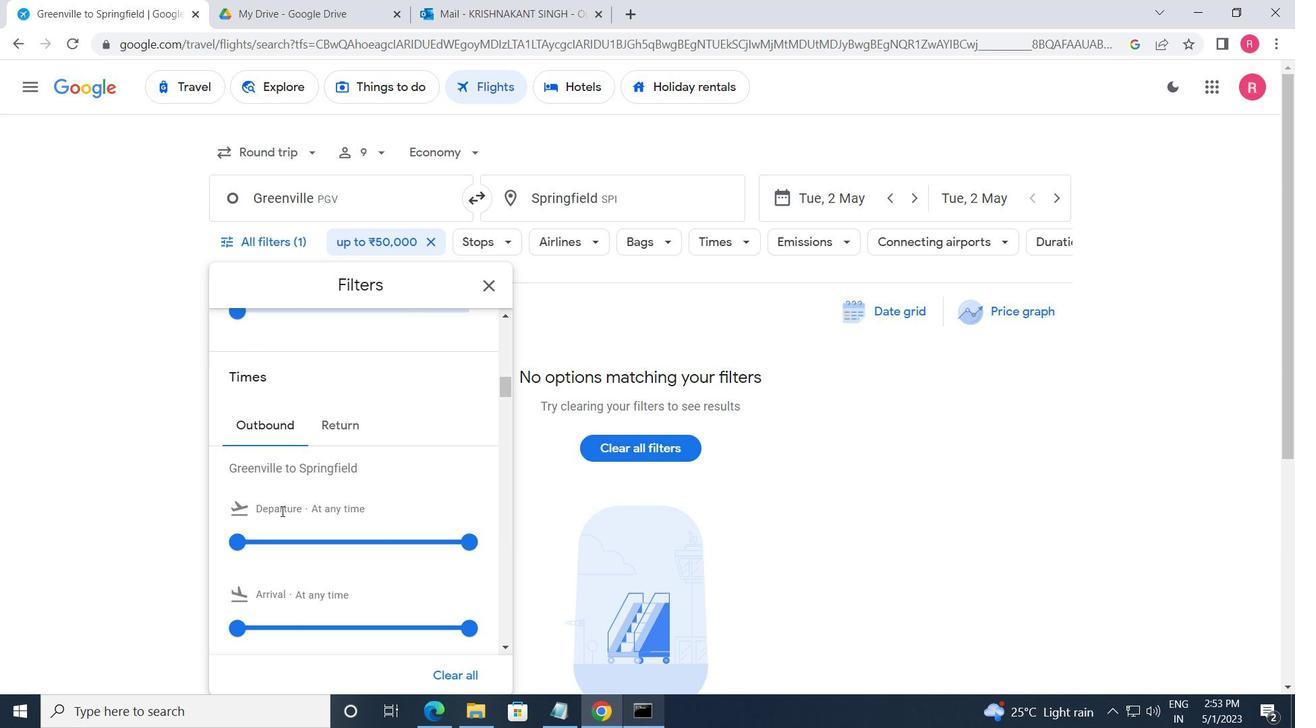 
Action: Mouse moved to (235, 463)
Screenshot: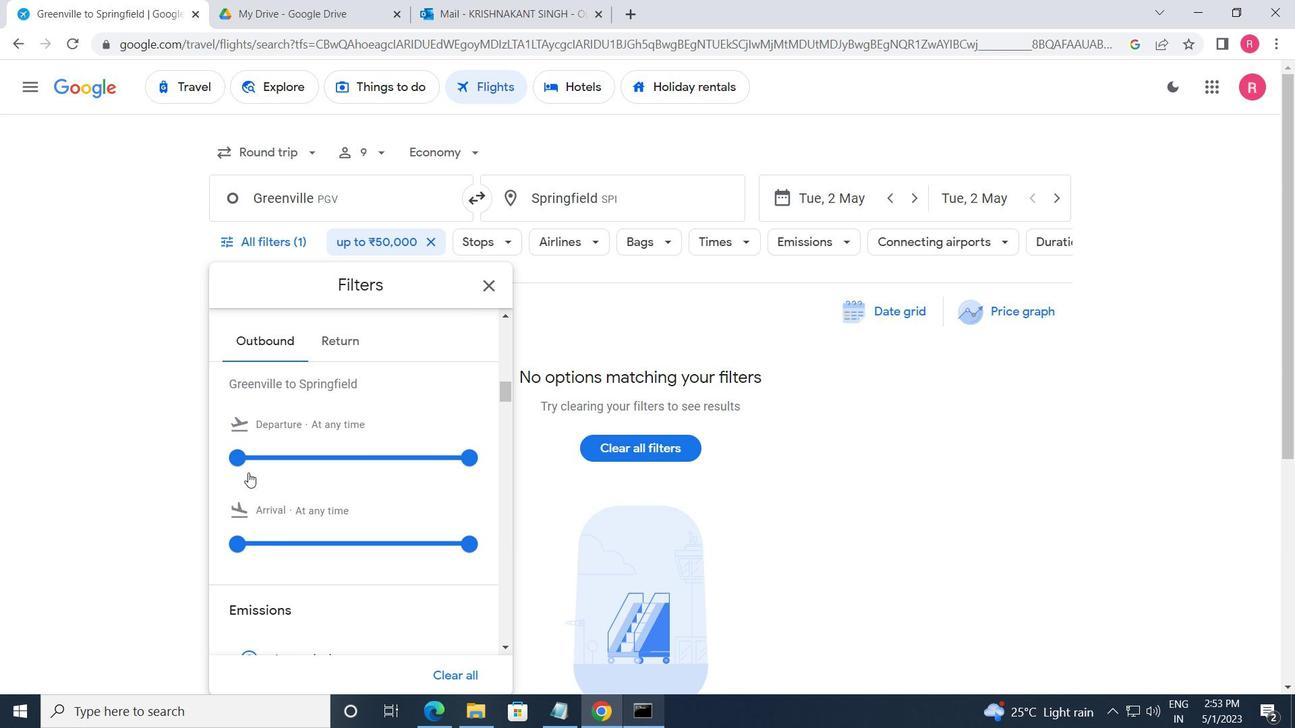 
Action: Mouse pressed left at (235, 463)
Screenshot: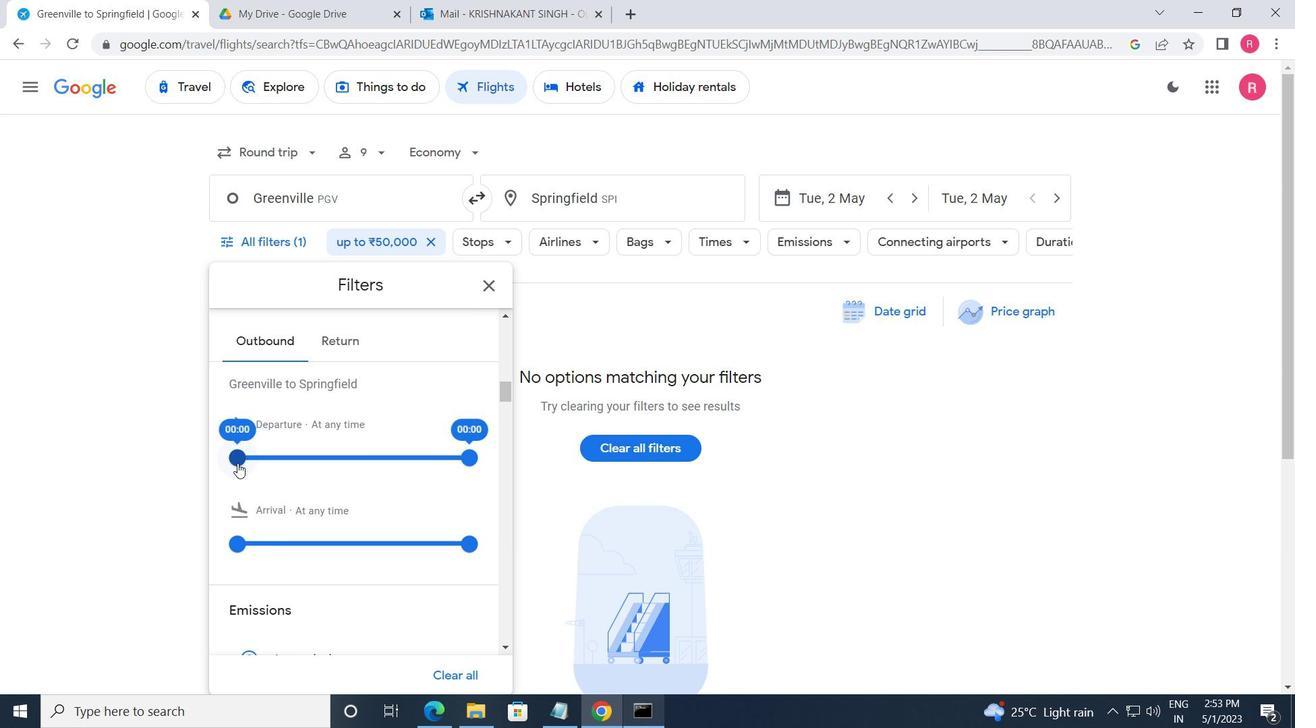 
Action: Mouse moved to (467, 461)
Screenshot: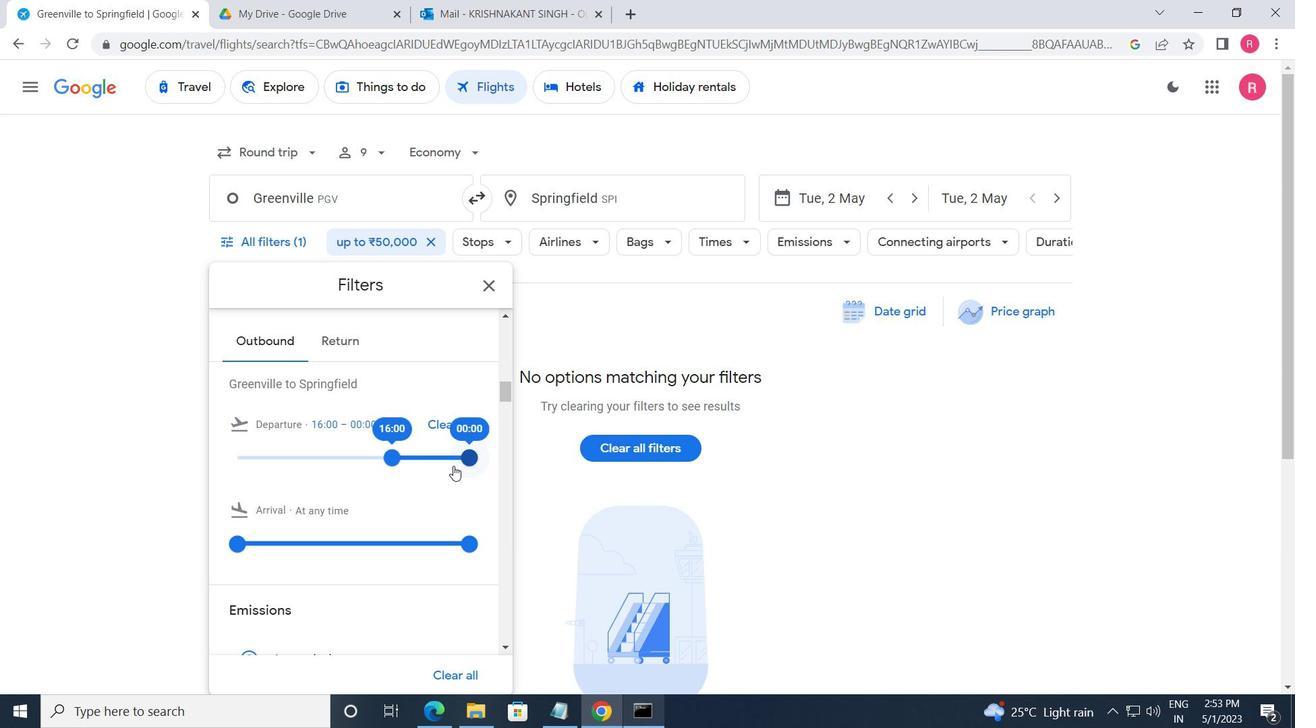 
Action: Mouse pressed left at (467, 461)
Screenshot: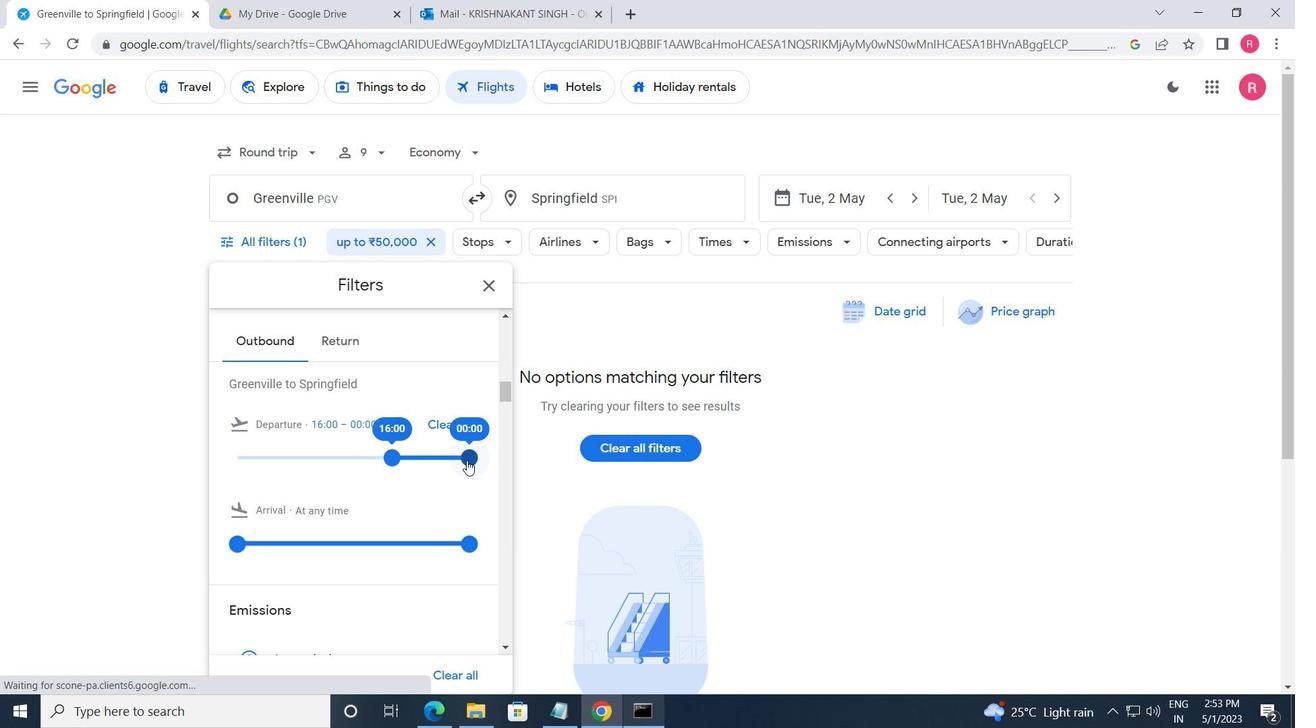 
Action: Mouse moved to (342, 352)
Screenshot: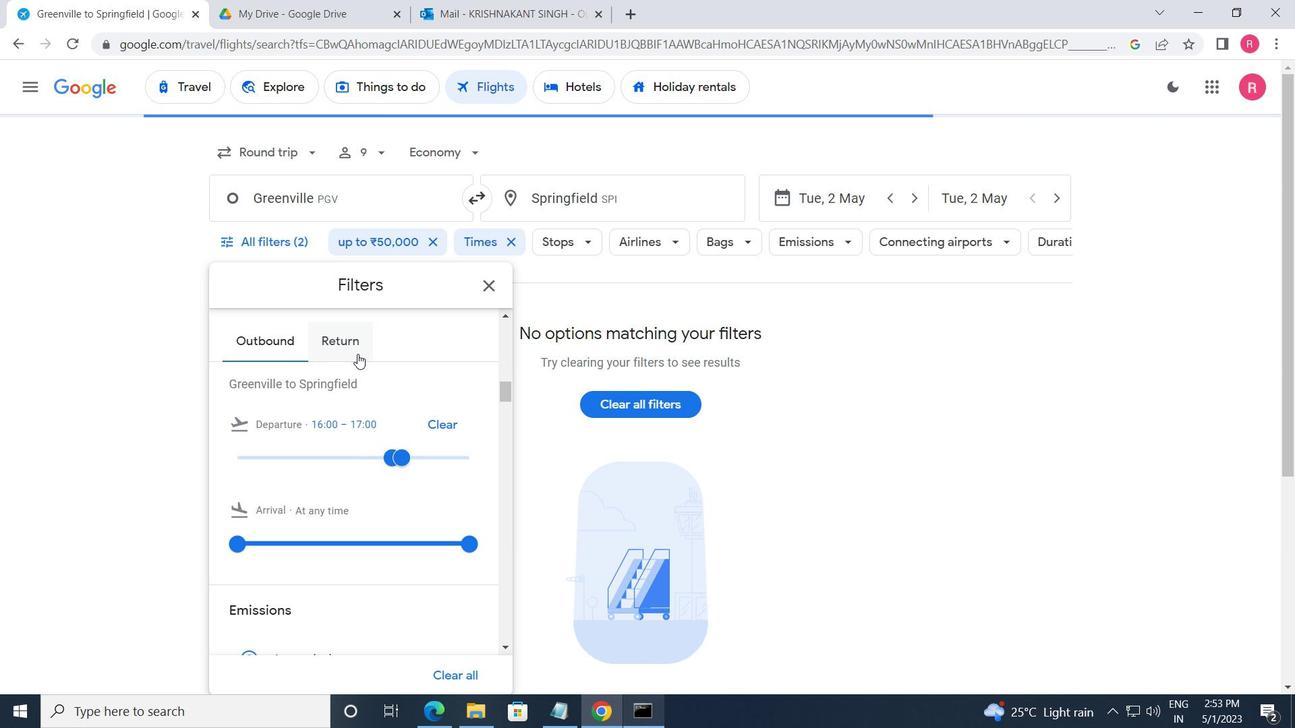 
Action: Mouse pressed left at (342, 352)
Screenshot: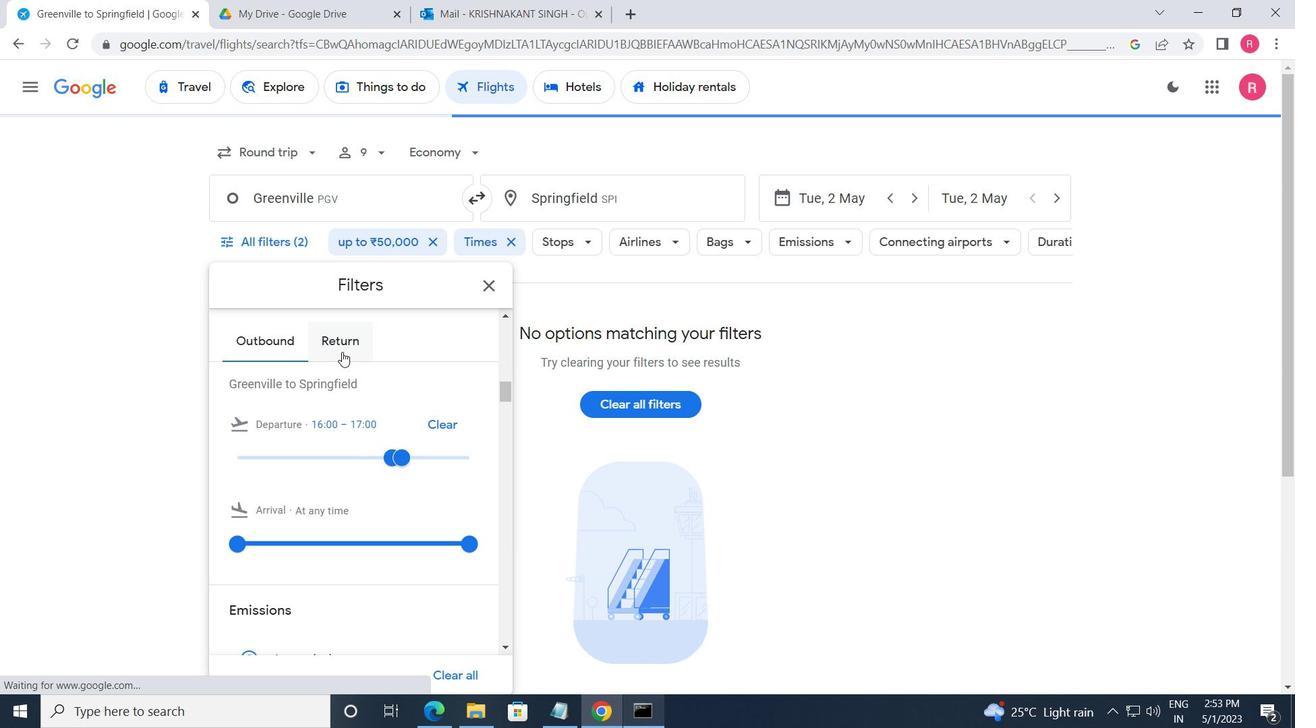 
Action: Mouse moved to (233, 464)
Screenshot: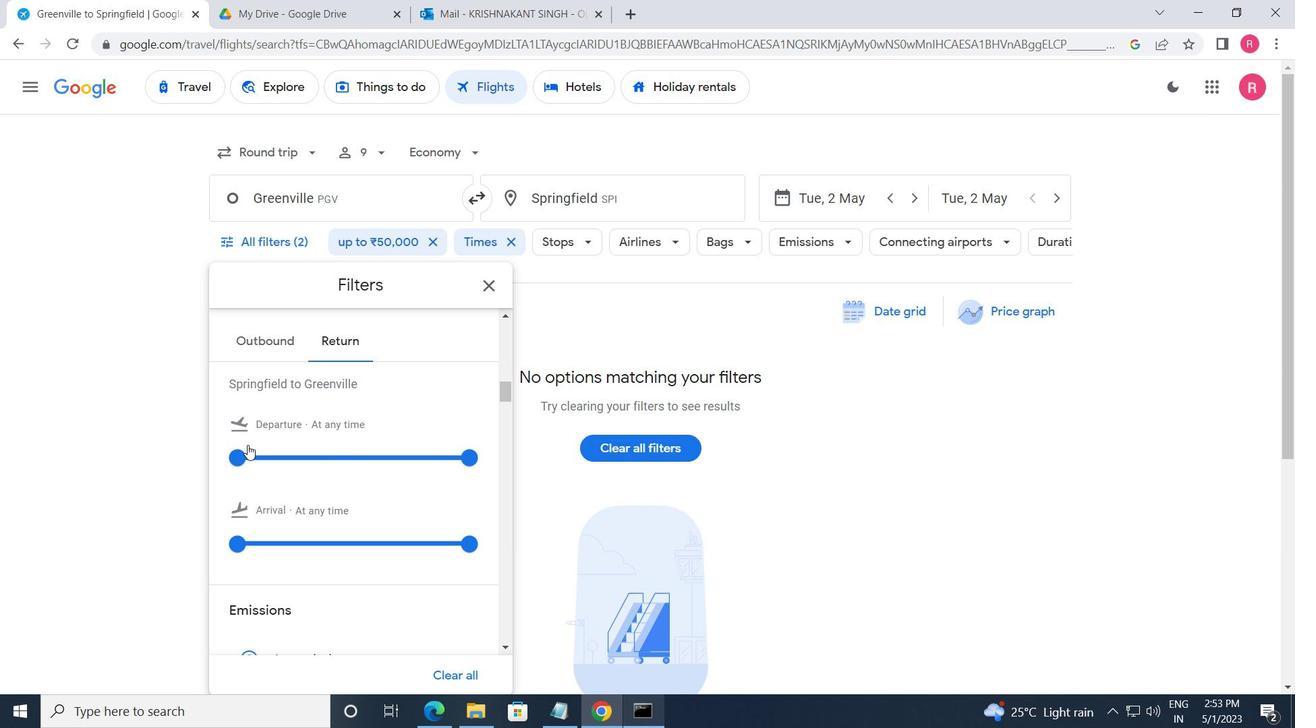 
Action: Mouse pressed left at (233, 464)
Screenshot: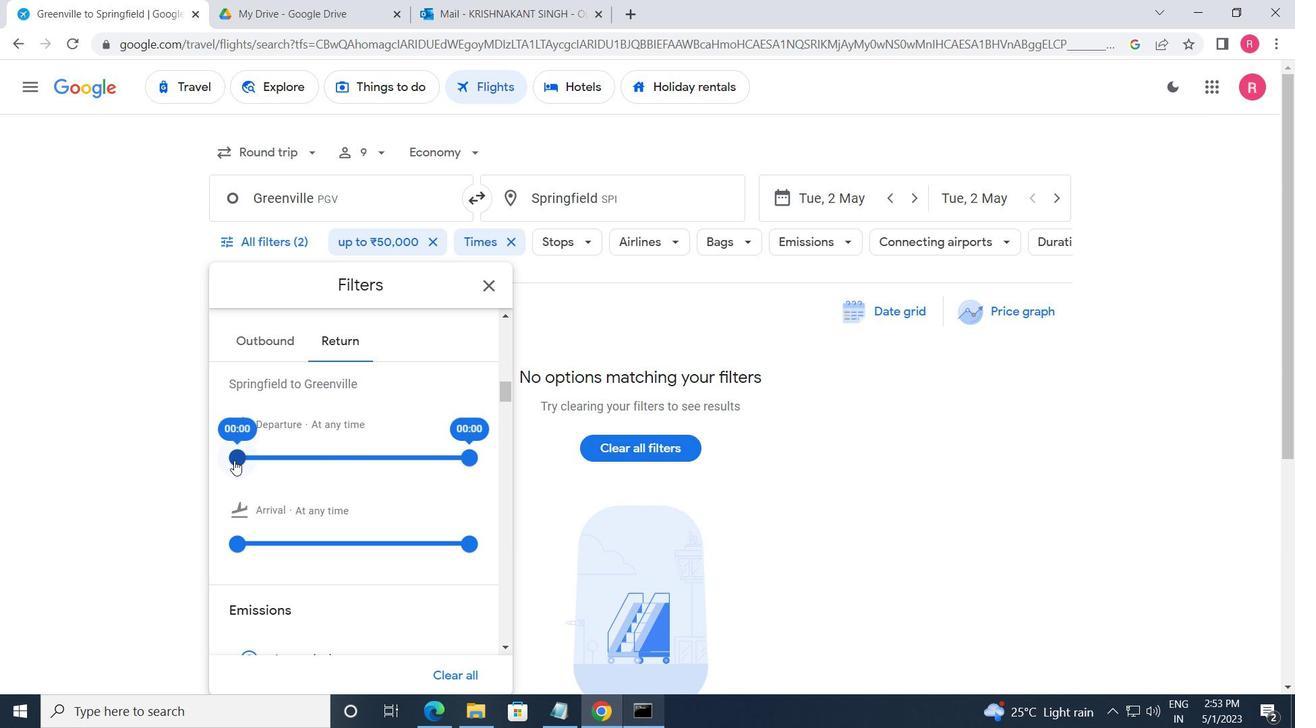 
Action: Mouse moved to (412, 463)
Screenshot: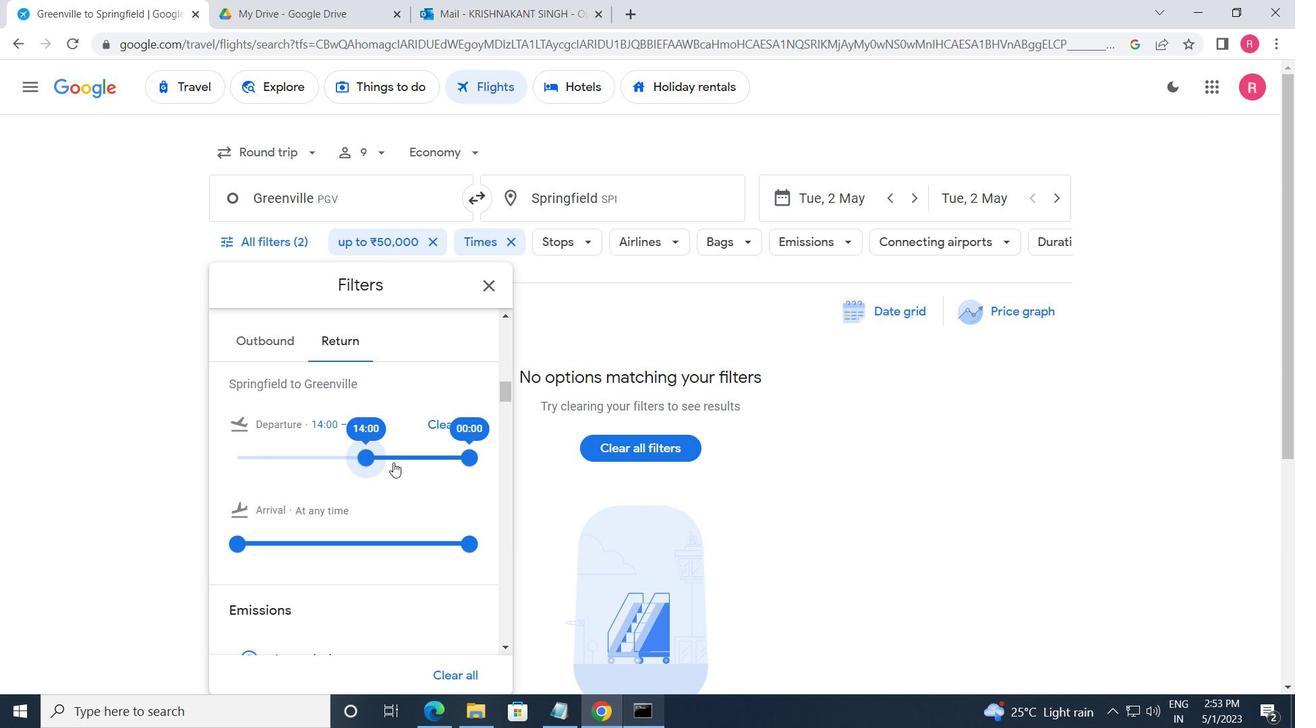 
Action: Mouse pressed left at (412, 463)
Screenshot: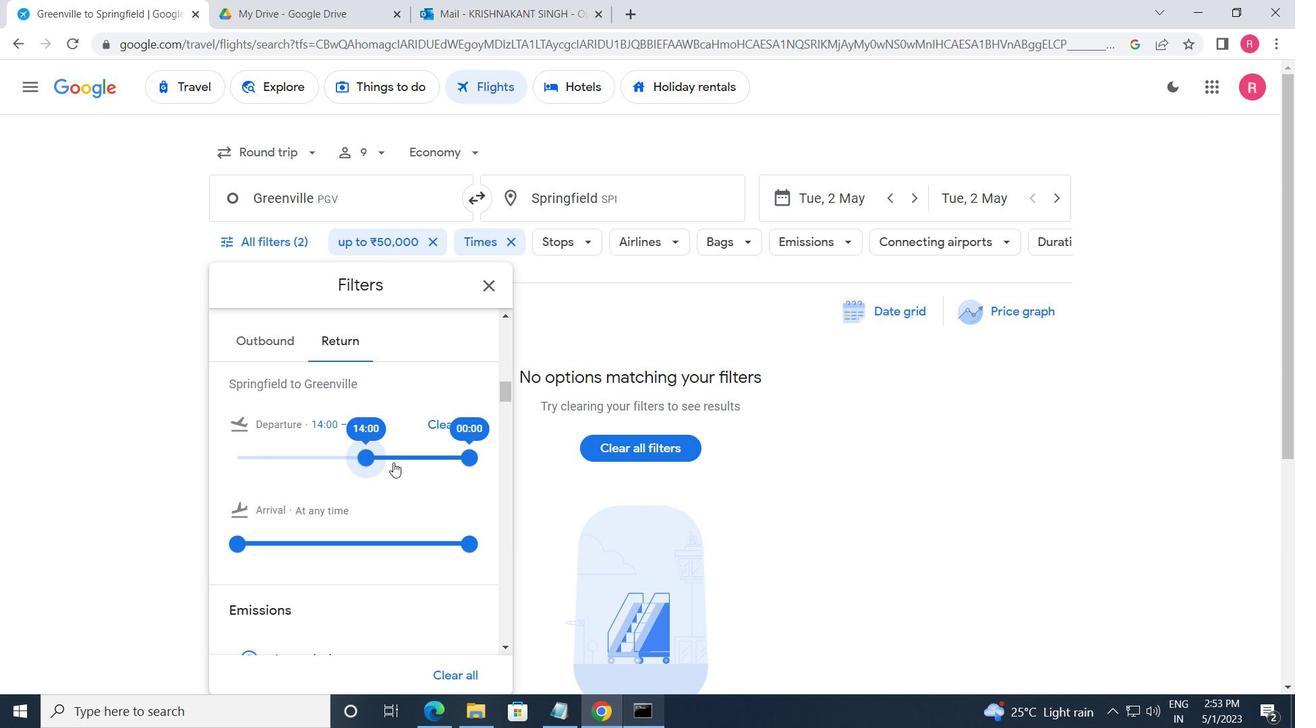 
Action: Mouse moved to (413, 468)
Screenshot: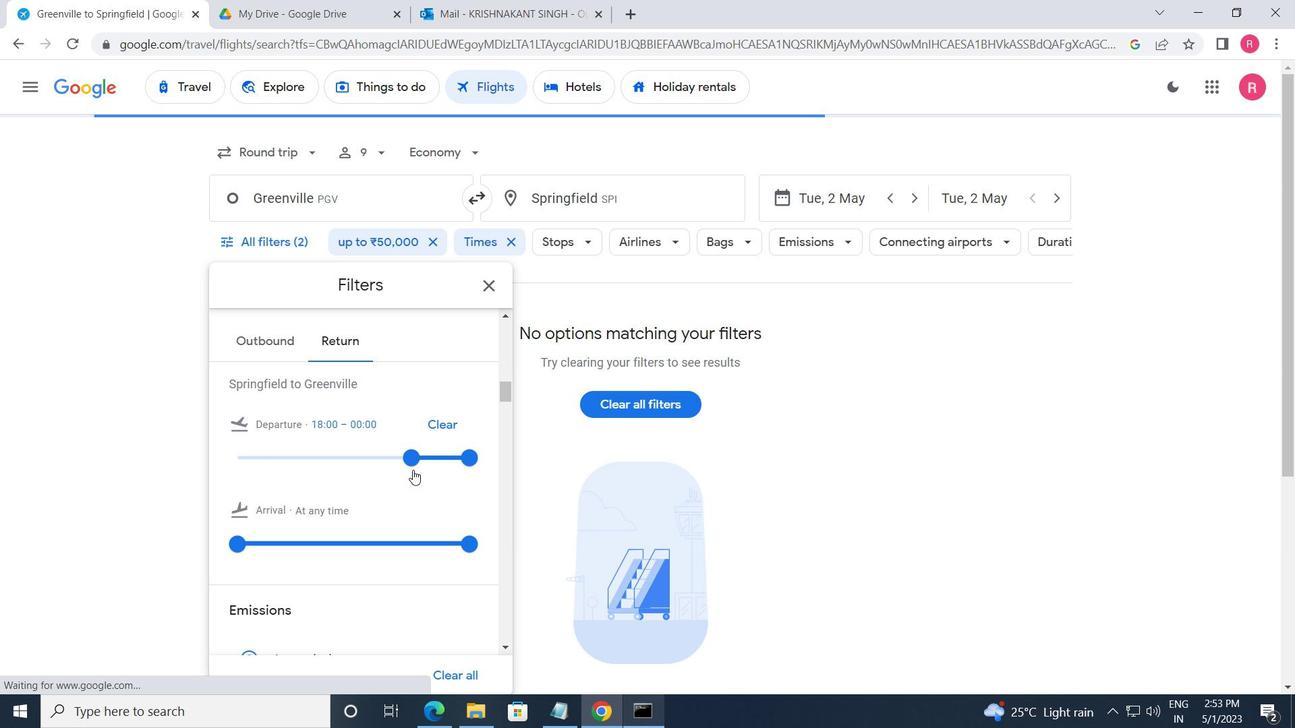 
Action: Mouse pressed left at (413, 468)
Screenshot: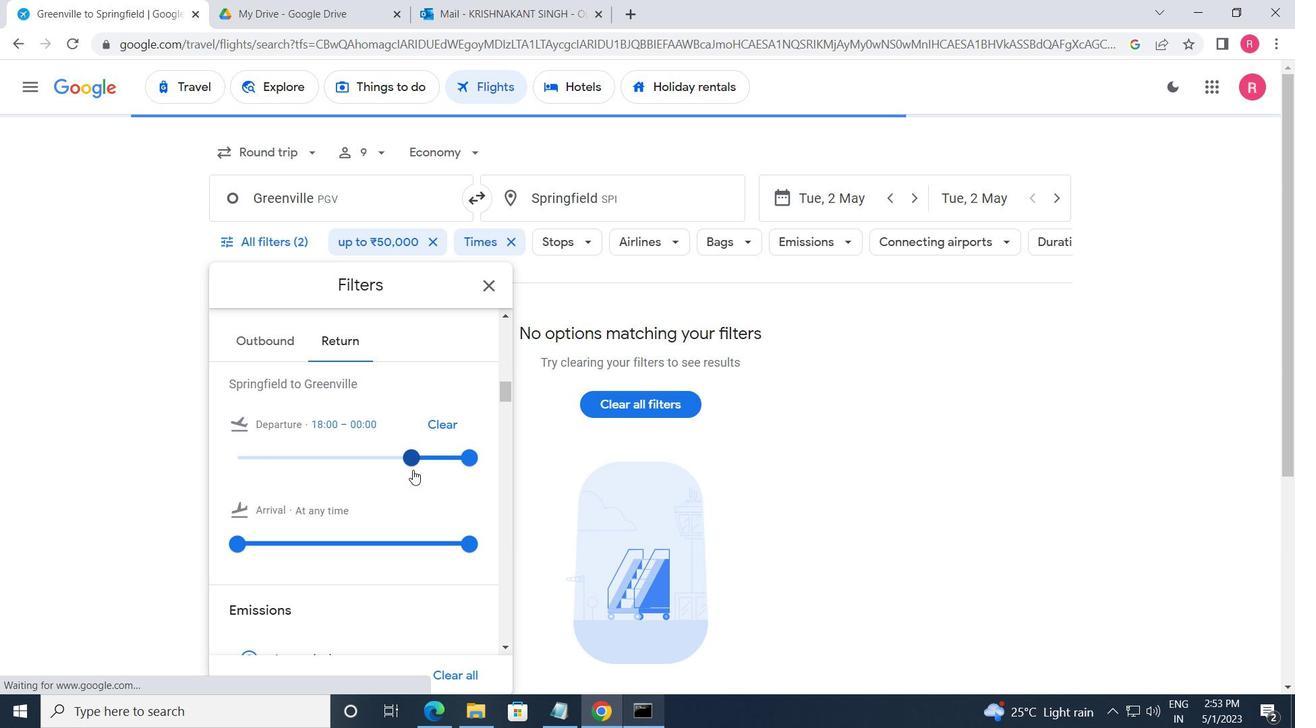 
Action: Mouse moved to (494, 287)
Screenshot: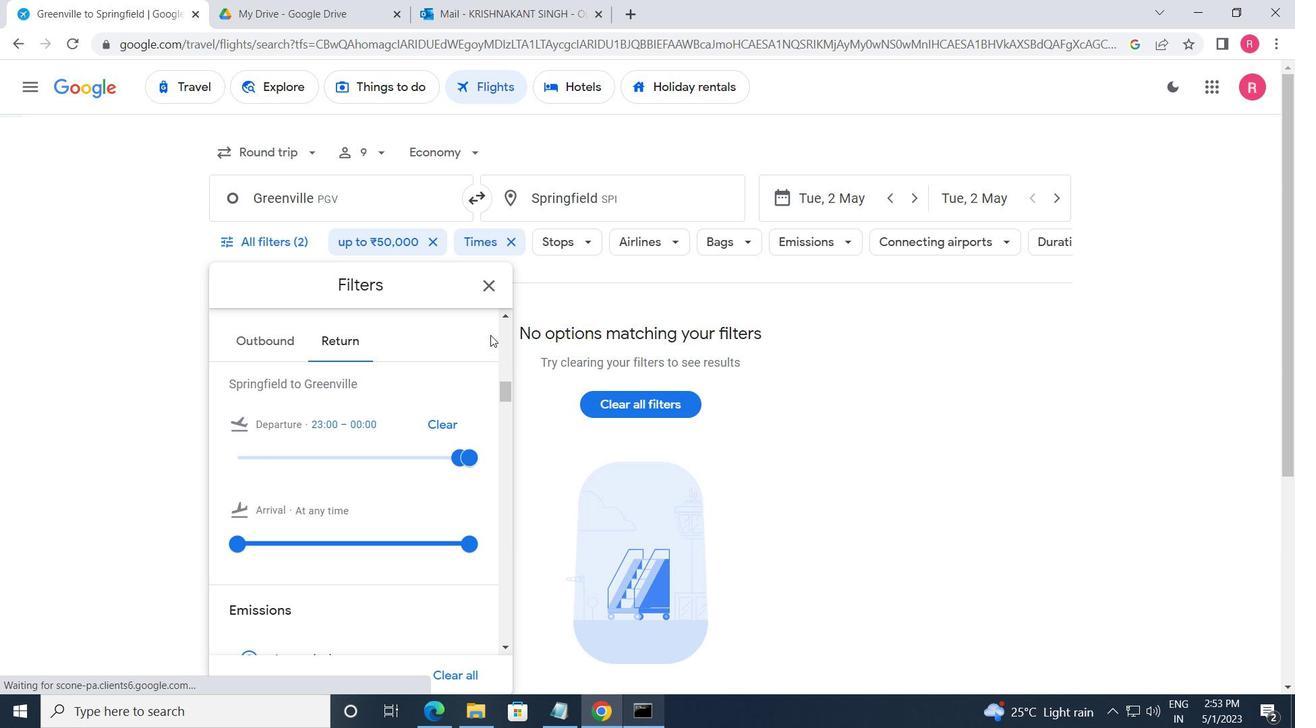 
Action: Mouse pressed left at (494, 287)
Screenshot: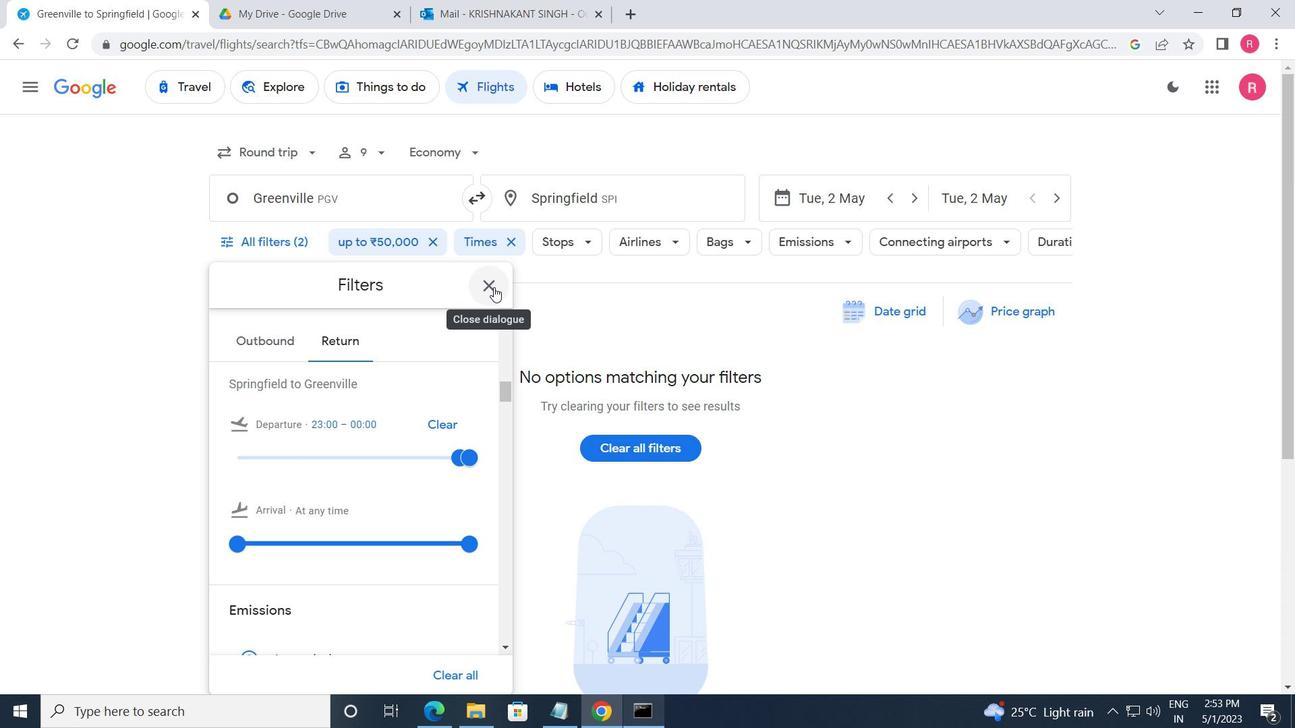 
